 Task: Look for space in Sankt Wendel, Germany from 4th August, 2023 to 8th August, 2023 for 1 adult in price range Rs.10000 to Rs.15000. Place can be private room with 1  bedroom having 1 bed and 1 bathroom. Property type can be flatguest house, hotel. Amenities needed are: wifi. Booking option can be shelf check-in. Required host language is English.
Action: Mouse moved to (329, 155)
Screenshot: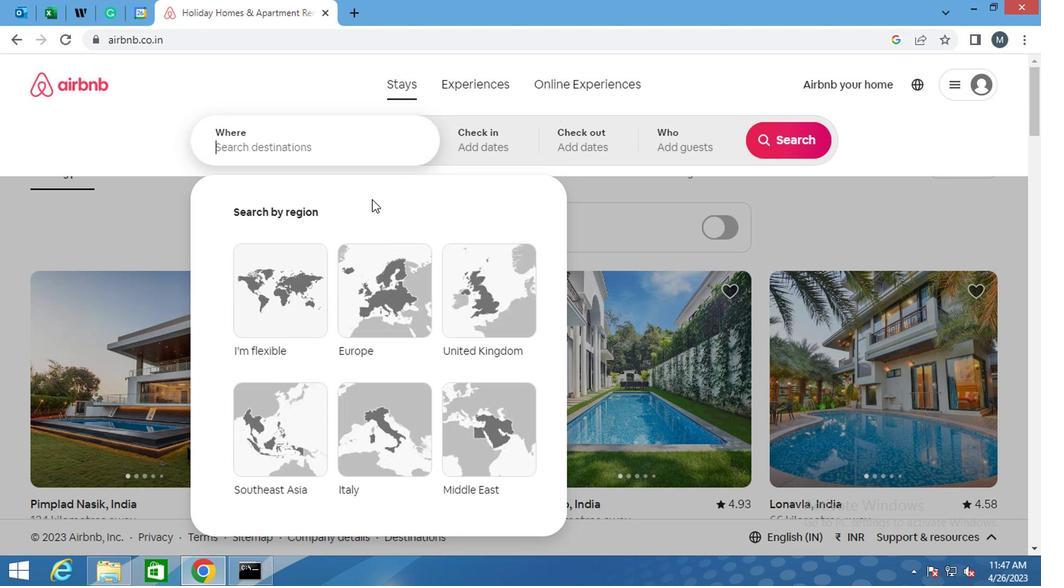 
Action: Mouse pressed left at (329, 155)
Screenshot: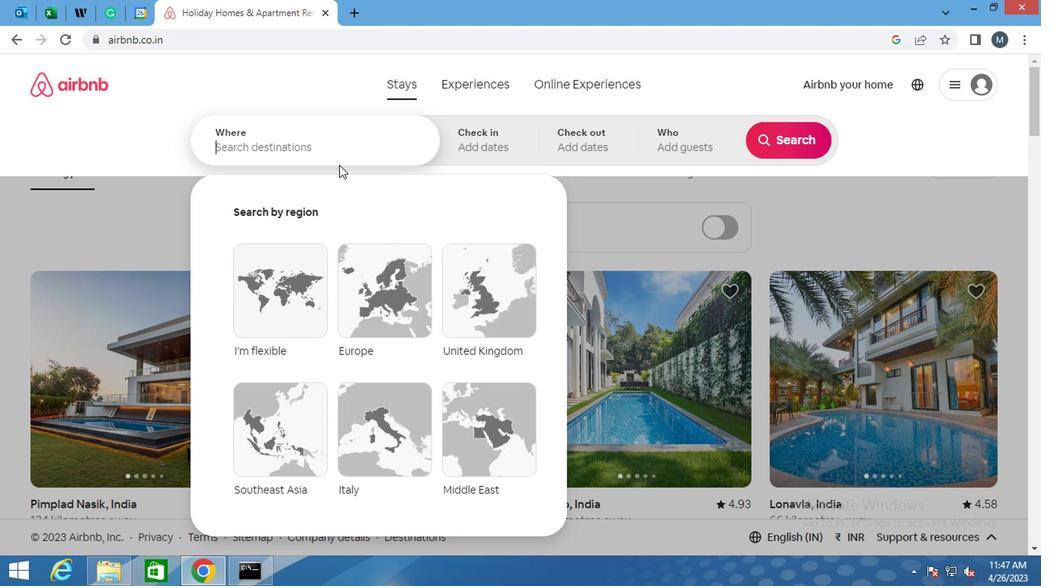 
Action: Mouse moved to (329, 155)
Screenshot: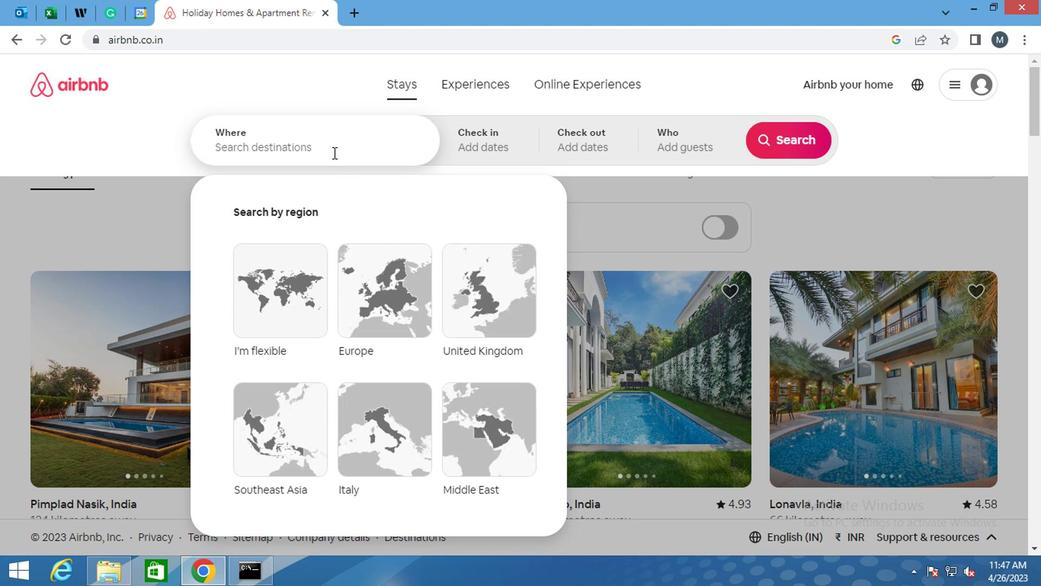 
Action: Key pressed <Key.shift>SANKT<Key.space><Key.shift>WENDEL,<Key.shift><Key.shift><Key.shift><Key.shift><Key.shift><Key.shift><Key.shift><Key.shift><Key.shift><Key.shift><Key.shift>GERMANYT<Key.backspace>
Screenshot: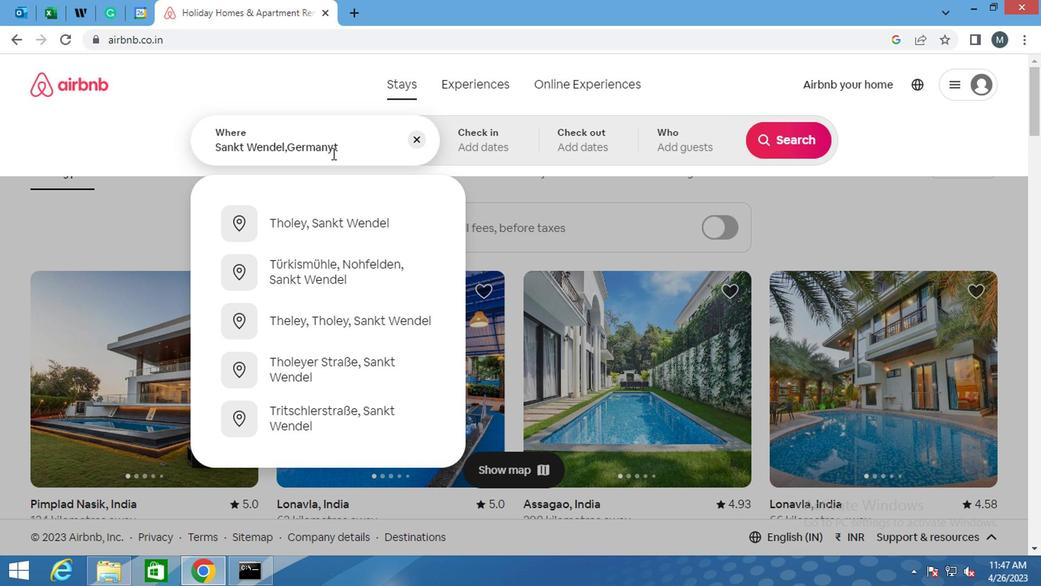 
Action: Mouse moved to (337, 233)
Screenshot: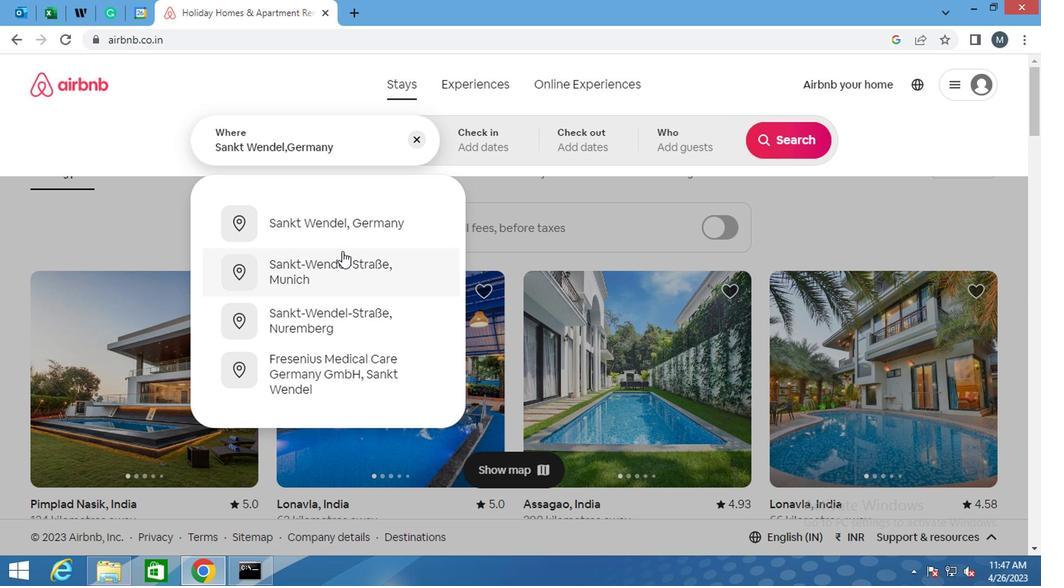 
Action: Mouse pressed left at (337, 233)
Screenshot: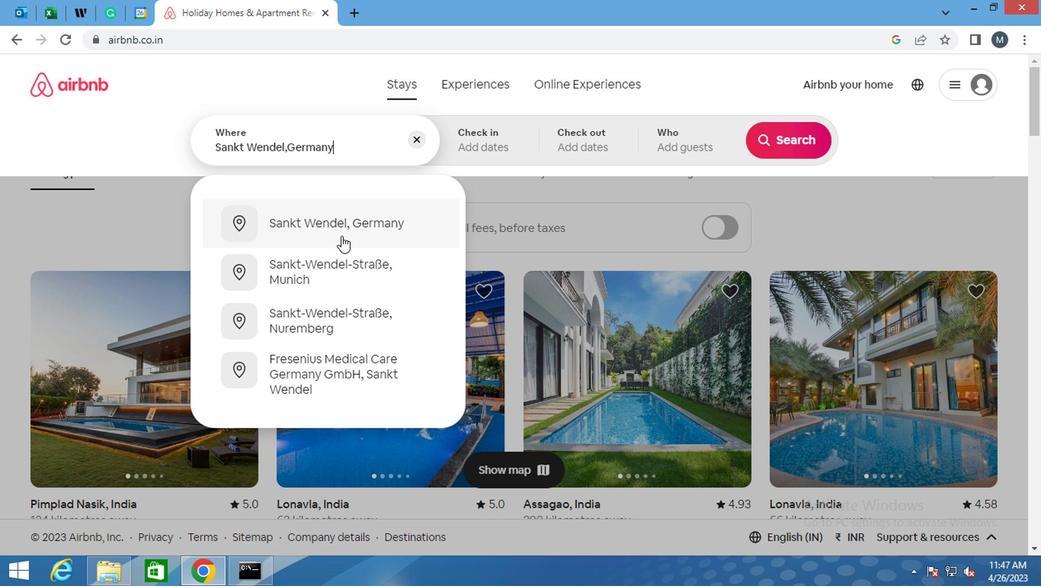 
Action: Mouse moved to (778, 261)
Screenshot: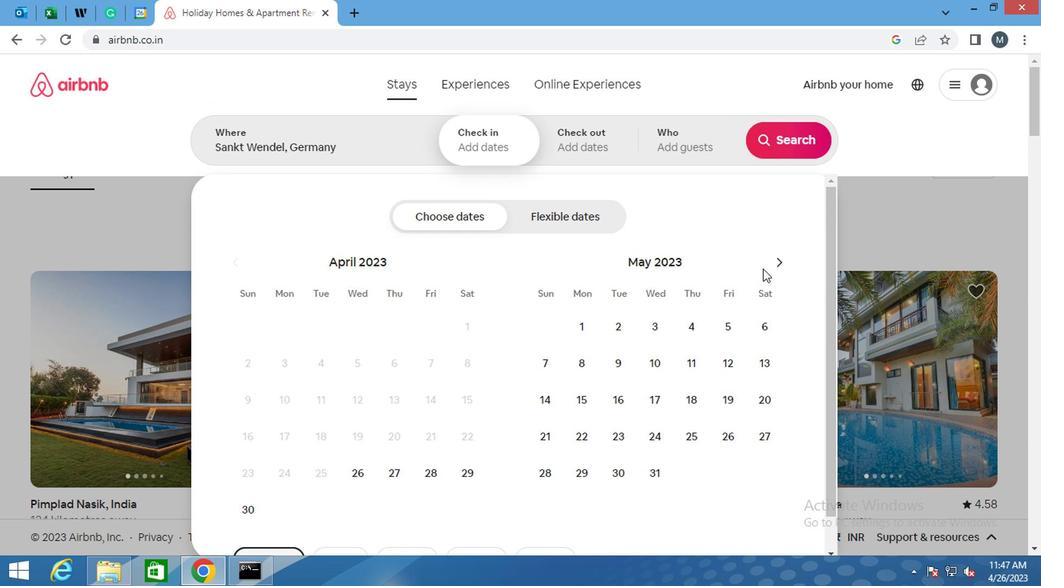 
Action: Mouse pressed left at (778, 261)
Screenshot: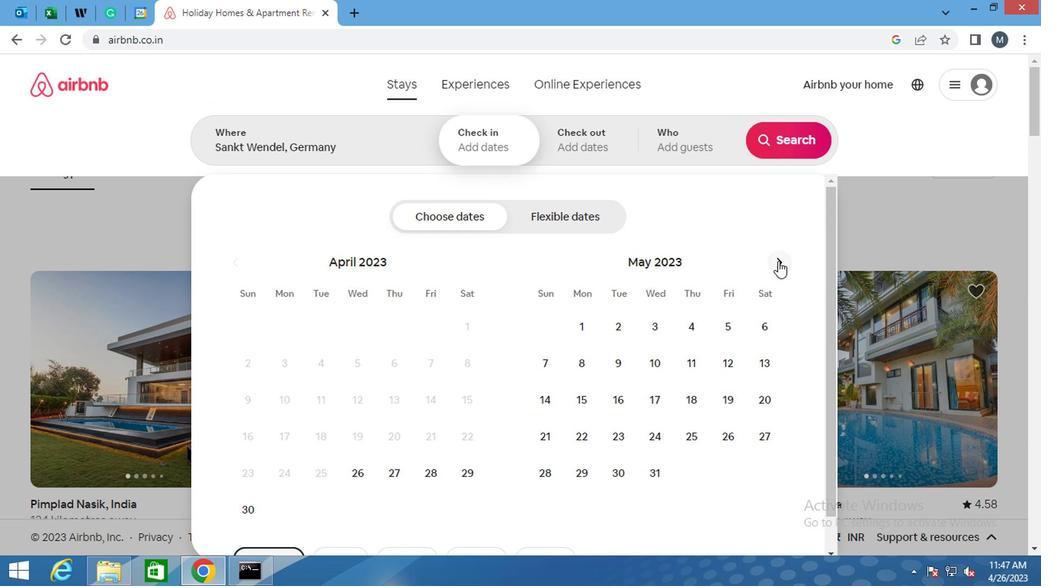 
Action: Mouse pressed left at (778, 261)
Screenshot: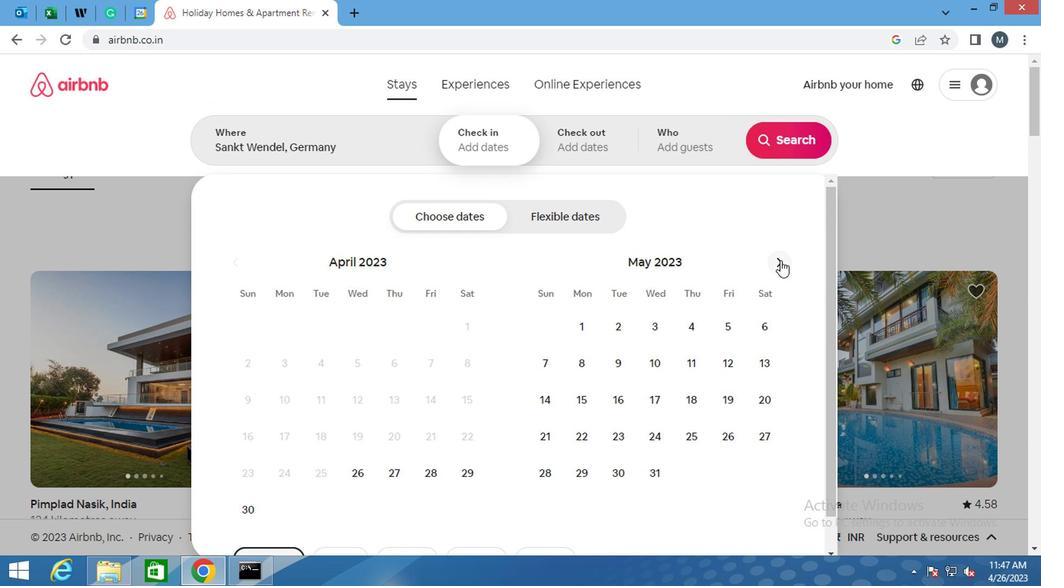 
Action: Mouse moved to (779, 261)
Screenshot: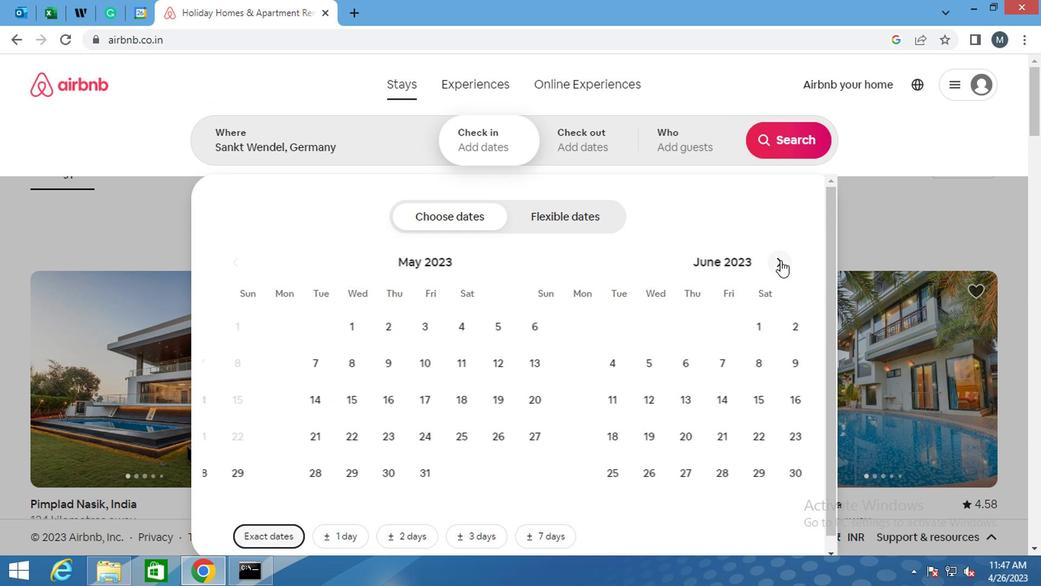 
Action: Mouse pressed left at (779, 261)
Screenshot: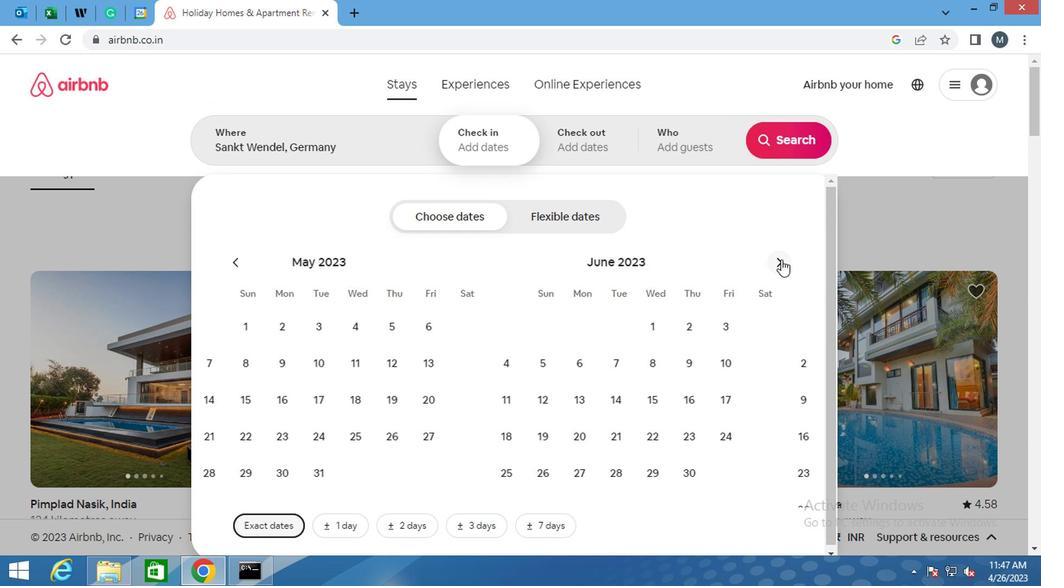 
Action: Mouse moved to (720, 329)
Screenshot: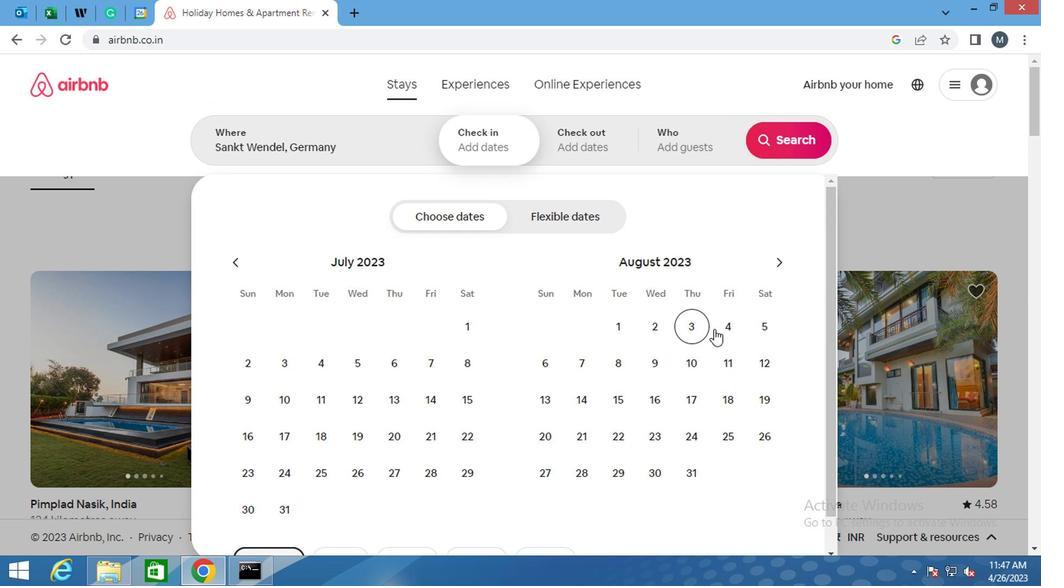 
Action: Mouse pressed left at (720, 329)
Screenshot: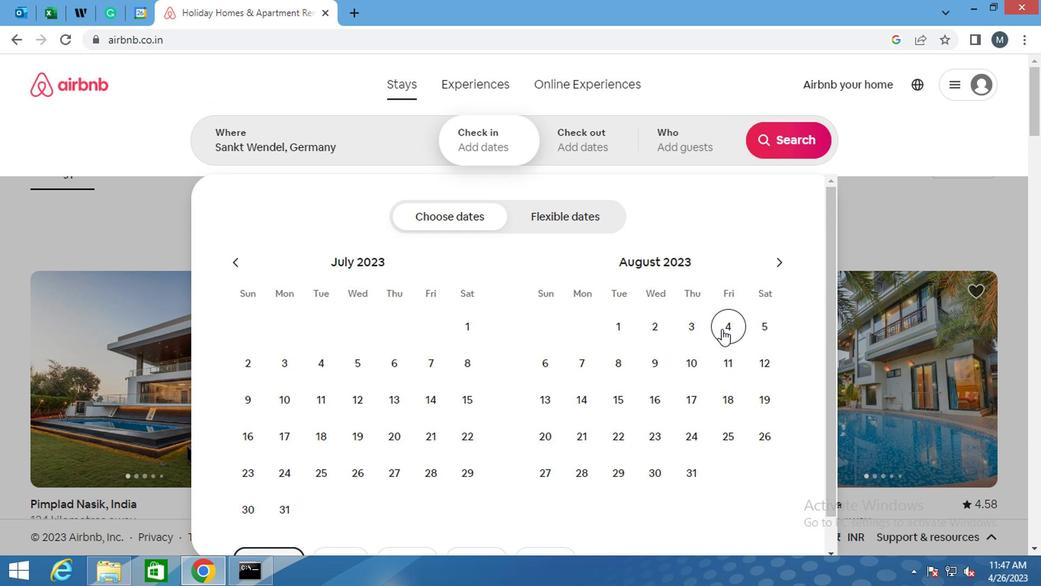 
Action: Mouse moved to (625, 365)
Screenshot: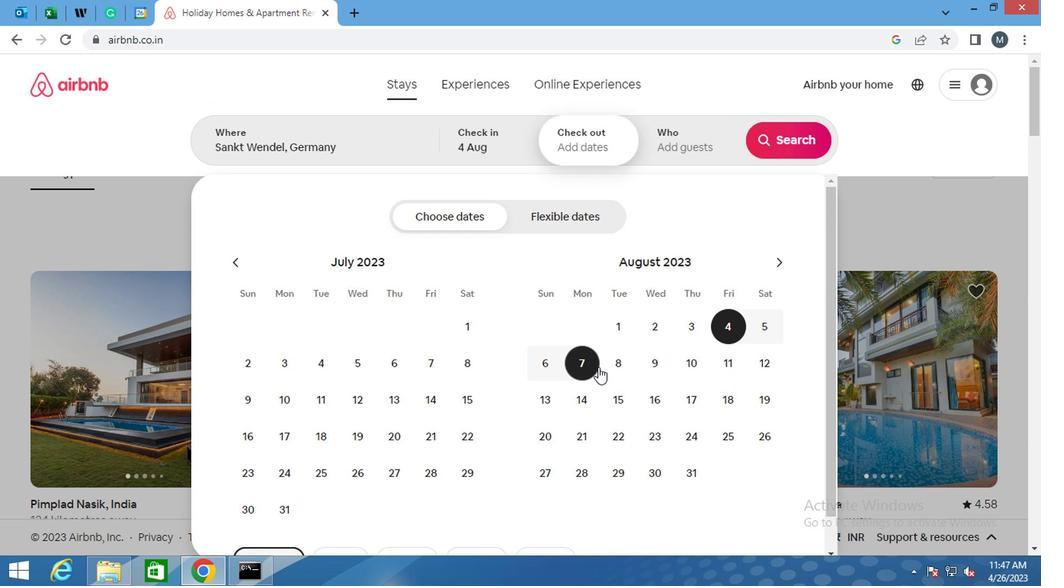 
Action: Mouse pressed left at (625, 365)
Screenshot: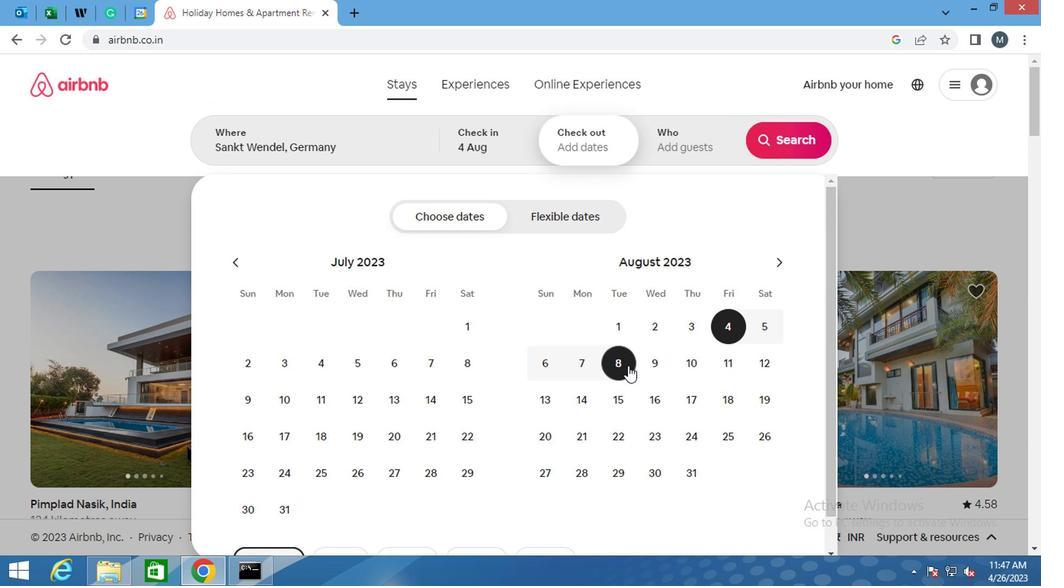 
Action: Mouse moved to (703, 139)
Screenshot: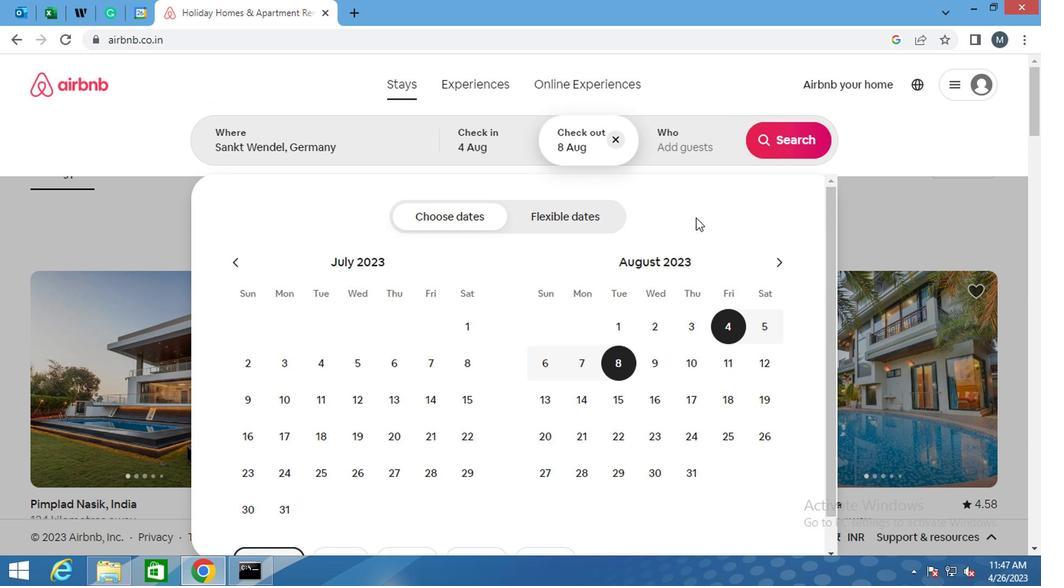 
Action: Mouse pressed left at (703, 139)
Screenshot: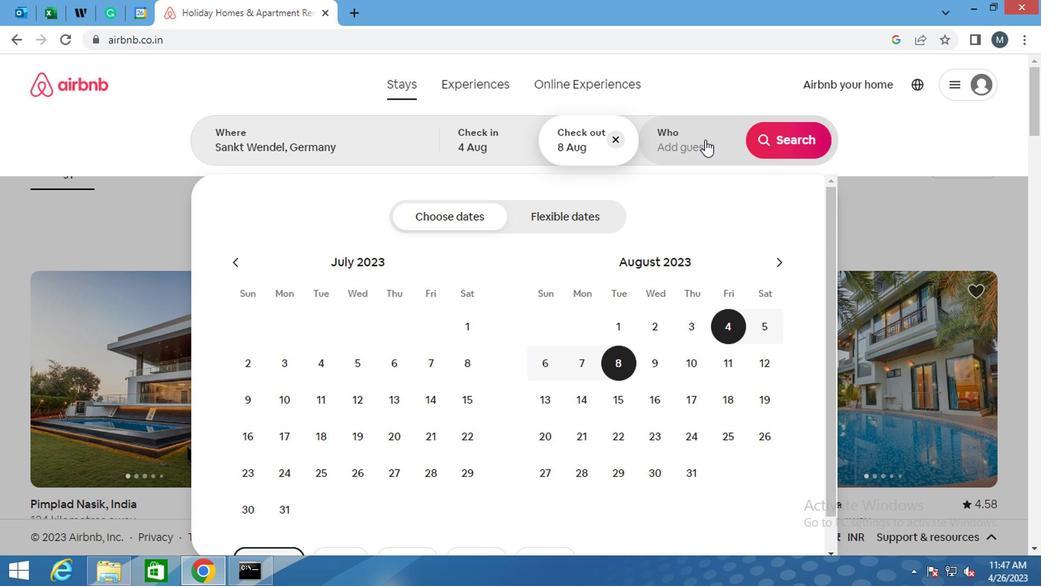 
Action: Mouse moved to (790, 224)
Screenshot: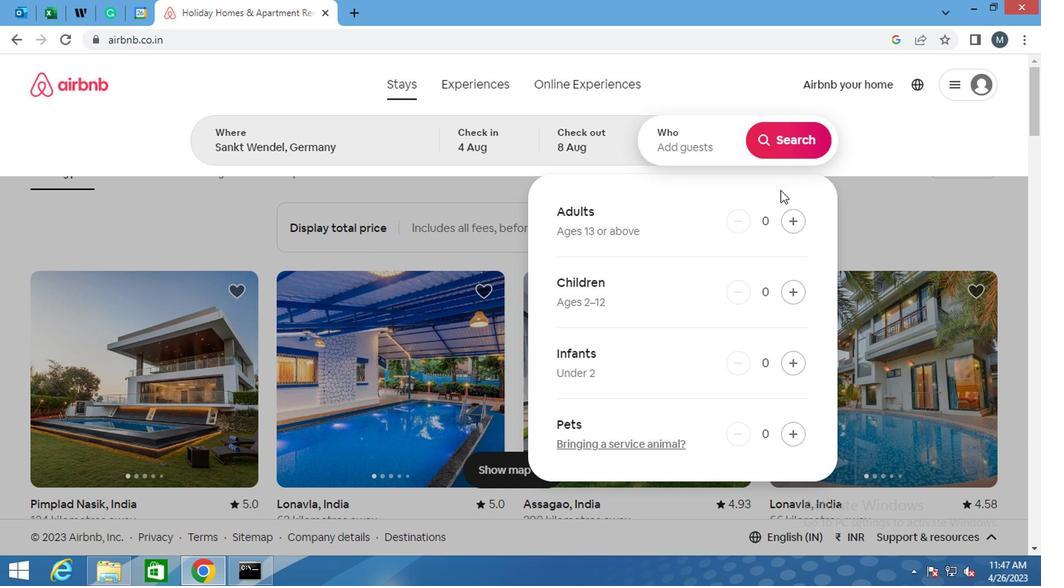
Action: Mouse pressed left at (790, 224)
Screenshot: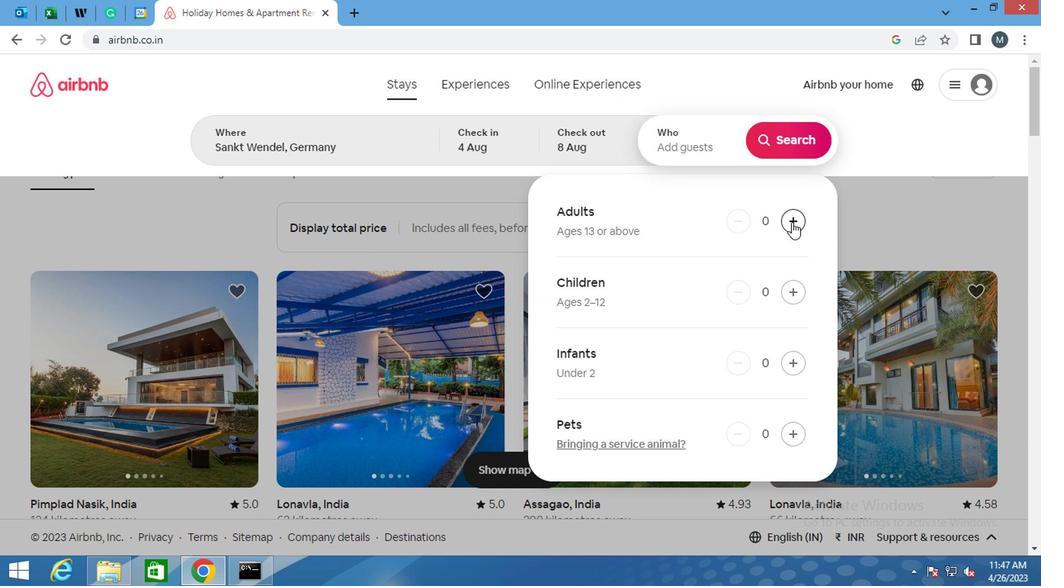 
Action: Mouse moved to (787, 143)
Screenshot: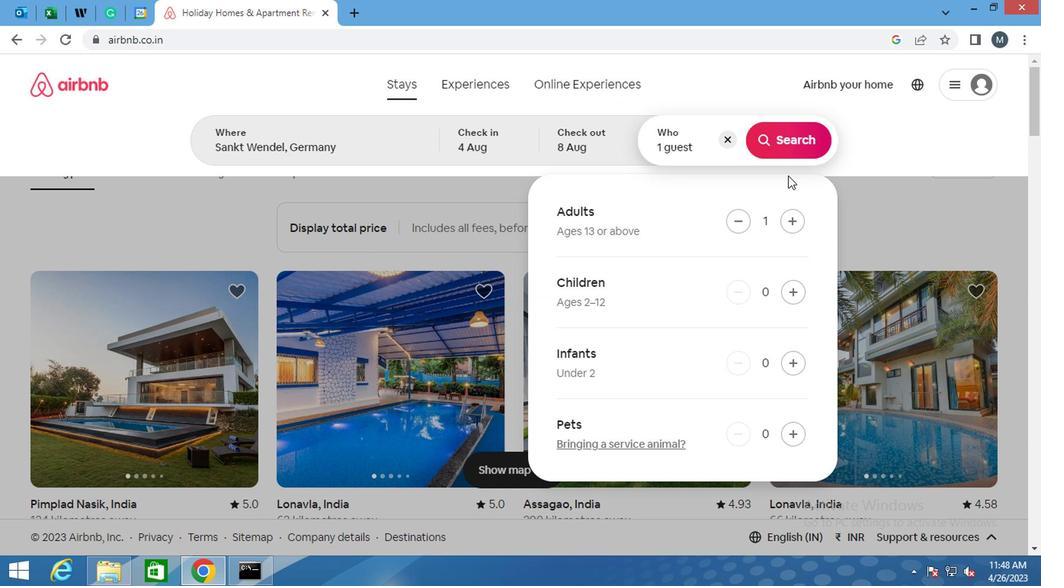 
Action: Mouse pressed left at (787, 143)
Screenshot: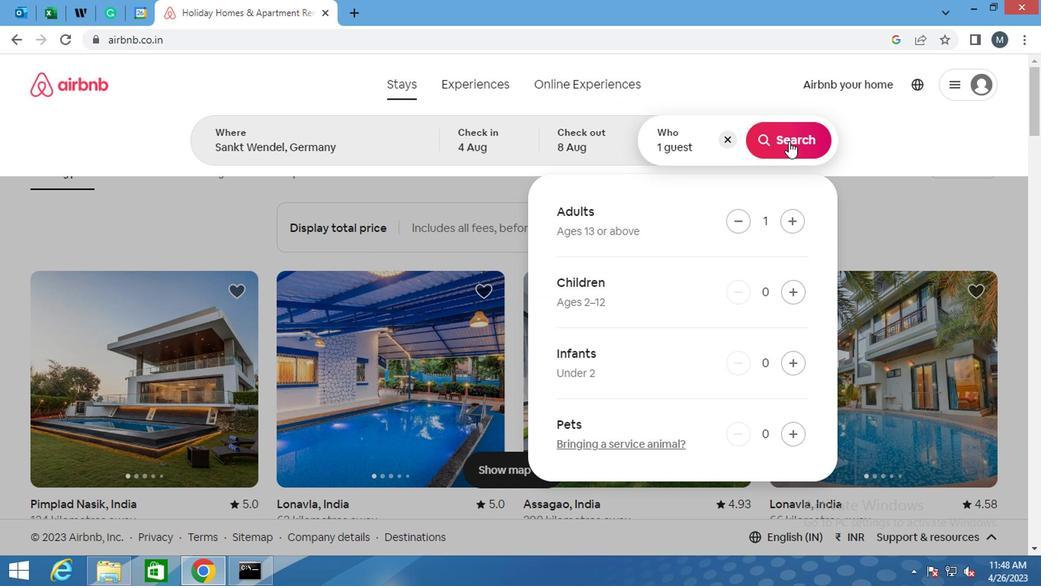 
Action: Mouse moved to (973, 151)
Screenshot: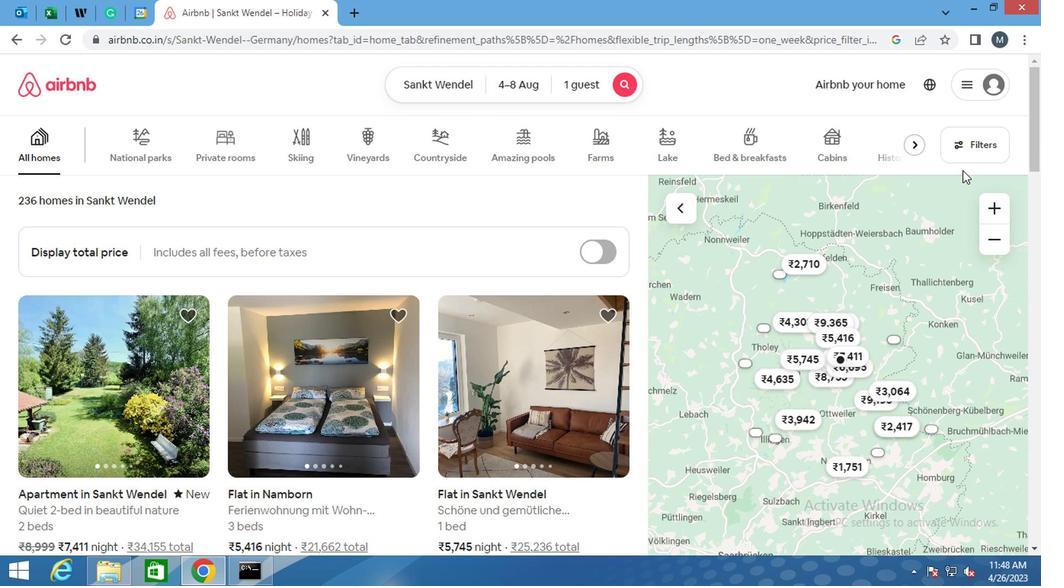 
Action: Mouse pressed left at (973, 151)
Screenshot: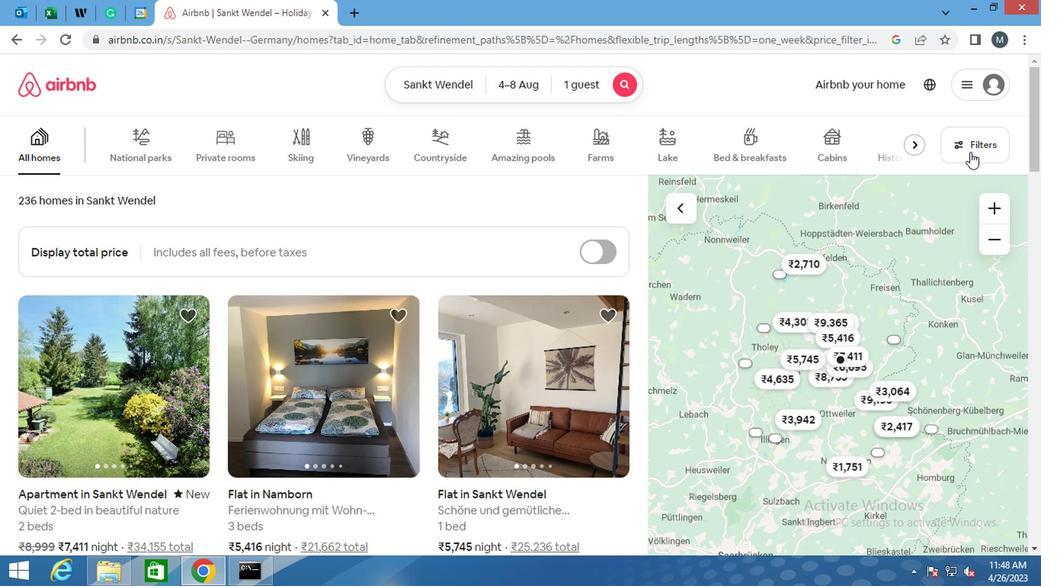 
Action: Mouse moved to (323, 348)
Screenshot: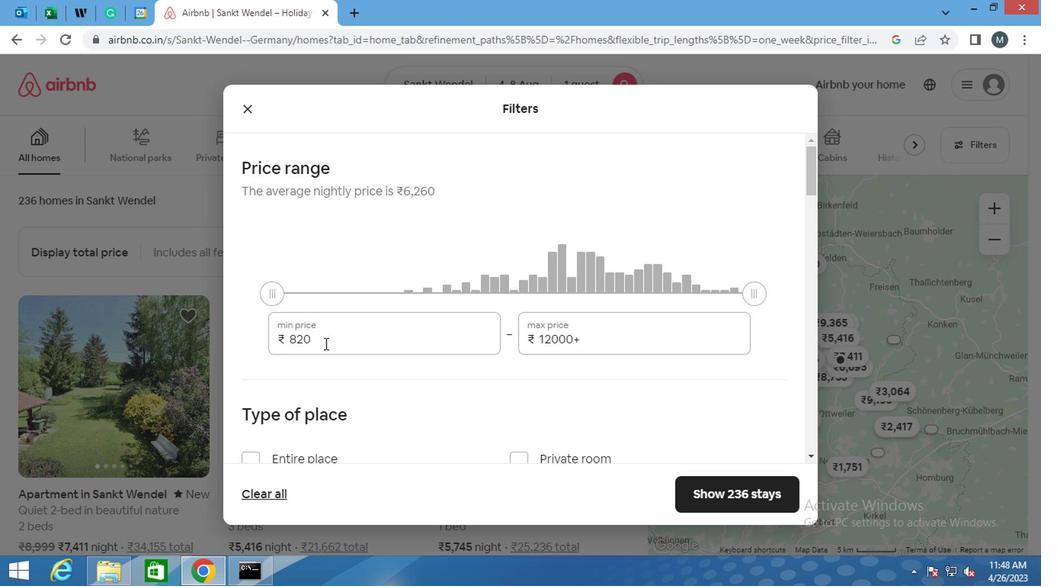 
Action: Mouse pressed left at (323, 348)
Screenshot: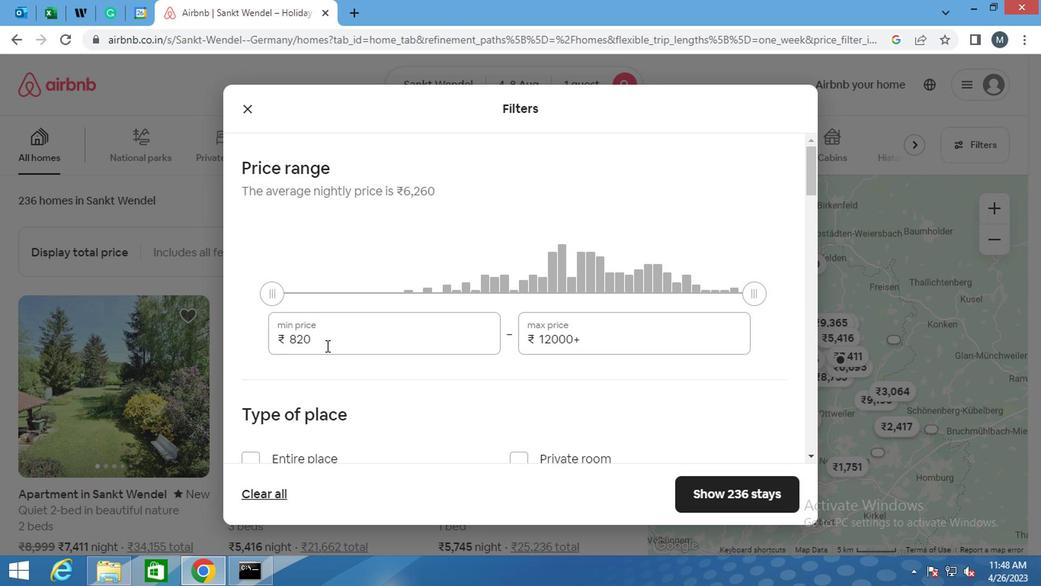 
Action: Mouse moved to (323, 350)
Screenshot: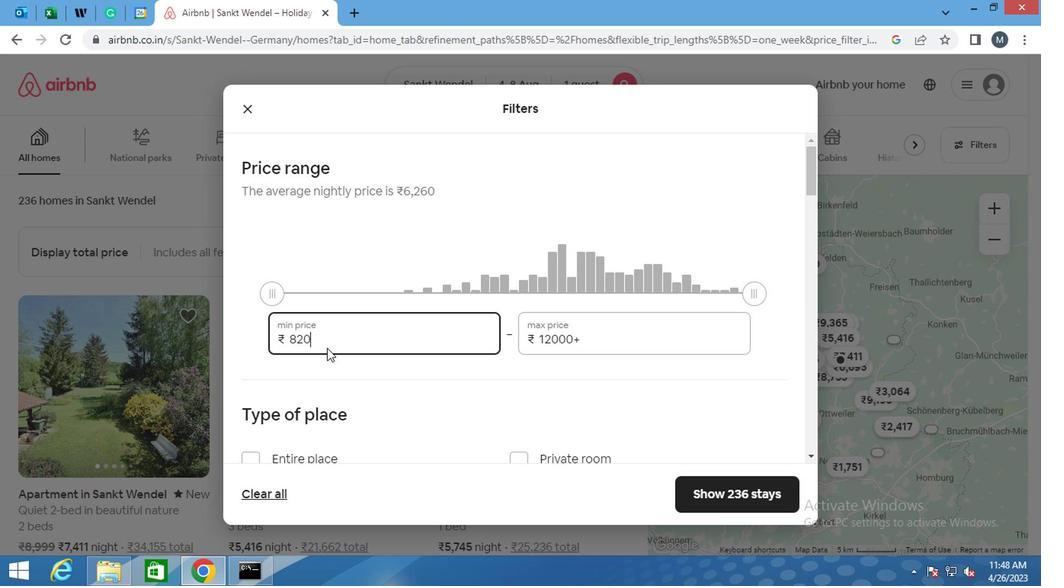 
Action: Key pressed <Key.backspace><Key.backspace><Key.backspace>
Screenshot: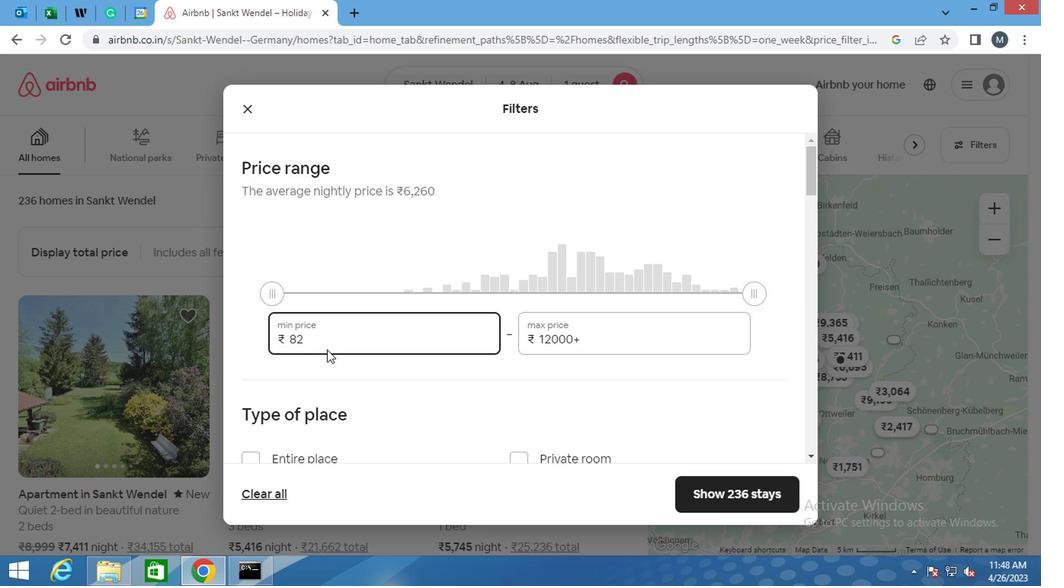
Action: Mouse moved to (323, 349)
Screenshot: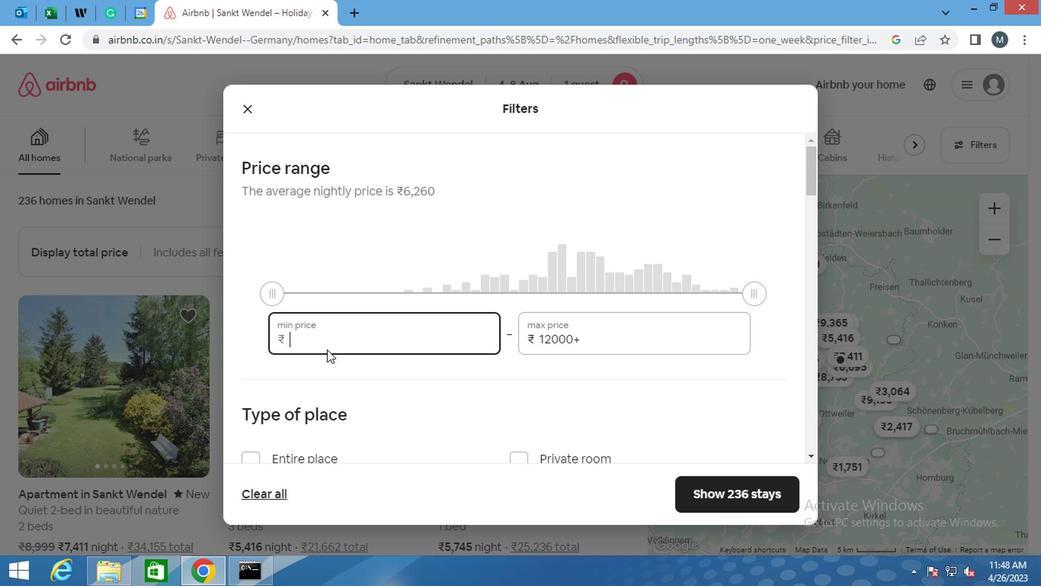 
Action: Key pressed 10000
Screenshot: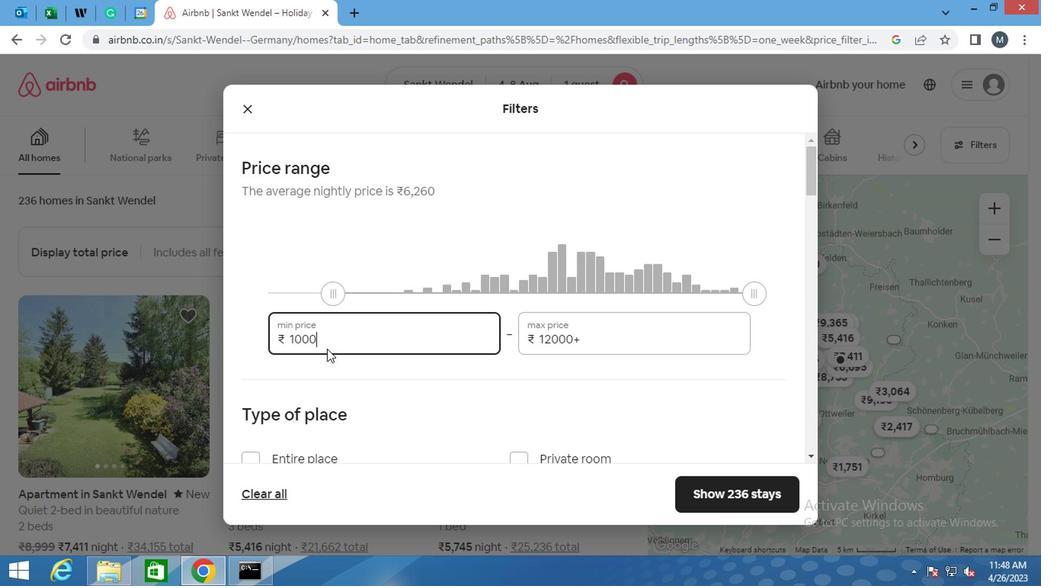 
Action: Mouse moved to (596, 338)
Screenshot: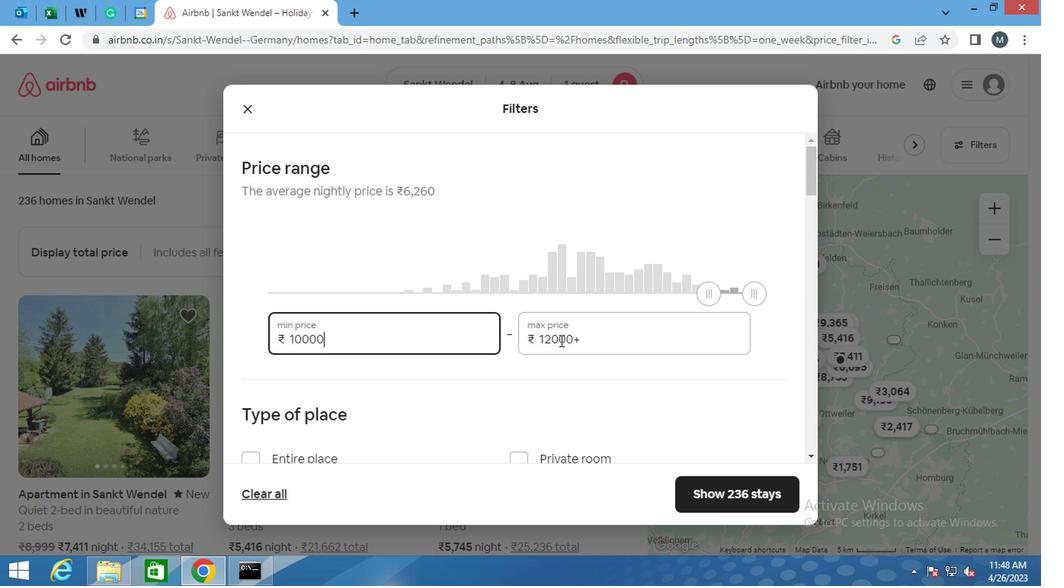 
Action: Mouse pressed left at (596, 338)
Screenshot: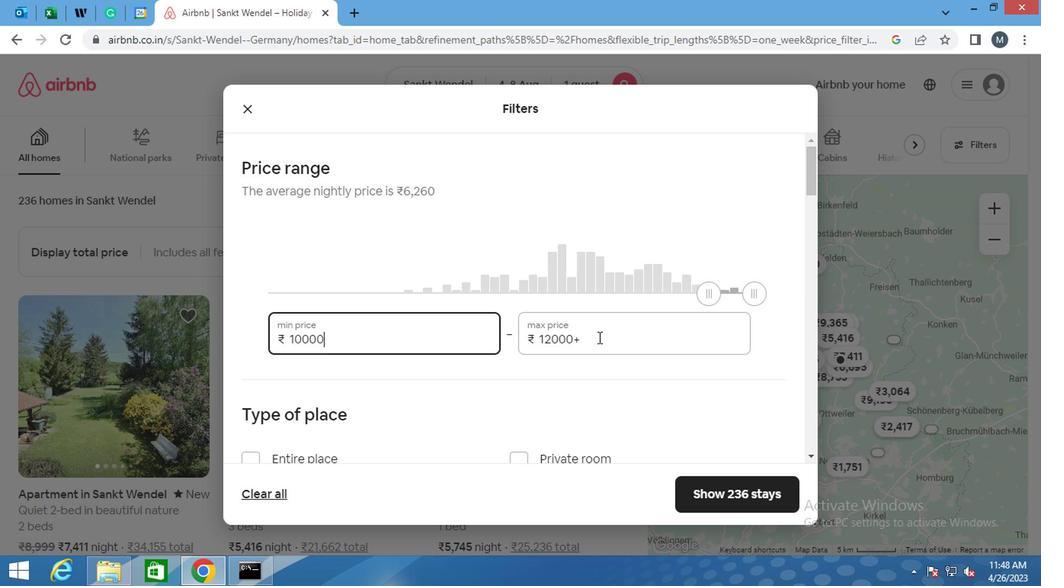 
Action: Mouse moved to (593, 338)
Screenshot: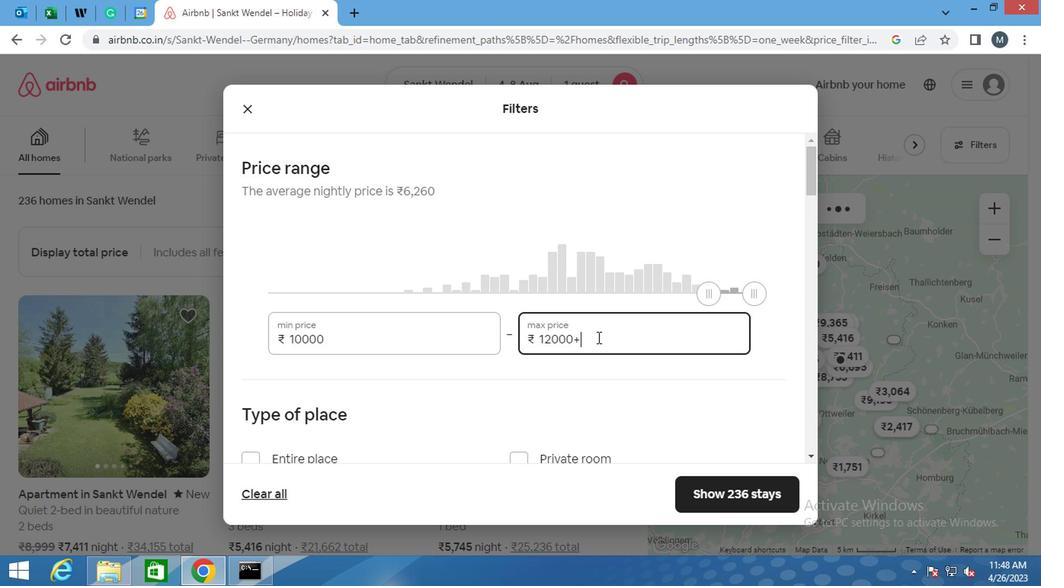 
Action: Key pressed <Key.backspace><Key.backspace>
Screenshot: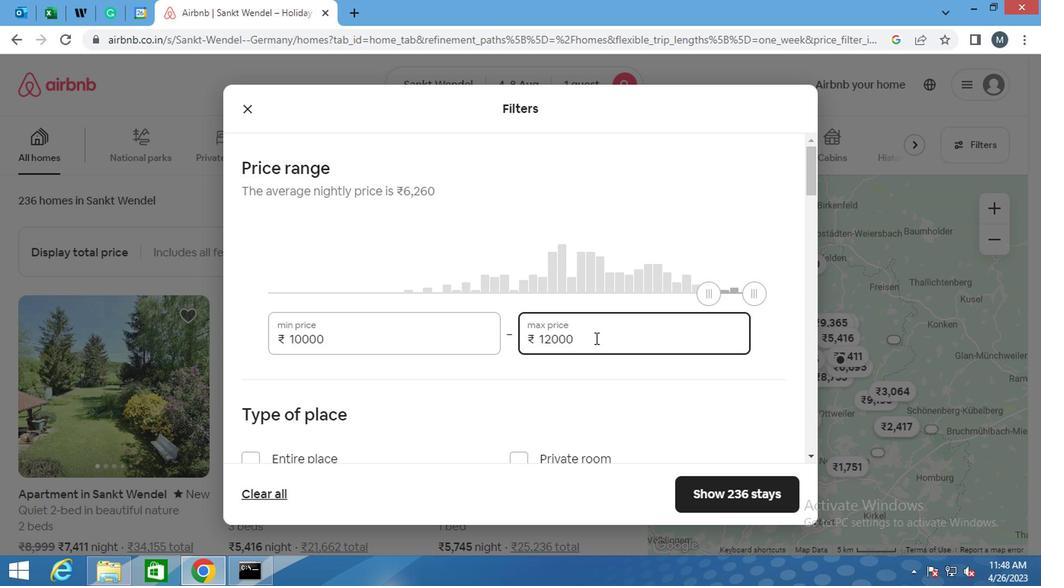 
Action: Mouse moved to (593, 338)
Screenshot: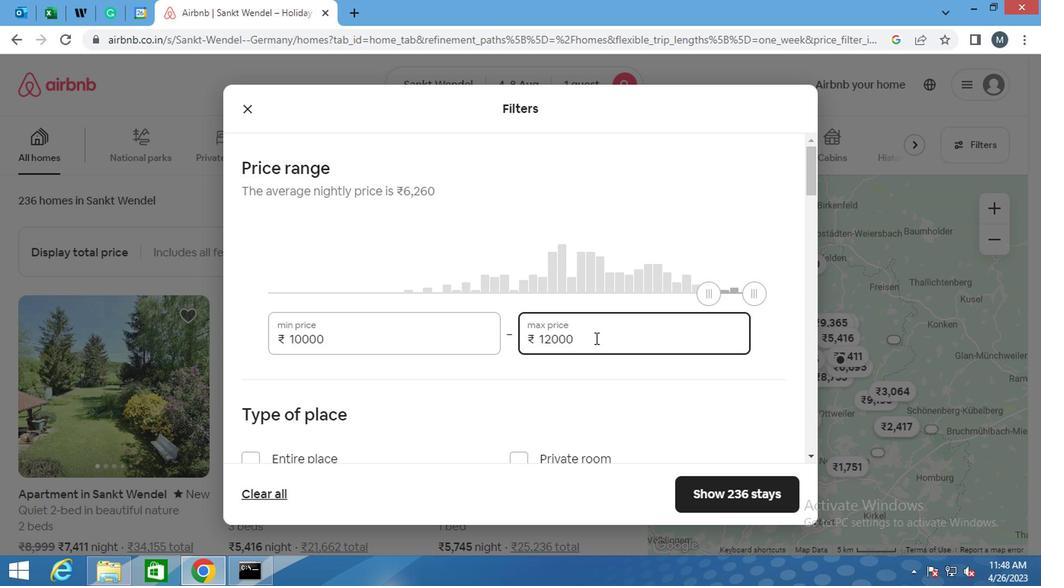 
Action: Key pressed <Key.backspace><Key.backspace><Key.backspace><Key.backspace><Key.backspace><Key.backspace><Key.backspace>
Screenshot: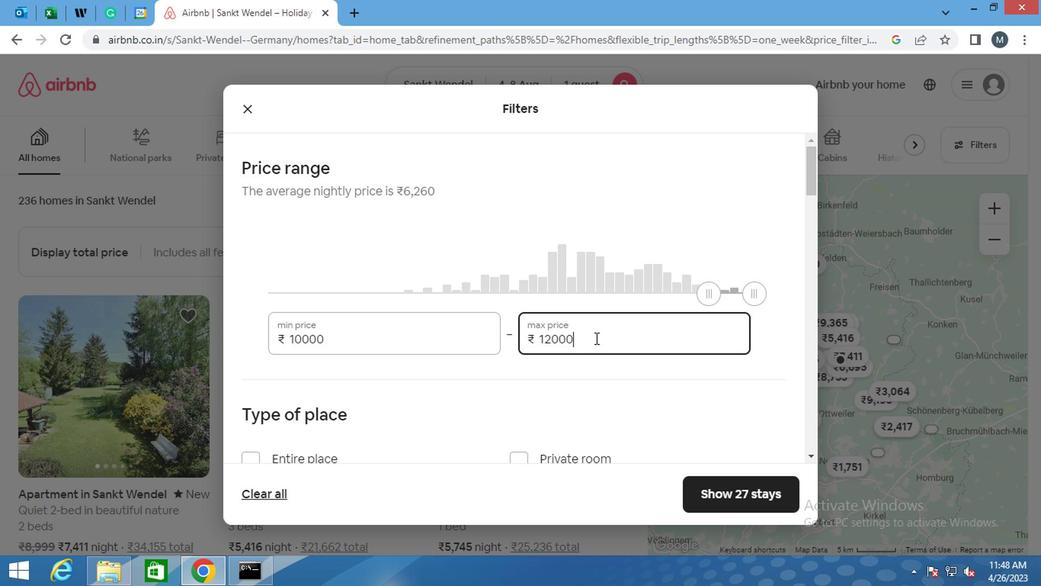 
Action: Mouse moved to (589, 338)
Screenshot: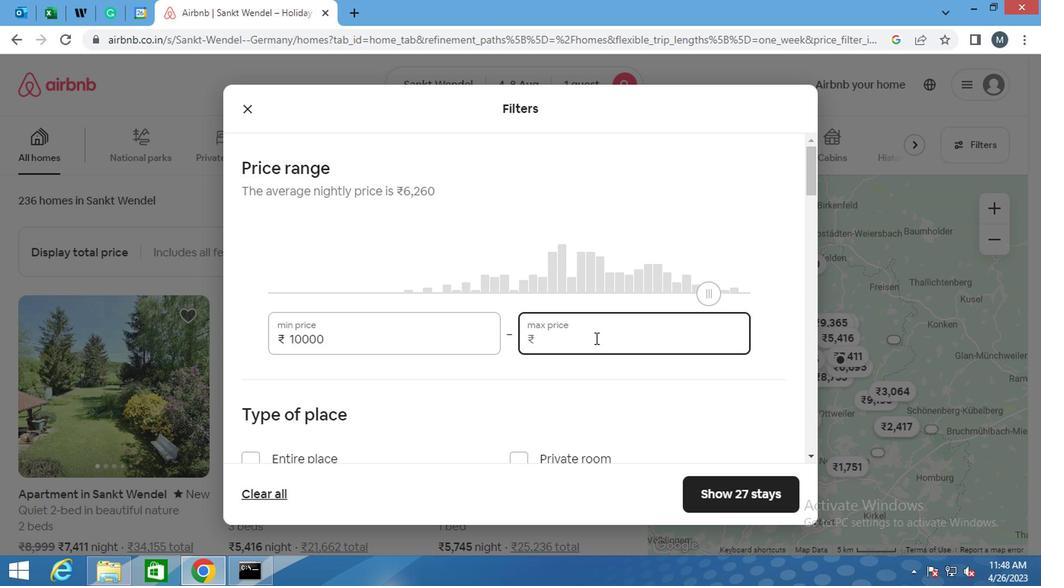 
Action: Key pressed 1
Screenshot: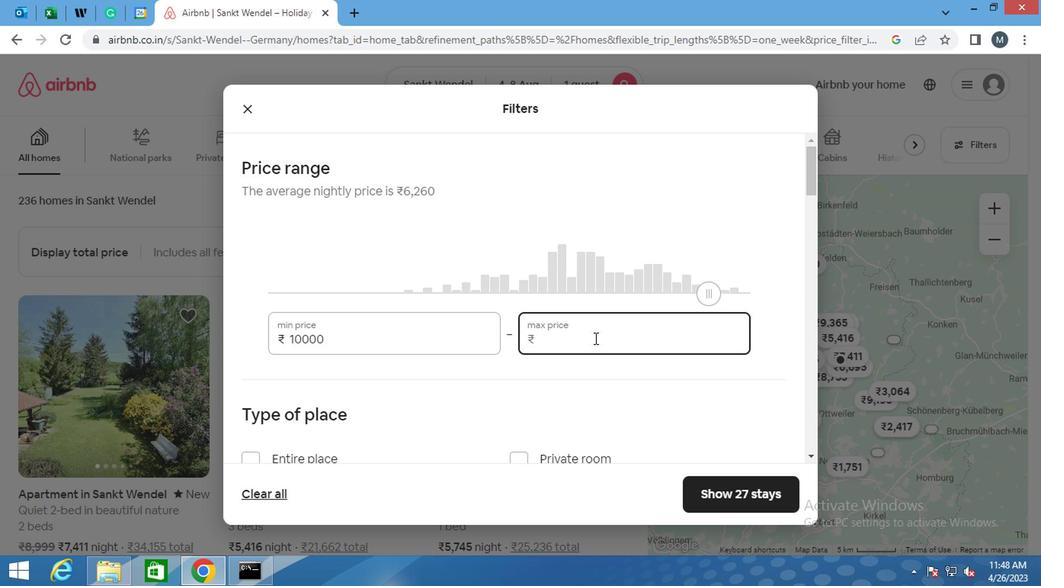 
Action: Mouse moved to (581, 340)
Screenshot: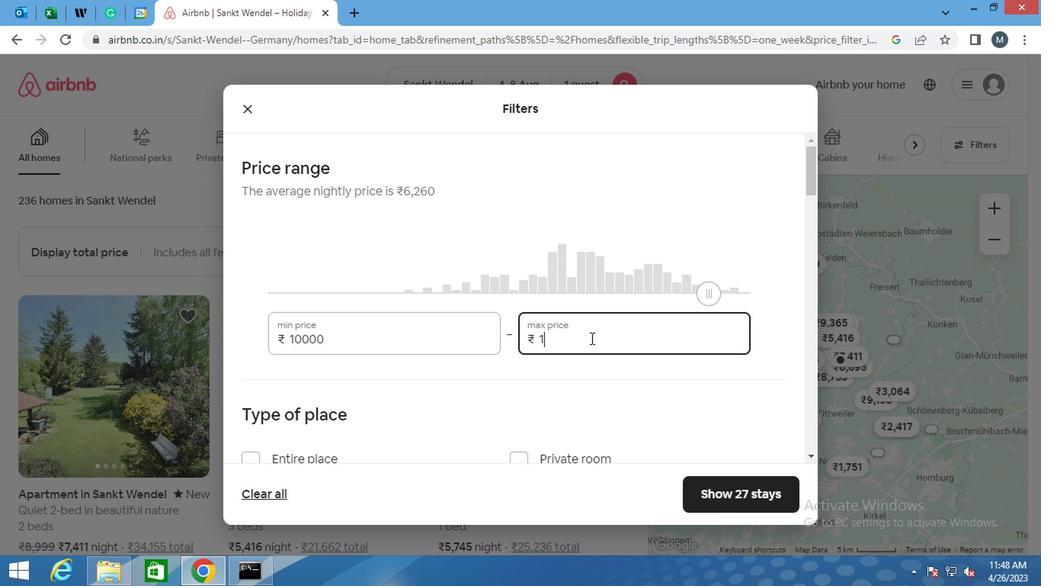 
Action: Key pressed 50
Screenshot: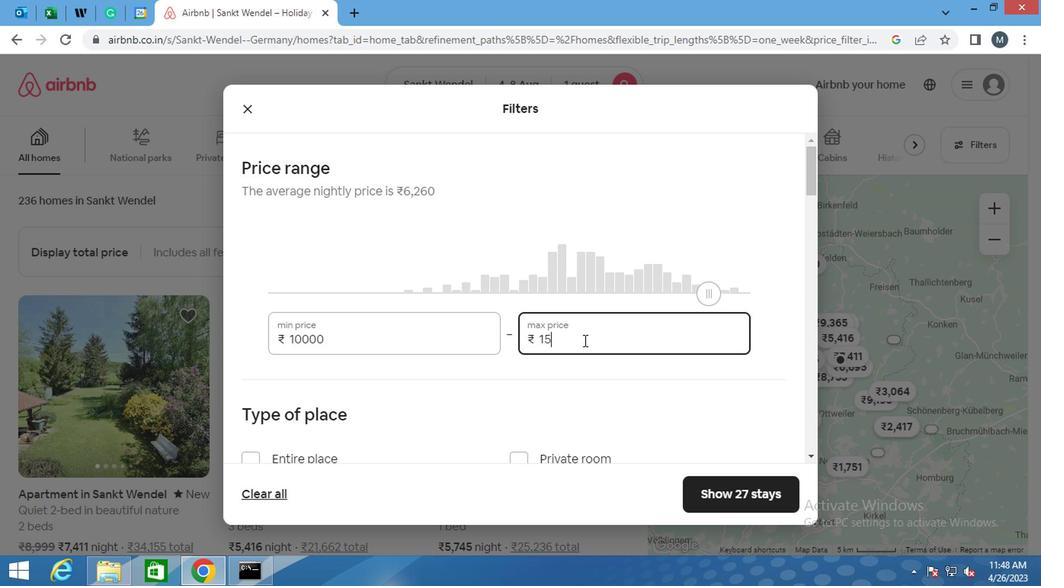 
Action: Mouse moved to (581, 341)
Screenshot: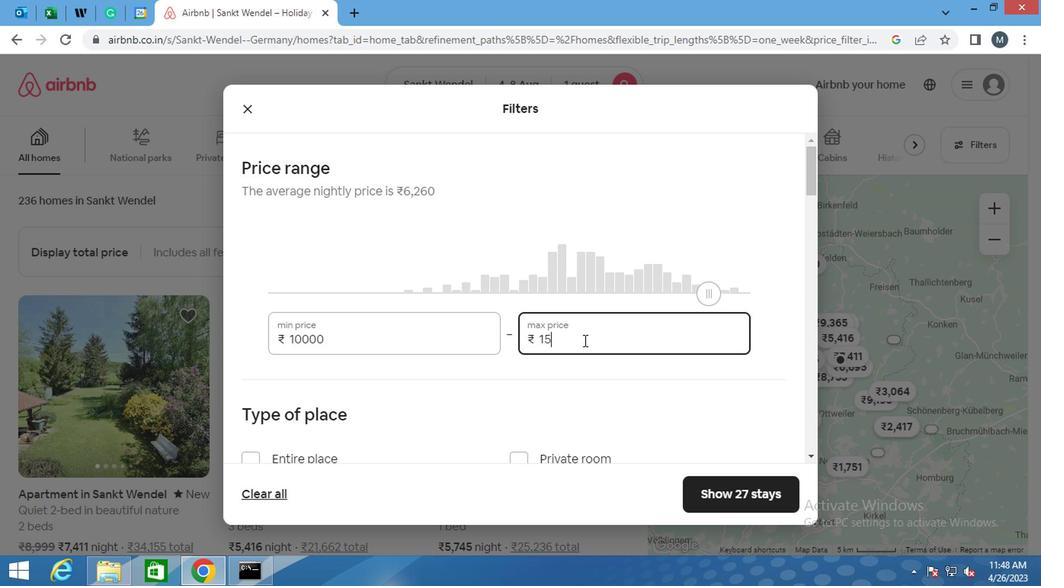 
Action: Key pressed 0
Screenshot: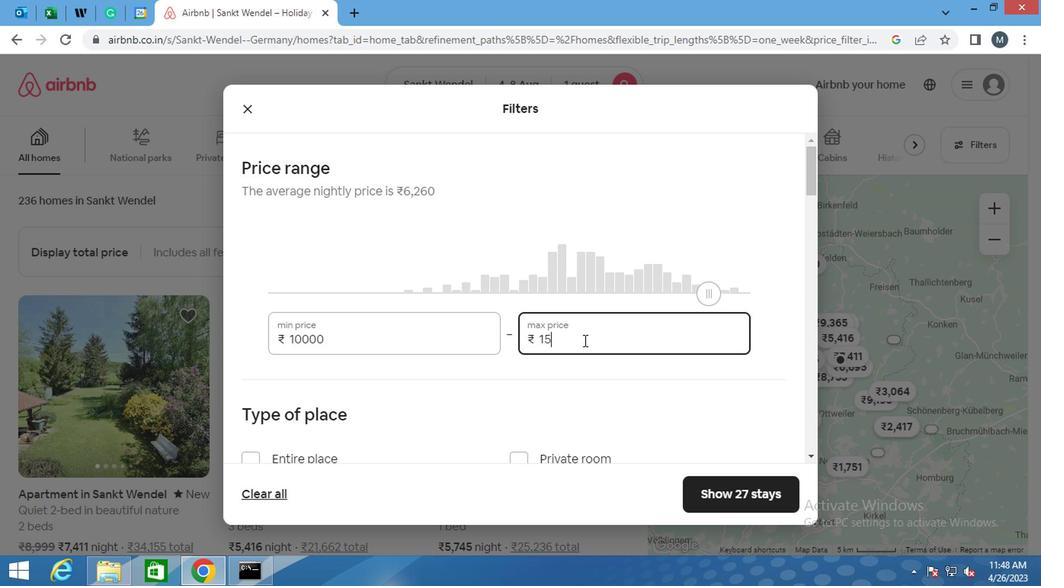 
Action: Mouse moved to (581, 341)
Screenshot: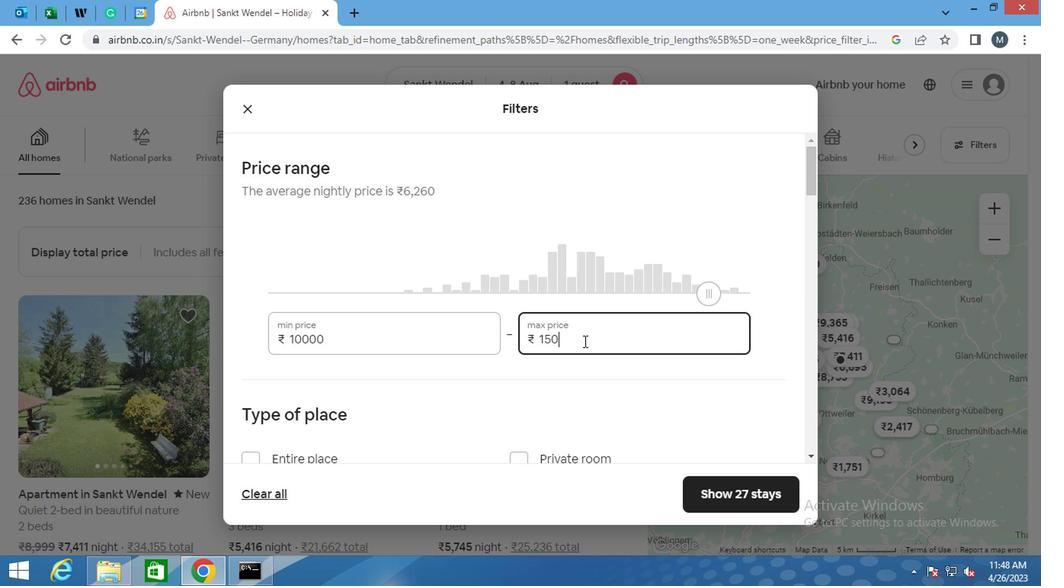 
Action: Key pressed 0
Screenshot: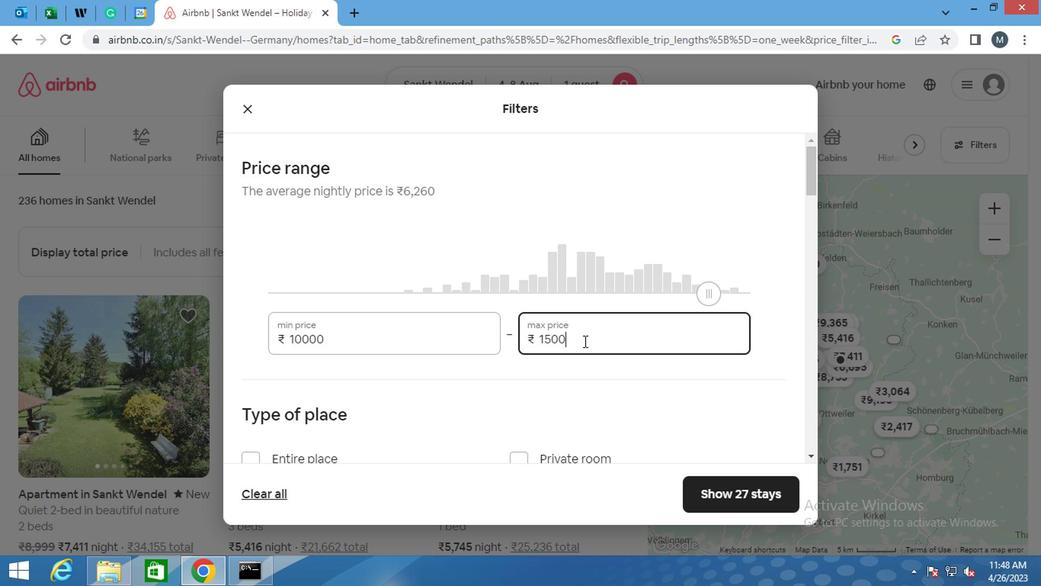 
Action: Mouse moved to (560, 330)
Screenshot: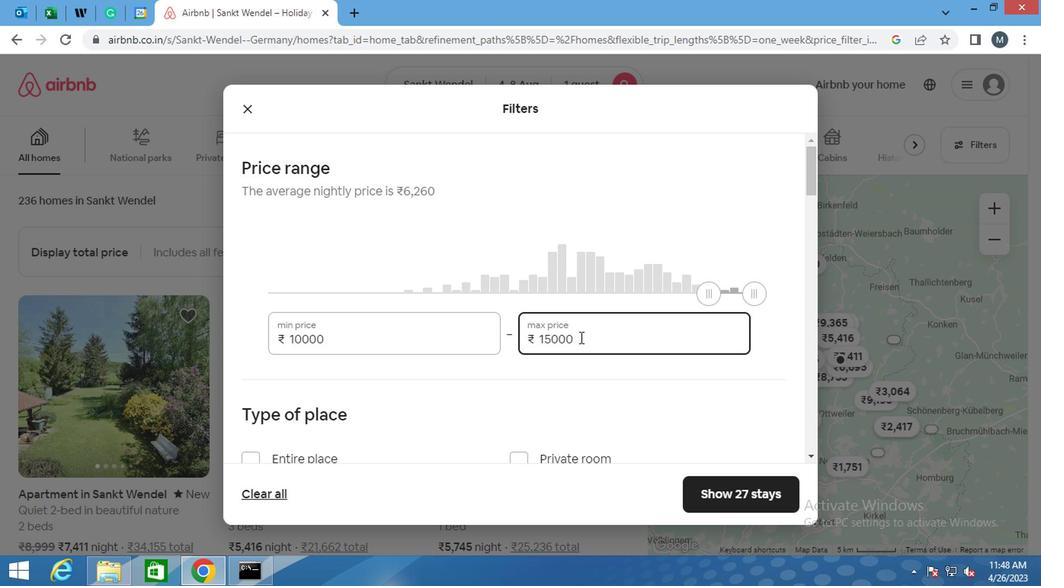 
Action: Mouse scrolled (560, 329) with delta (0, -1)
Screenshot: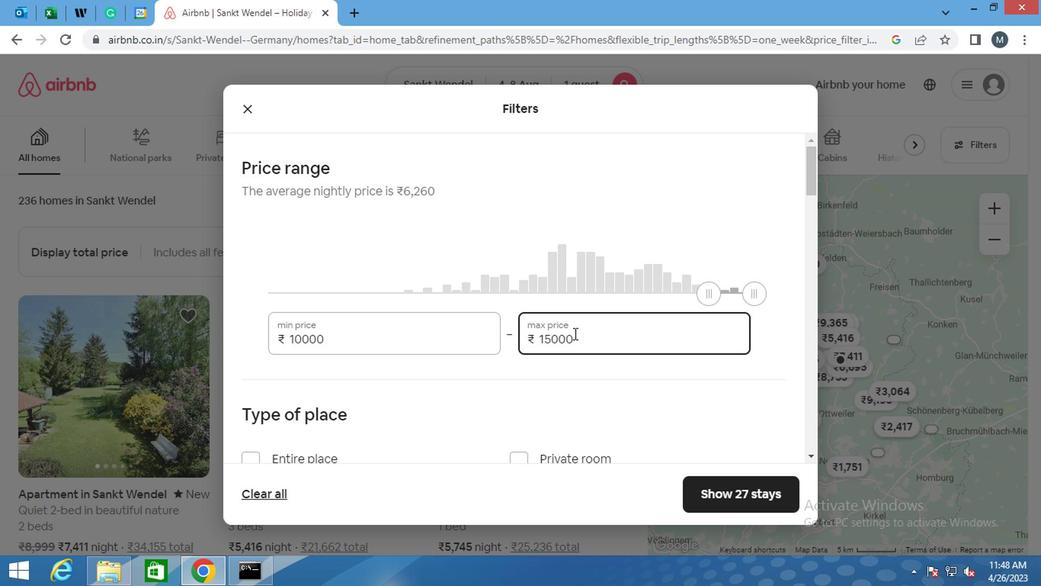 
Action: Mouse scrolled (560, 329) with delta (0, -1)
Screenshot: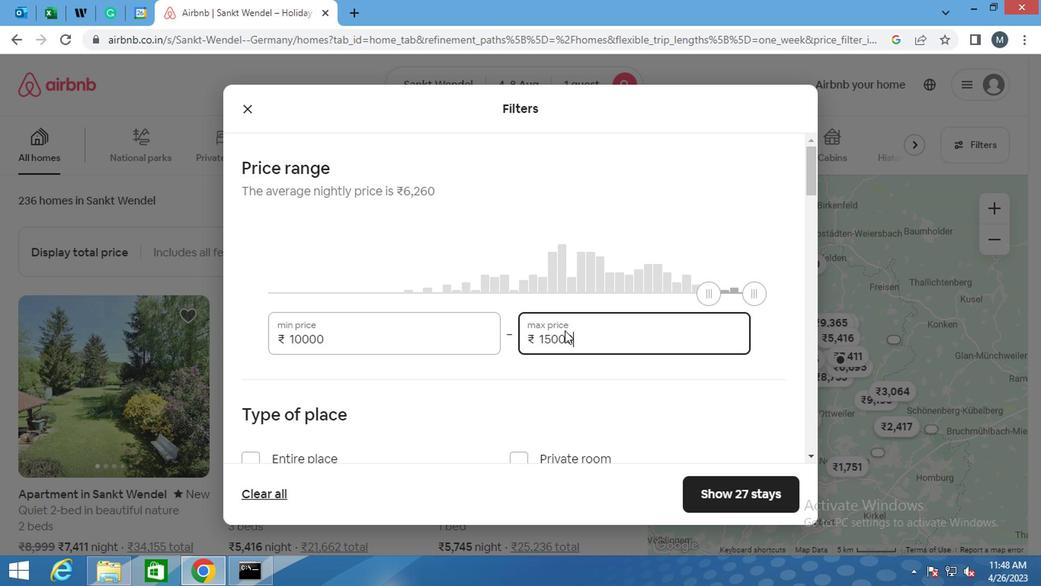
Action: Mouse moved to (523, 306)
Screenshot: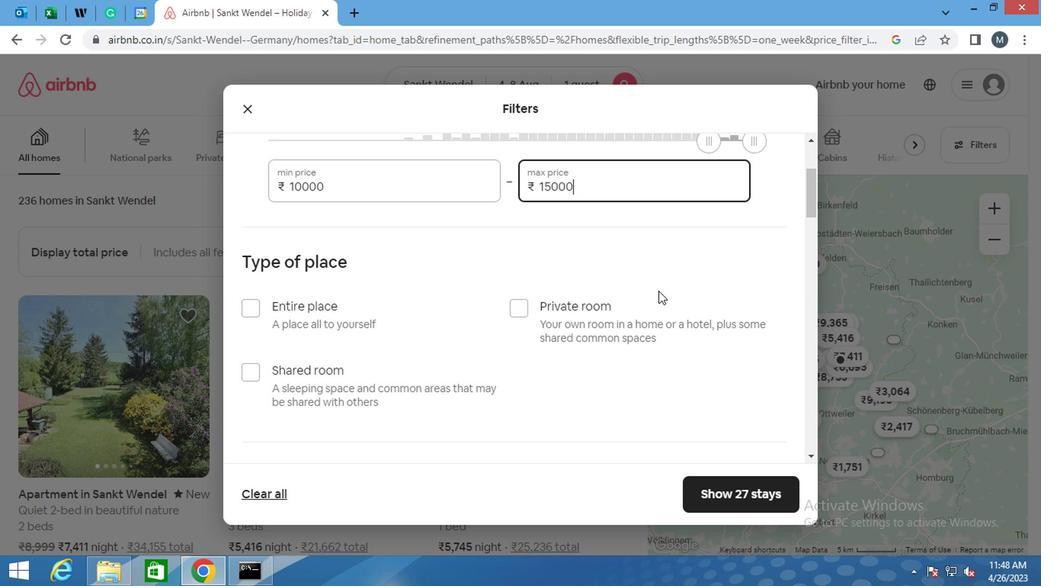 
Action: Mouse pressed left at (523, 306)
Screenshot: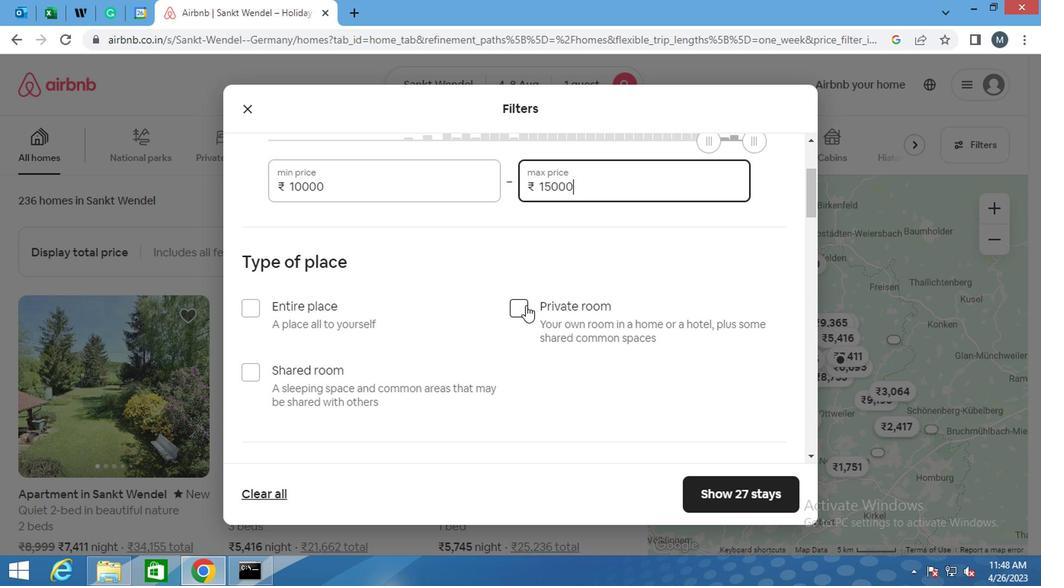 
Action: Mouse moved to (507, 306)
Screenshot: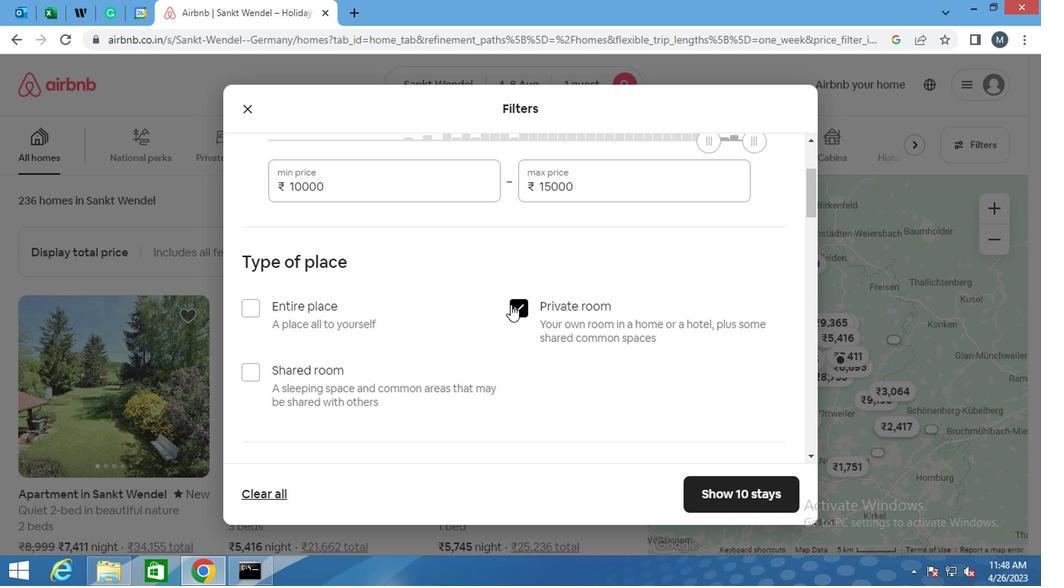 
Action: Mouse scrolled (507, 305) with delta (0, 0)
Screenshot: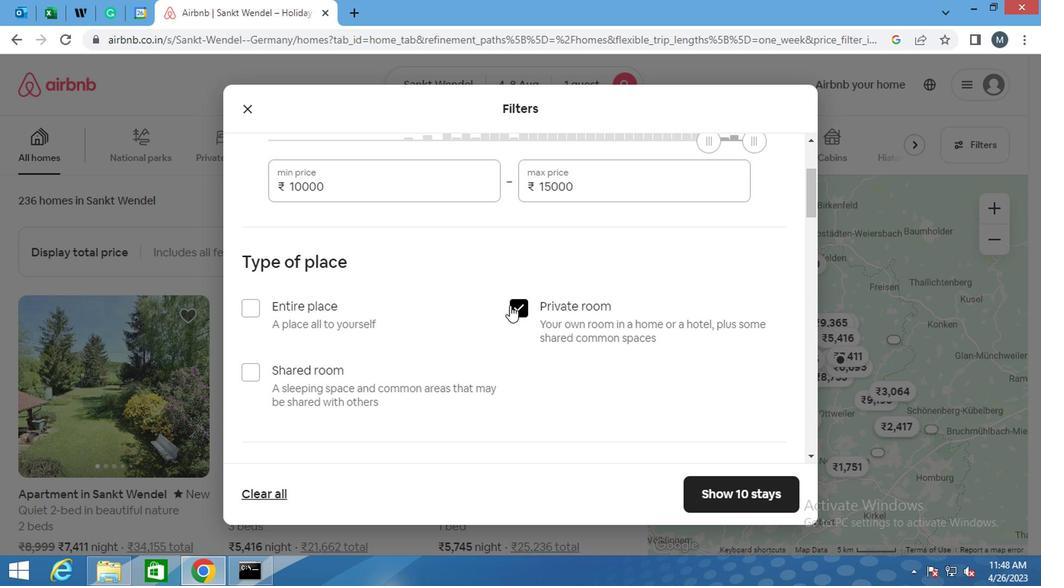 
Action: Mouse scrolled (507, 305) with delta (0, 0)
Screenshot: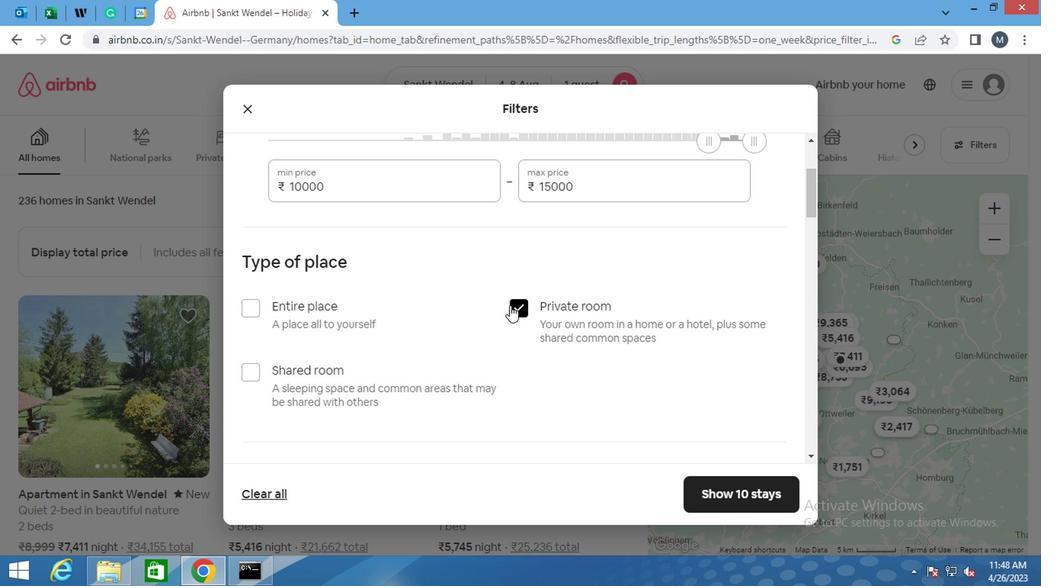 
Action: Mouse moved to (501, 307)
Screenshot: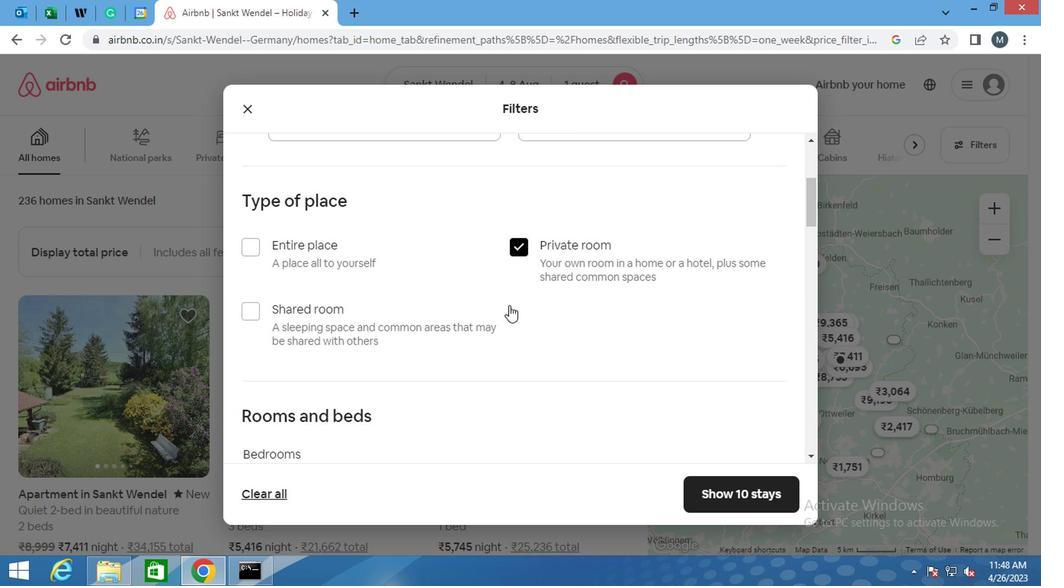 
Action: Mouse scrolled (501, 306) with delta (0, -1)
Screenshot: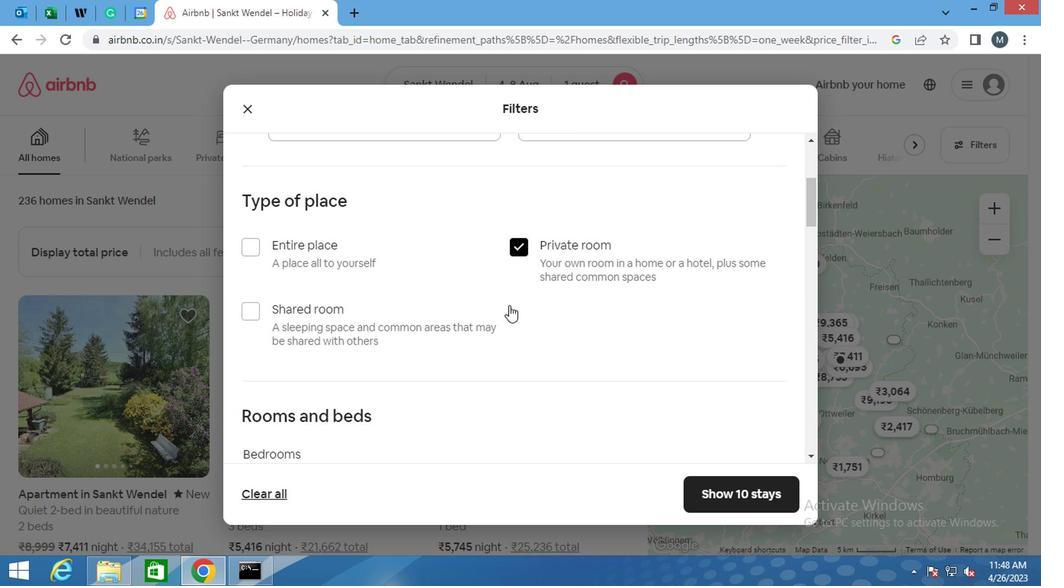 
Action: Mouse moved to (318, 334)
Screenshot: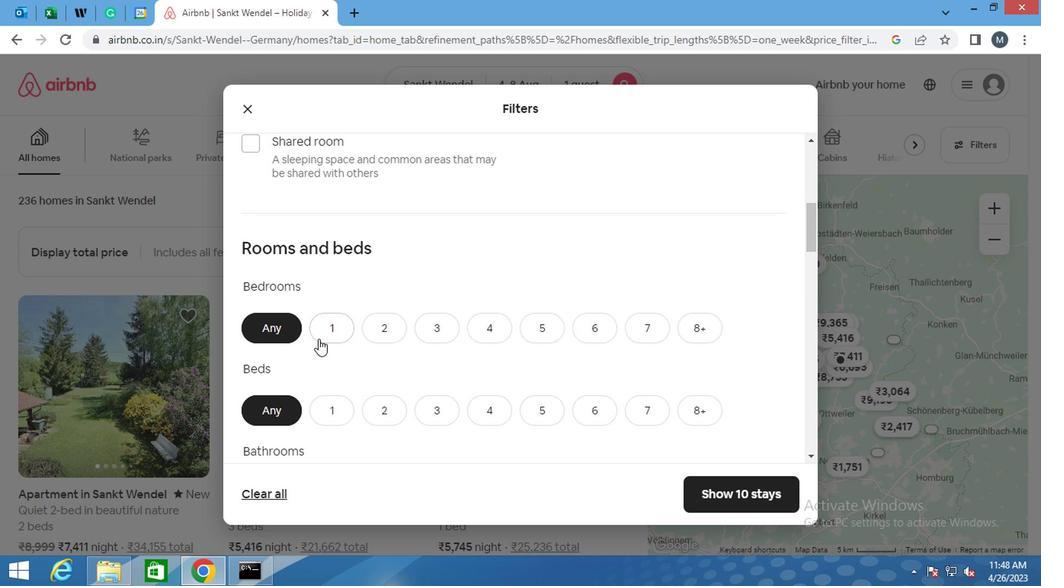 
Action: Mouse pressed left at (318, 334)
Screenshot: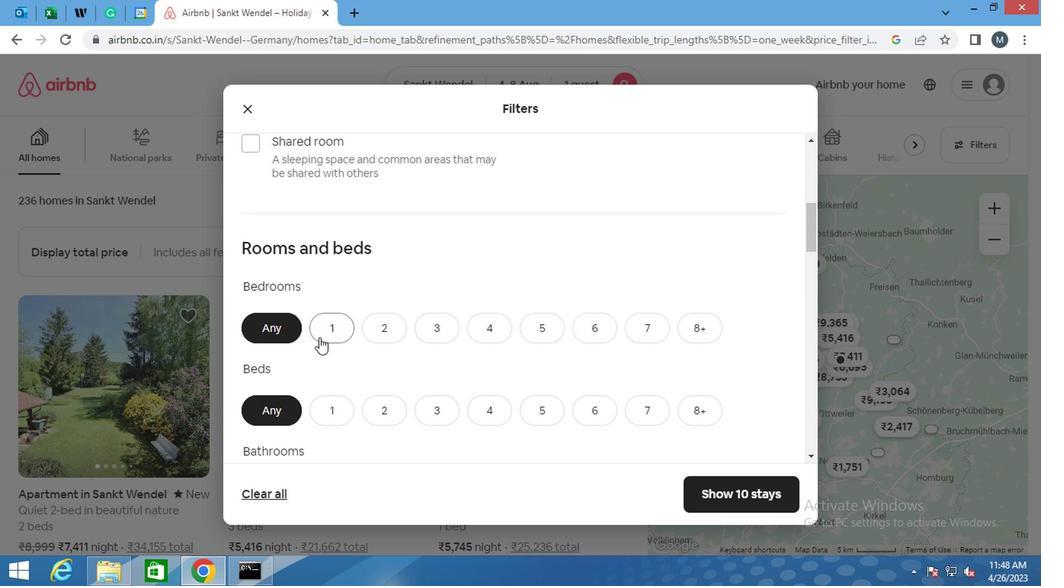 
Action: Mouse moved to (329, 414)
Screenshot: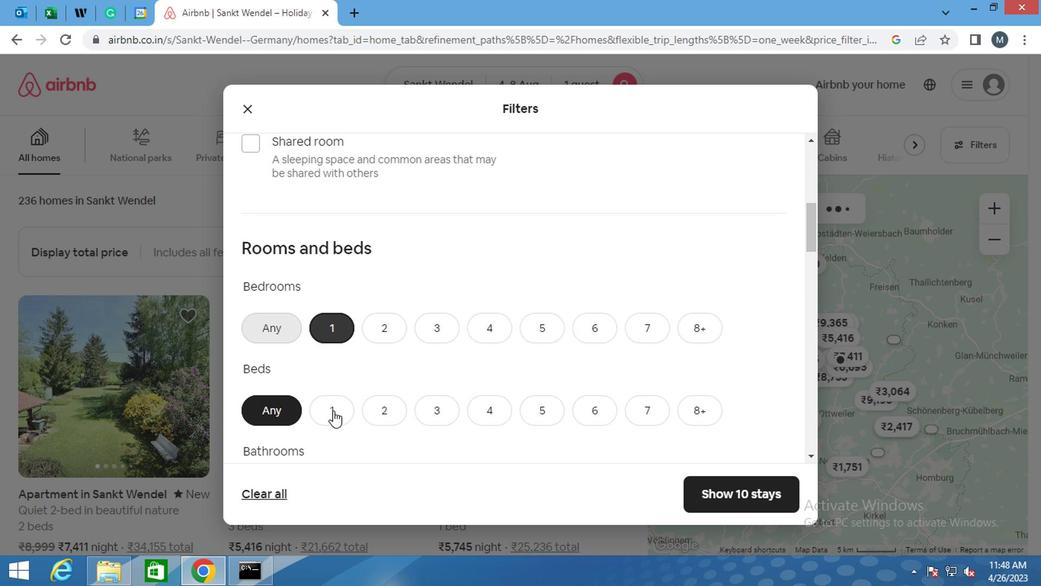 
Action: Mouse pressed left at (329, 414)
Screenshot: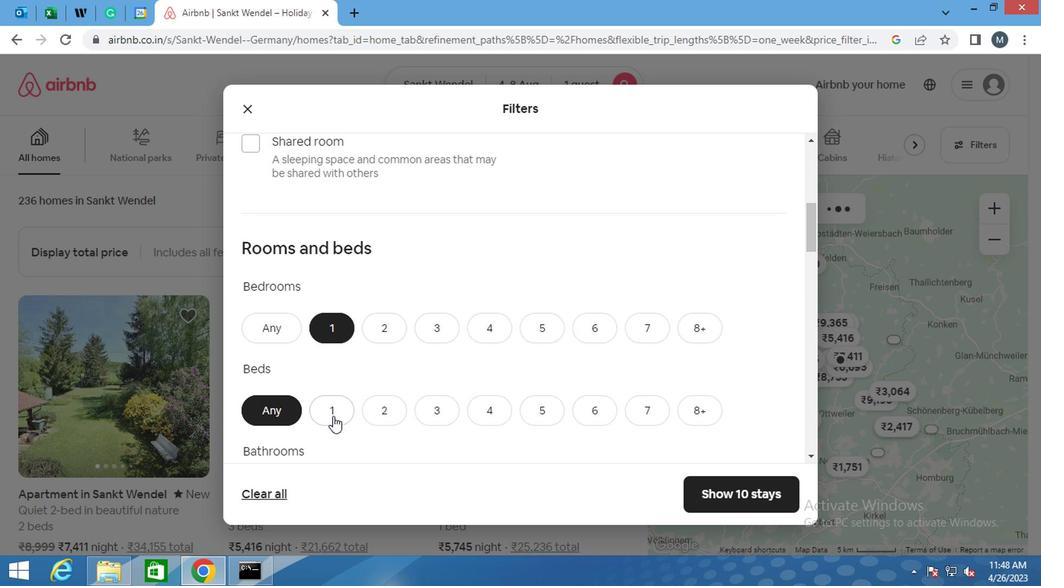 
Action: Mouse moved to (340, 377)
Screenshot: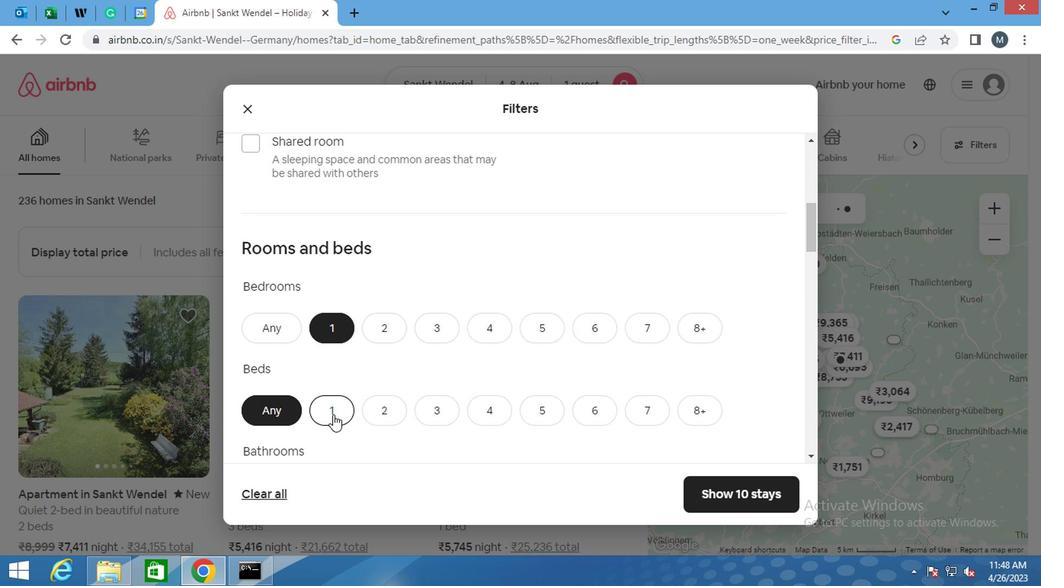 
Action: Mouse scrolled (340, 376) with delta (0, 0)
Screenshot: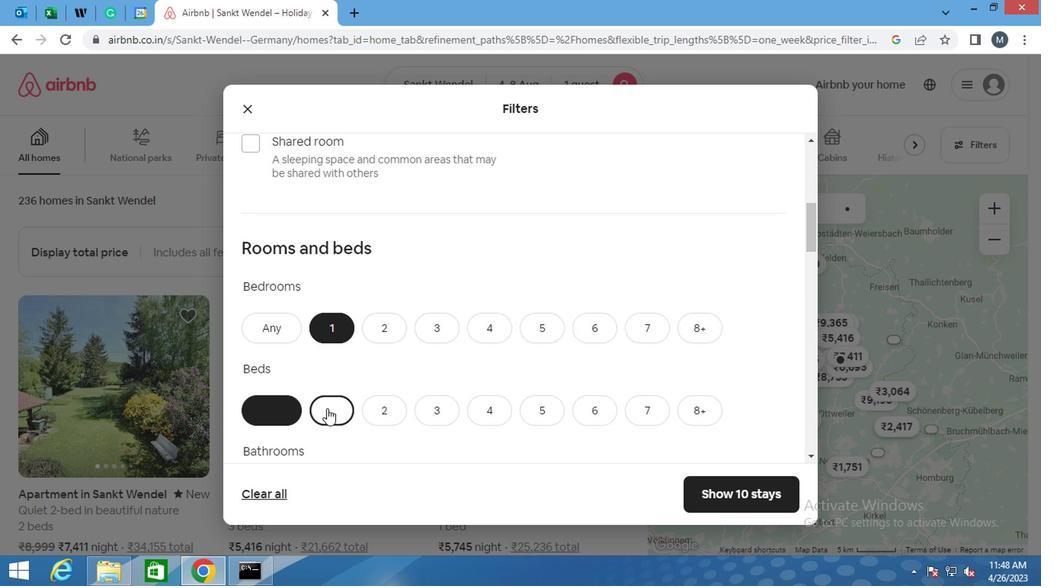 
Action: Mouse scrolled (340, 376) with delta (0, 0)
Screenshot: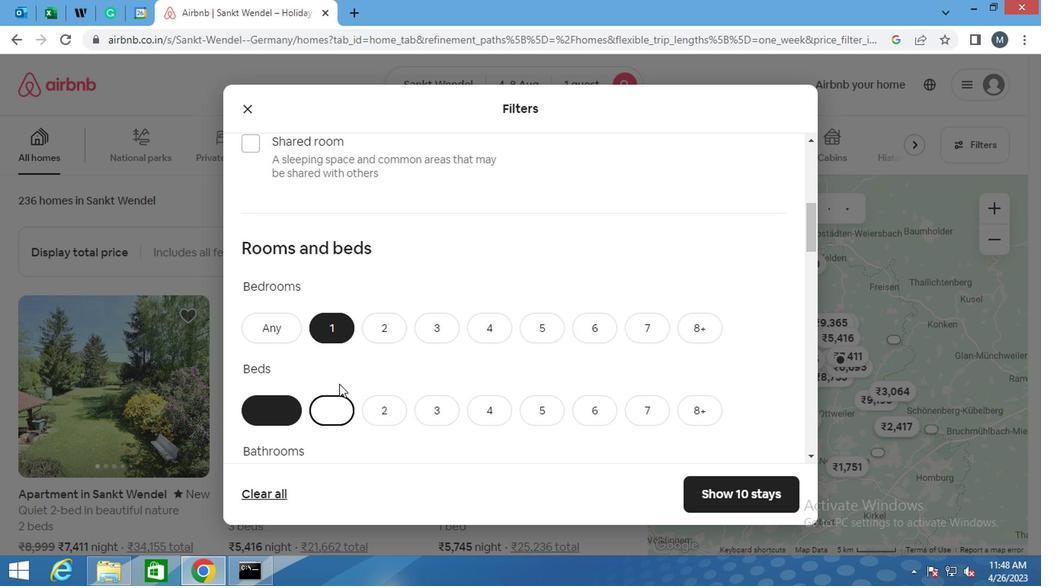 
Action: Mouse moved to (340, 348)
Screenshot: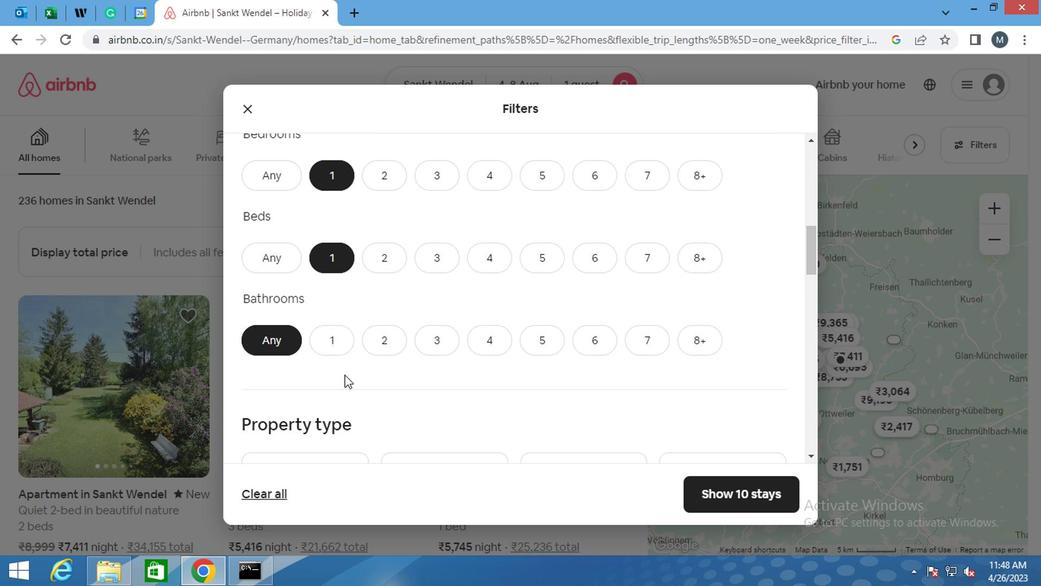 
Action: Mouse pressed left at (340, 348)
Screenshot: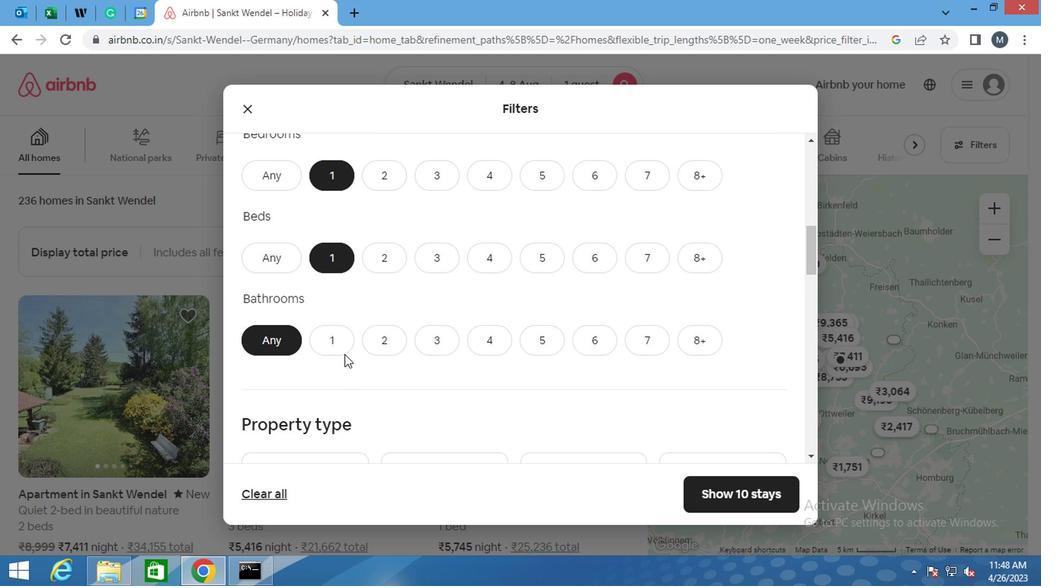 
Action: Mouse moved to (336, 341)
Screenshot: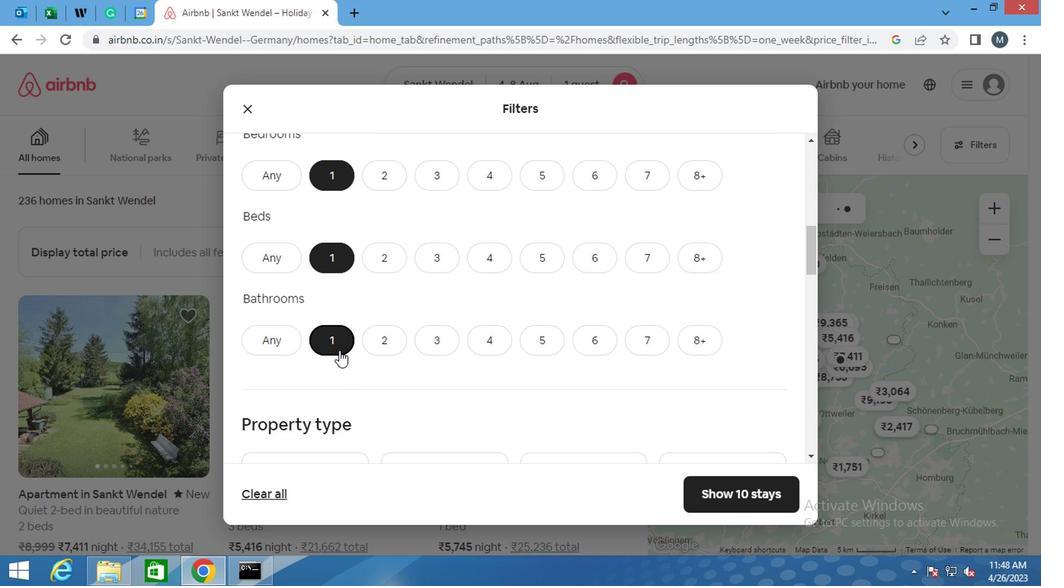 
Action: Mouse scrolled (336, 340) with delta (0, -1)
Screenshot: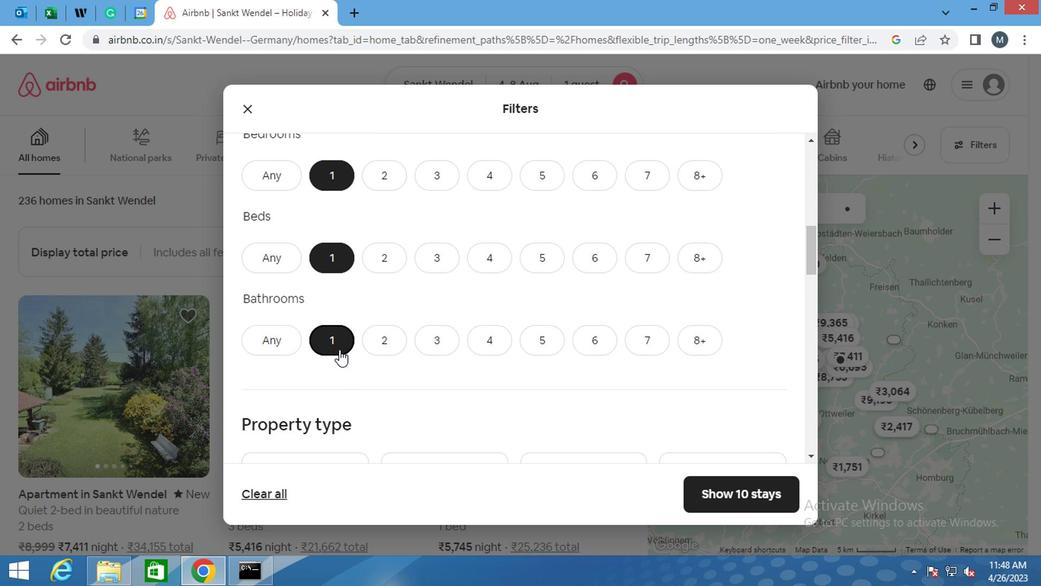 
Action: Mouse scrolled (336, 340) with delta (0, -1)
Screenshot: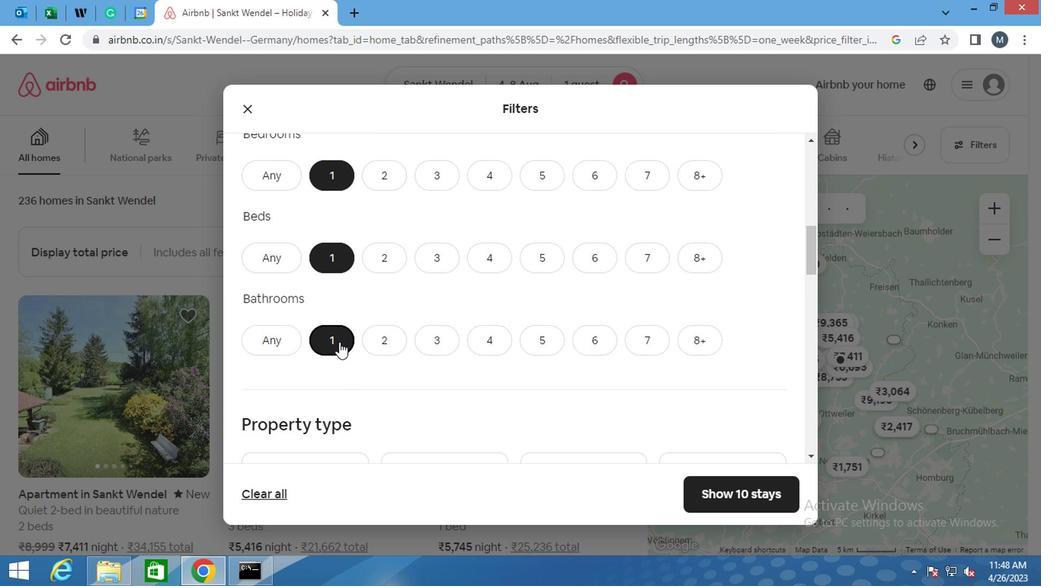 
Action: Mouse moved to (336, 339)
Screenshot: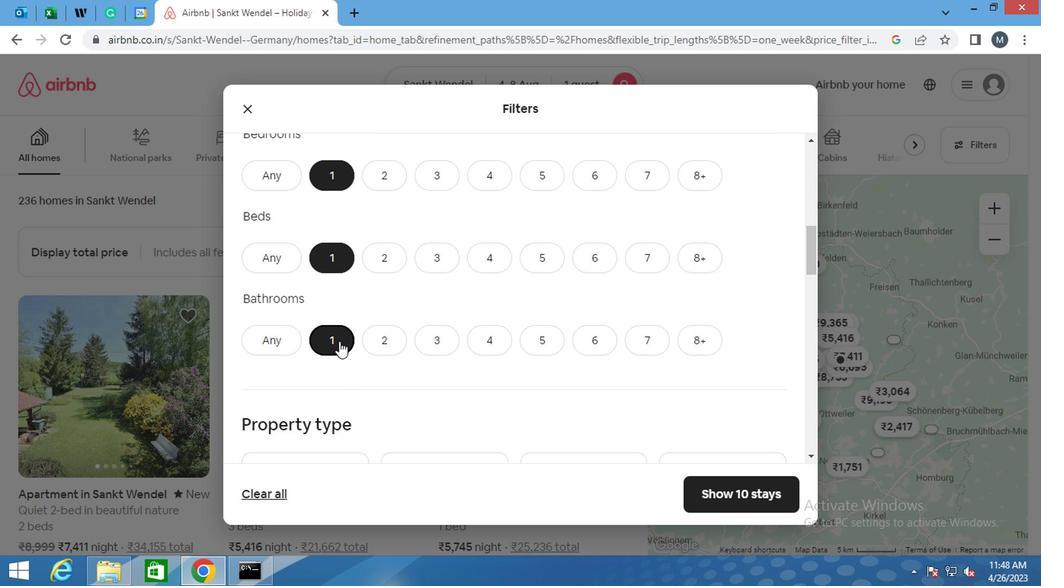 
Action: Mouse scrolled (336, 338) with delta (0, 0)
Screenshot: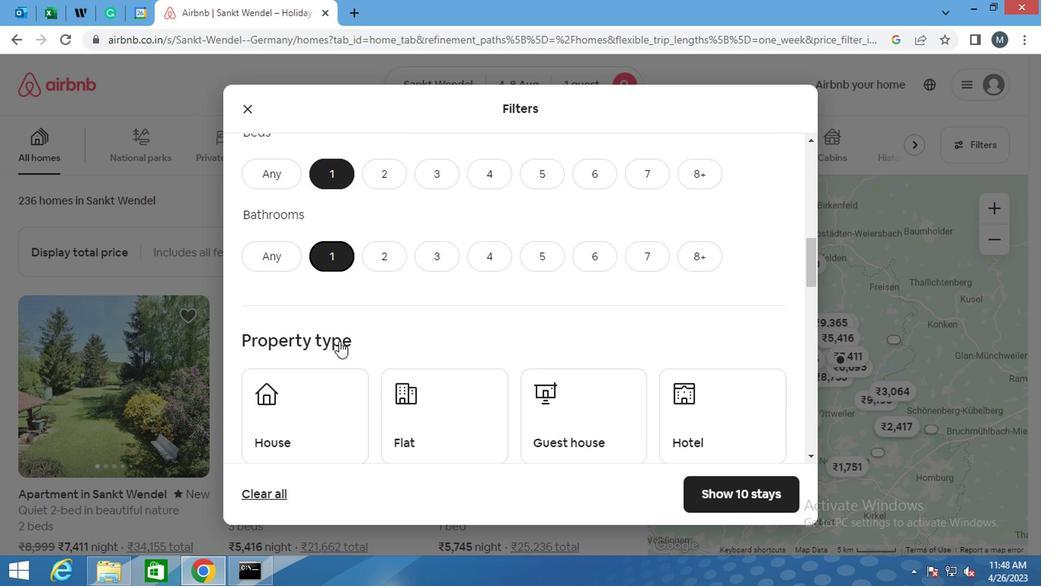
Action: Mouse moved to (320, 307)
Screenshot: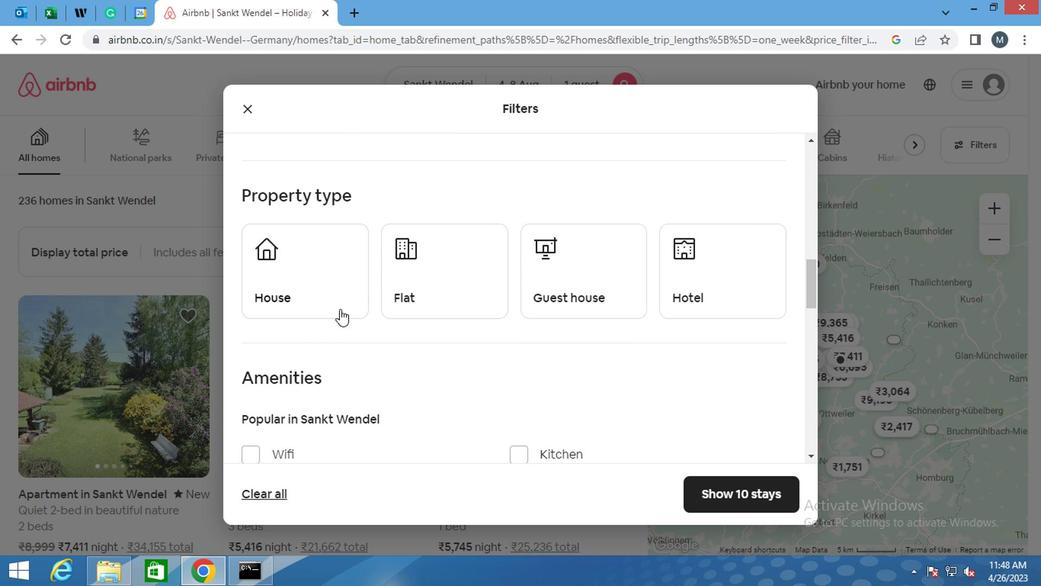 
Action: Mouse pressed left at (320, 307)
Screenshot: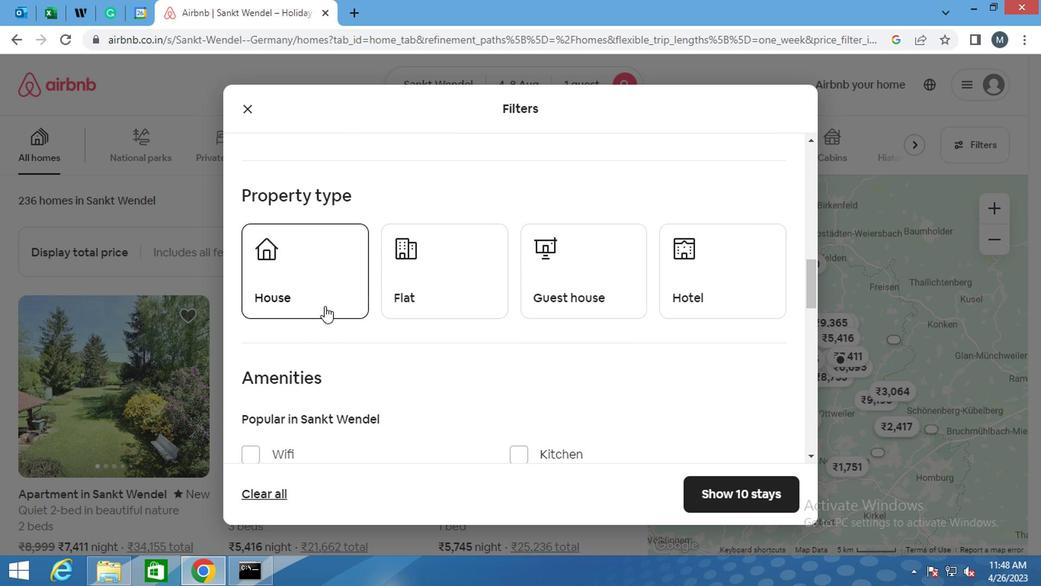 
Action: Mouse moved to (426, 285)
Screenshot: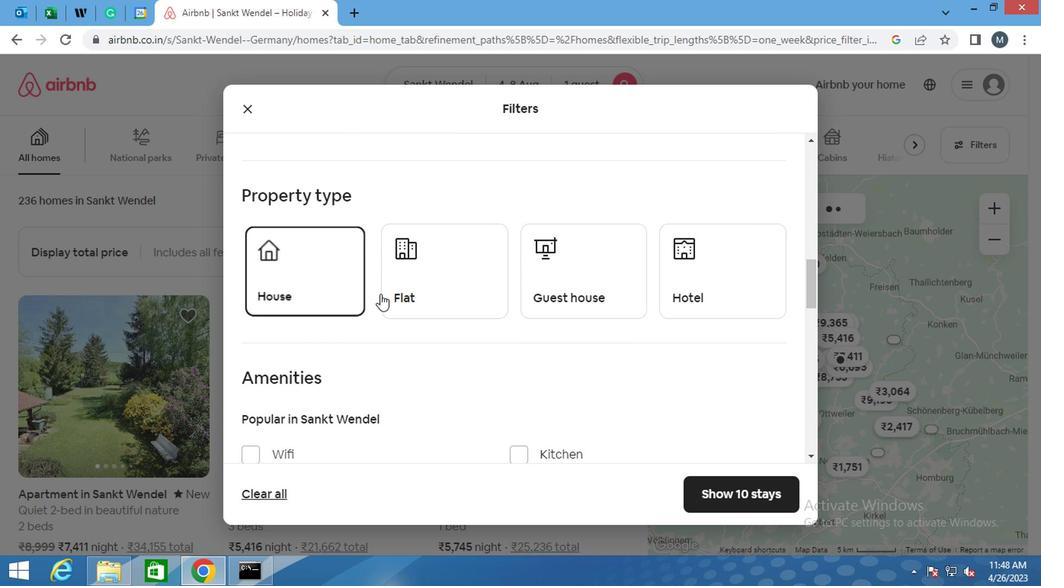 
Action: Mouse pressed left at (426, 285)
Screenshot: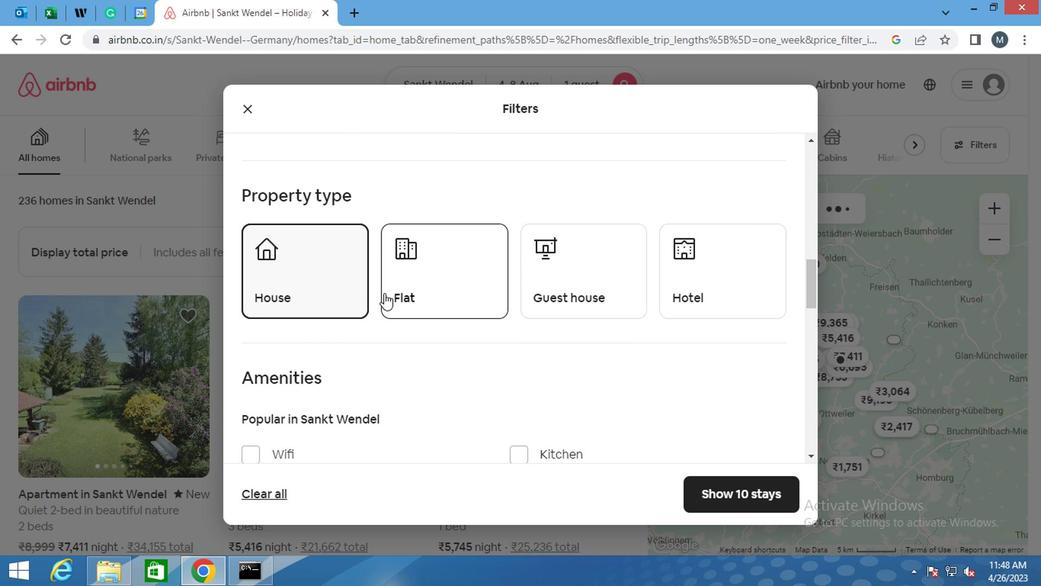 
Action: Mouse moved to (563, 280)
Screenshot: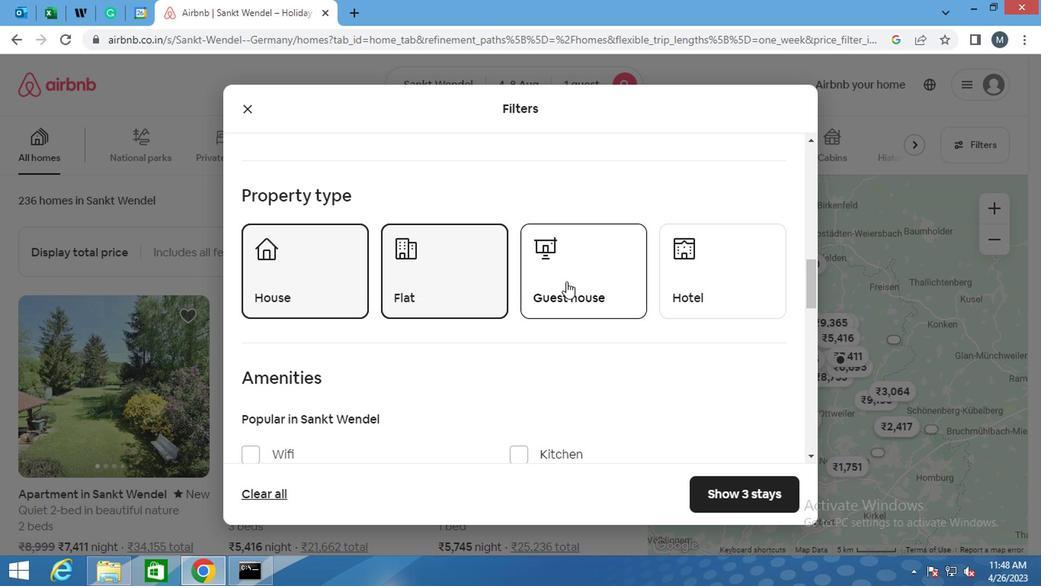 
Action: Mouse pressed left at (563, 280)
Screenshot: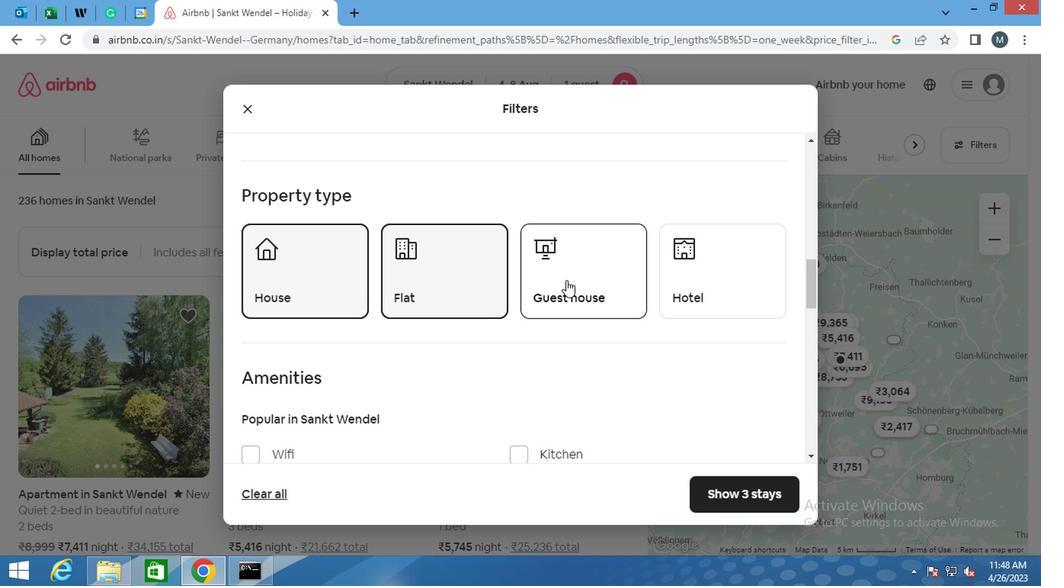 
Action: Mouse moved to (736, 289)
Screenshot: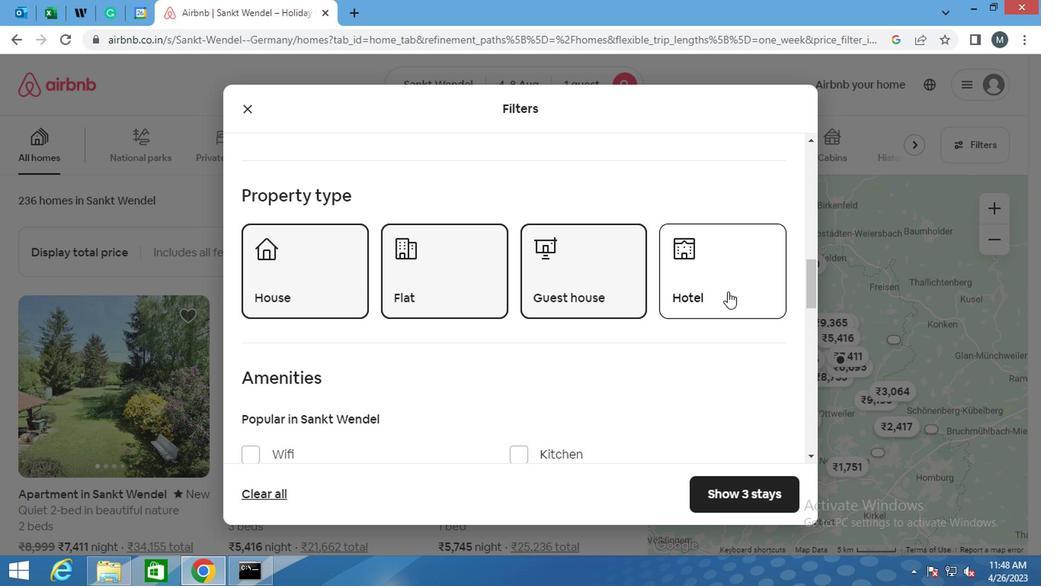 
Action: Mouse pressed left at (736, 289)
Screenshot: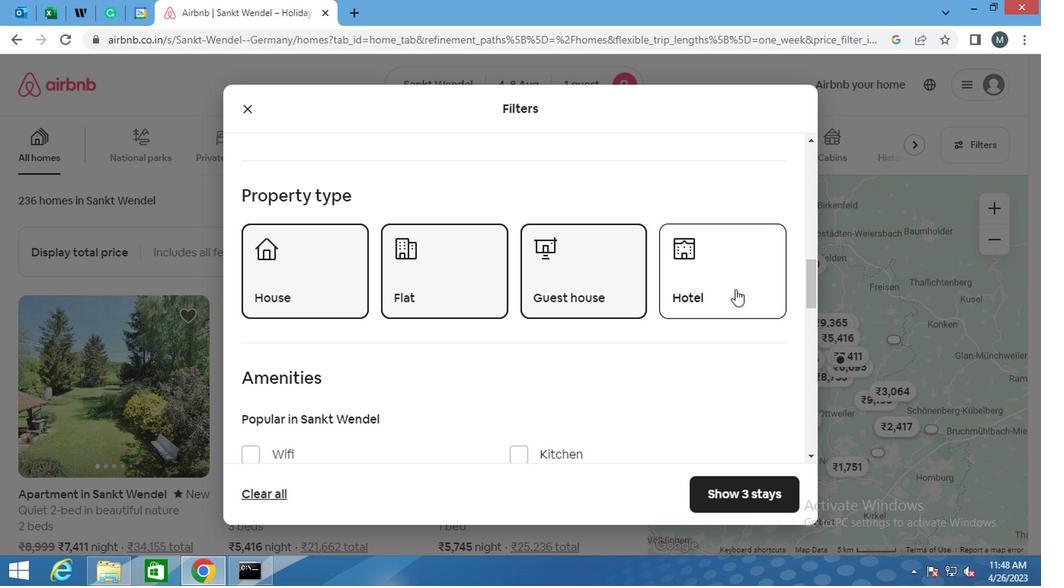 
Action: Mouse moved to (483, 303)
Screenshot: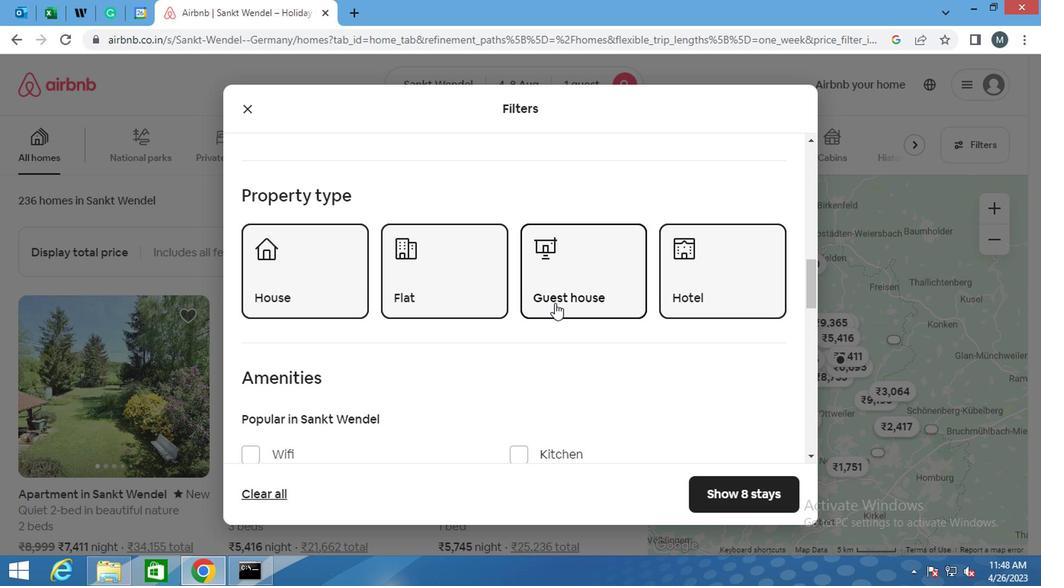 
Action: Mouse scrolled (483, 303) with delta (0, 0)
Screenshot: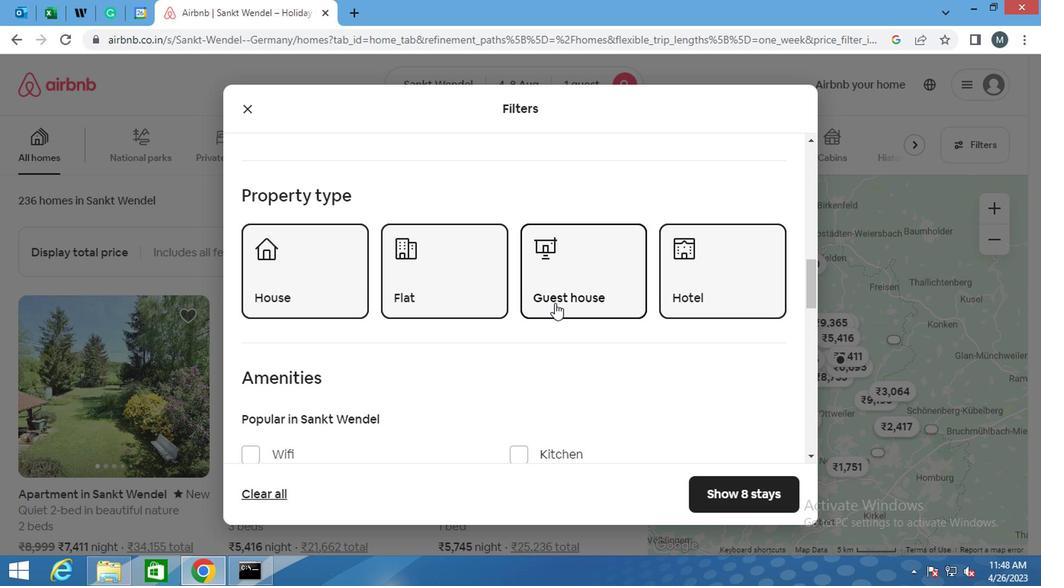 
Action: Mouse scrolled (483, 303) with delta (0, 0)
Screenshot: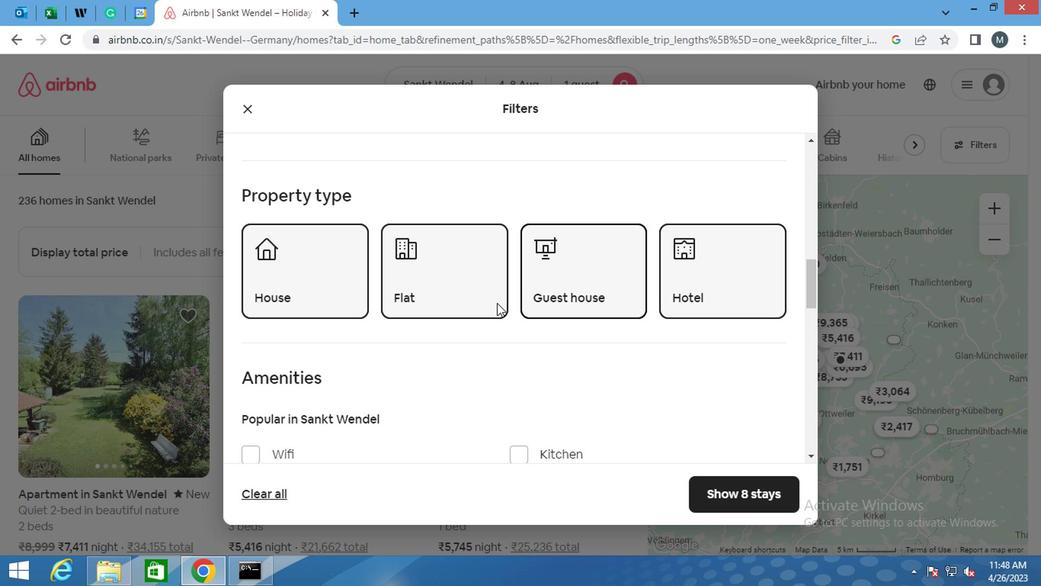 
Action: Mouse moved to (241, 304)
Screenshot: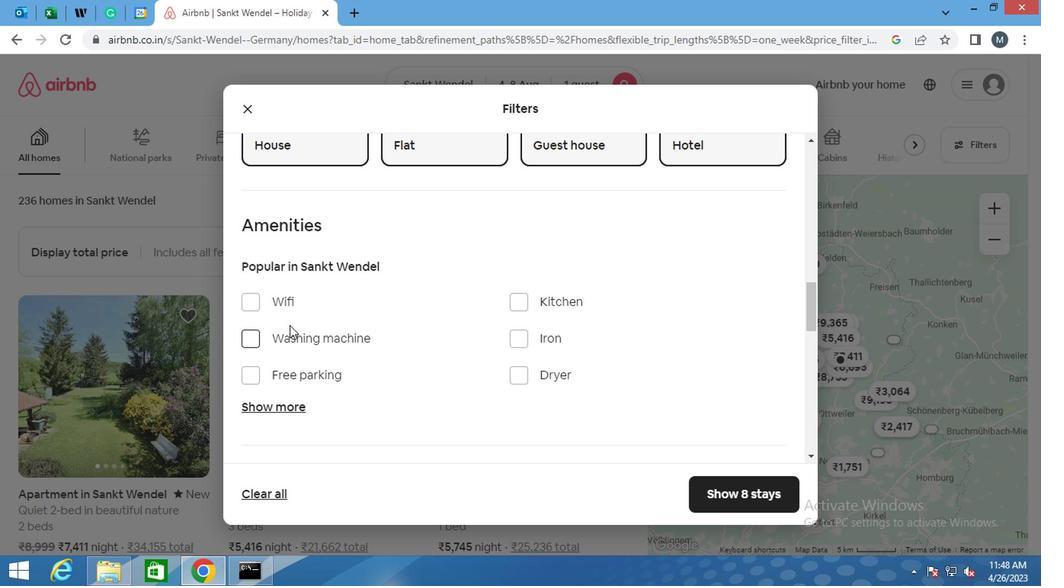 
Action: Mouse pressed left at (241, 304)
Screenshot: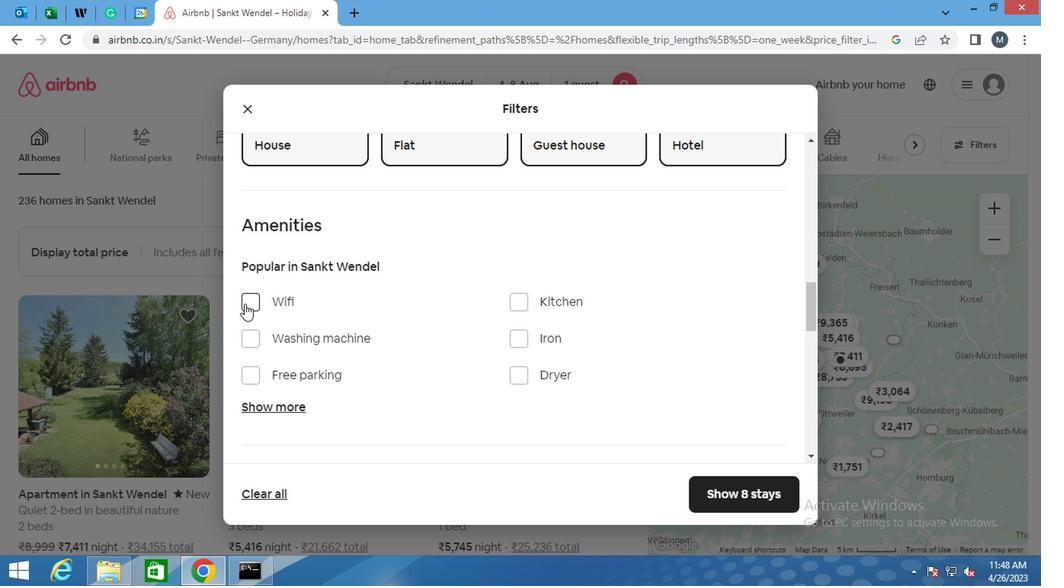 
Action: Mouse moved to (372, 304)
Screenshot: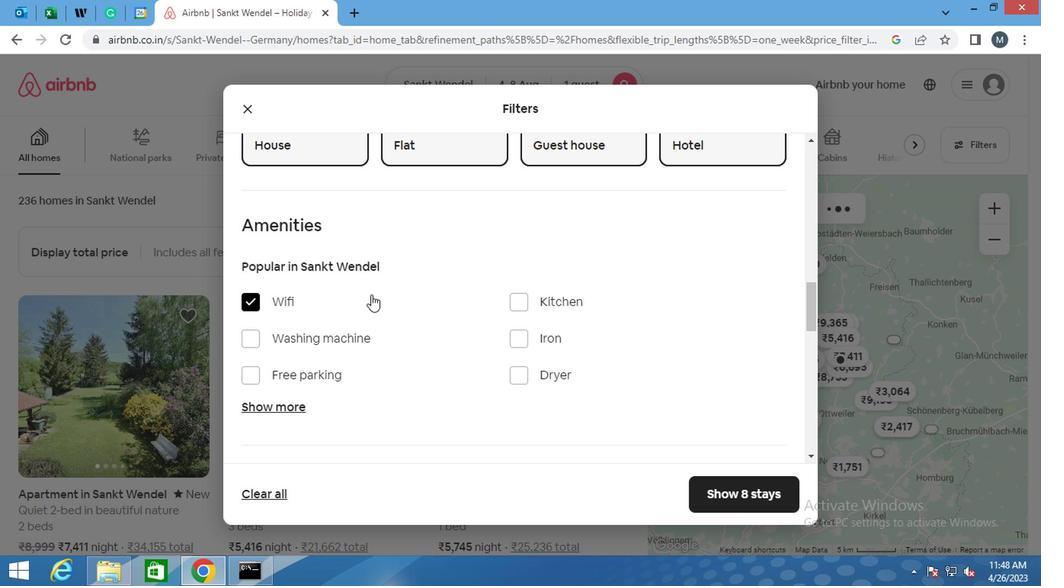 
Action: Mouse scrolled (372, 303) with delta (0, 0)
Screenshot: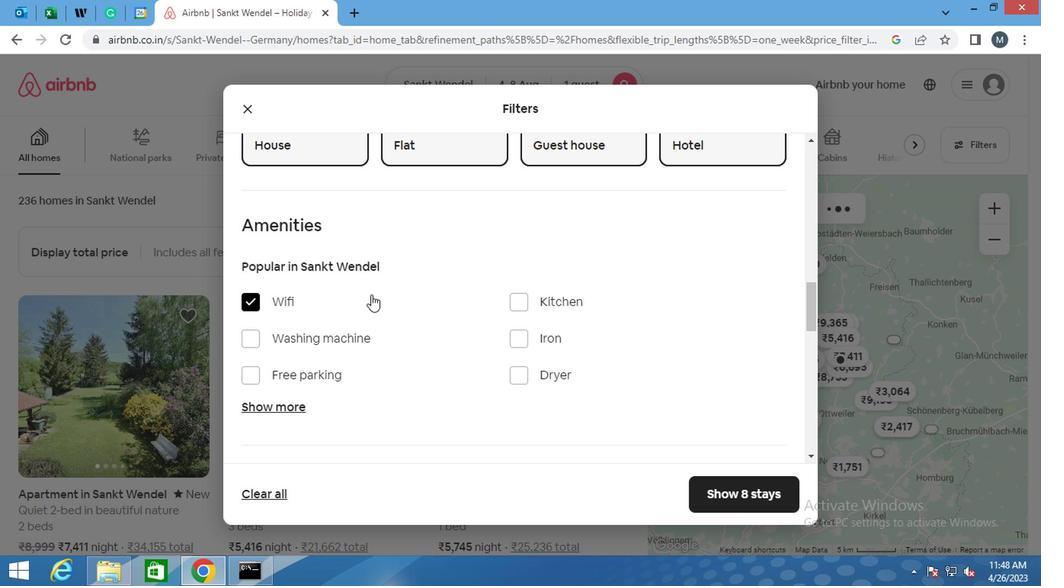 
Action: Mouse moved to (374, 309)
Screenshot: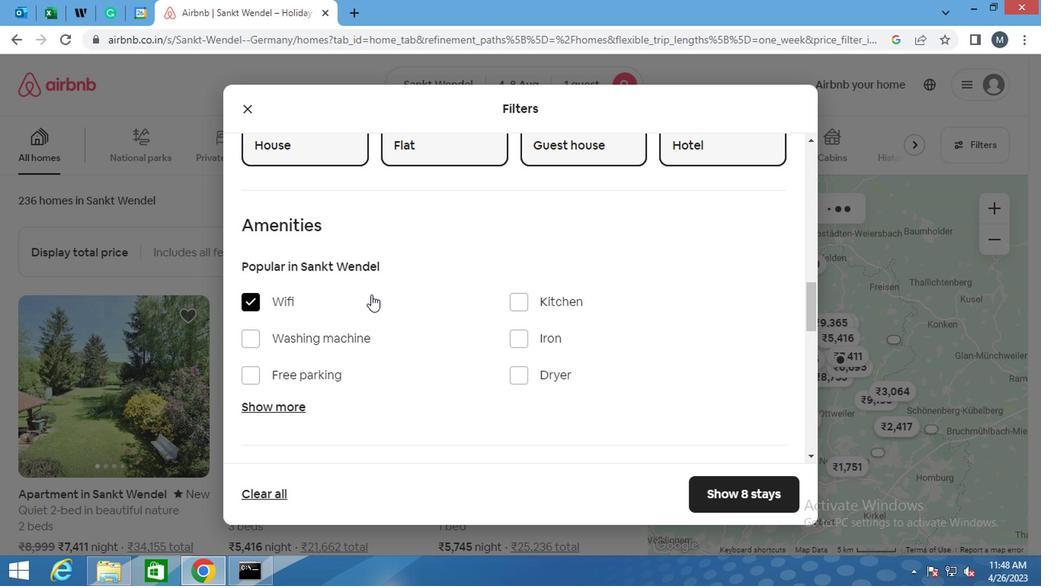 
Action: Mouse scrolled (374, 308) with delta (0, -1)
Screenshot: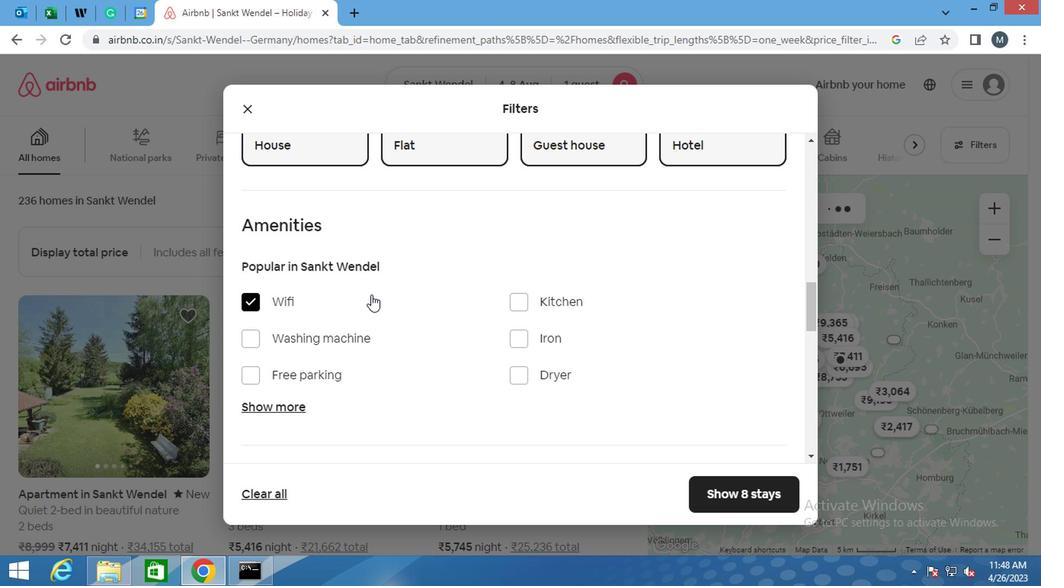 
Action: Mouse moved to (374, 309)
Screenshot: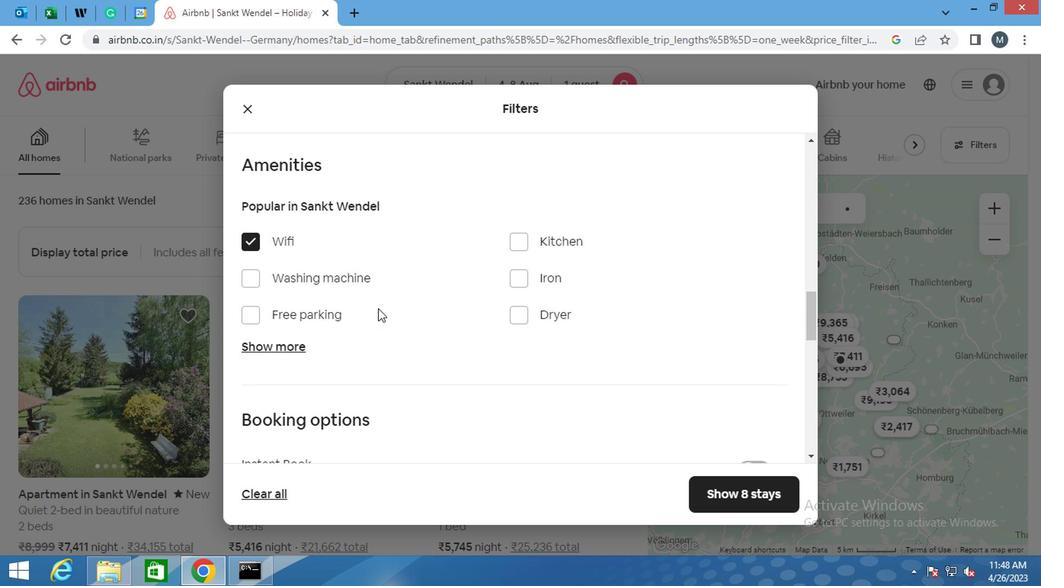 
Action: Mouse scrolled (374, 309) with delta (0, 0)
Screenshot: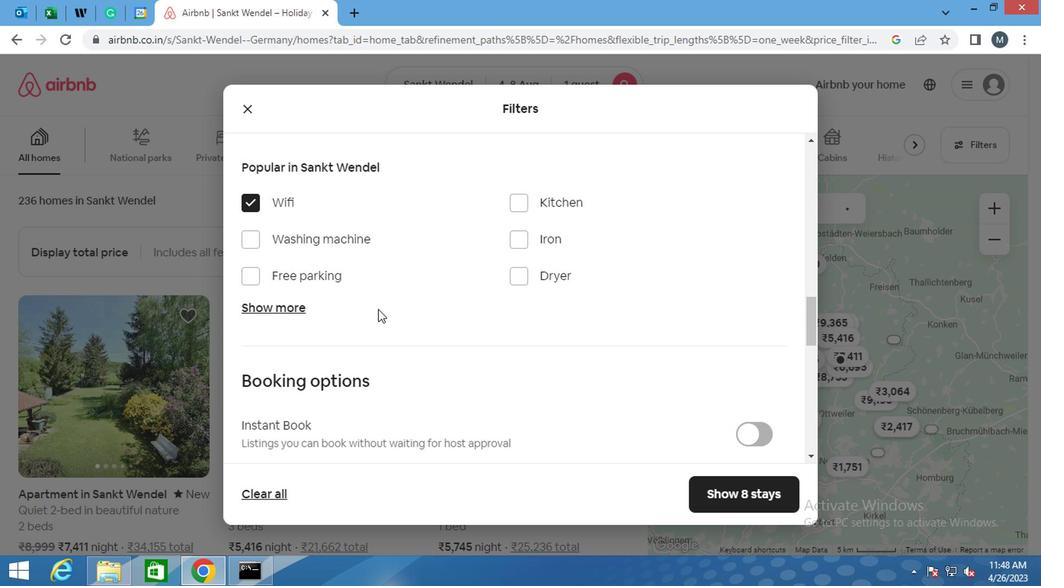 
Action: Mouse moved to (372, 309)
Screenshot: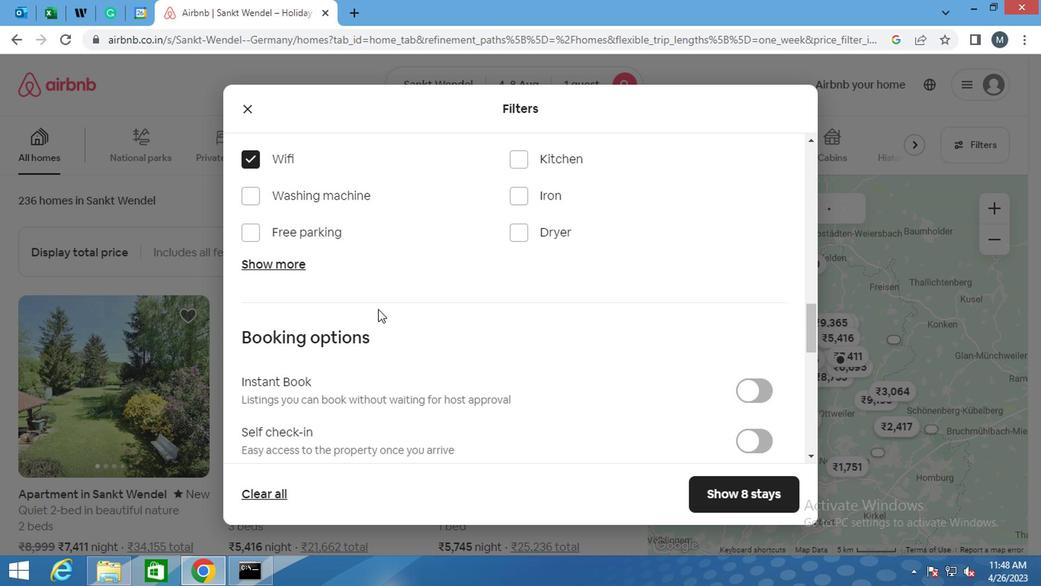 
Action: Mouse scrolled (372, 309) with delta (0, 0)
Screenshot: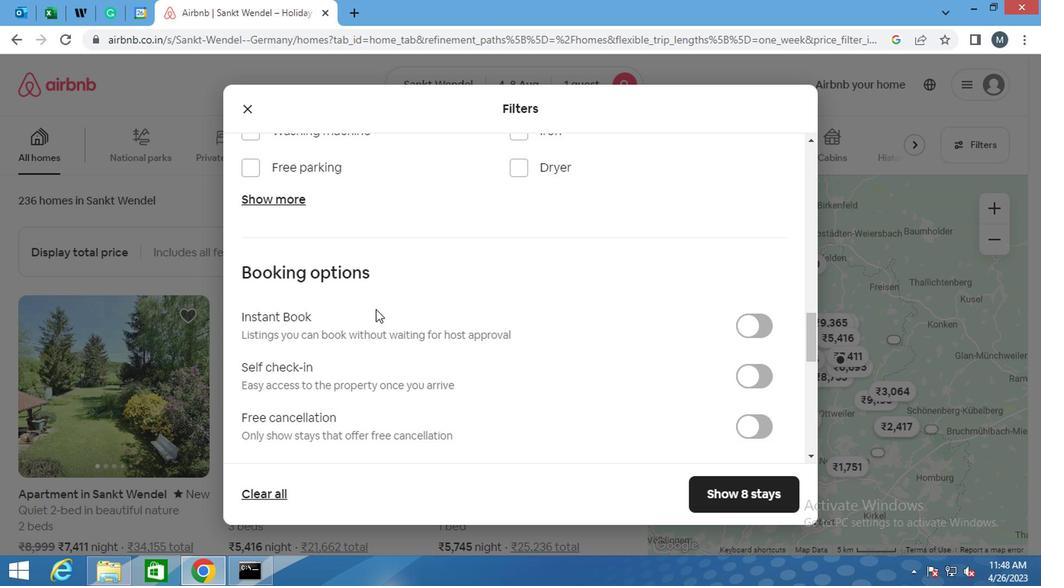 
Action: Mouse moved to (428, 319)
Screenshot: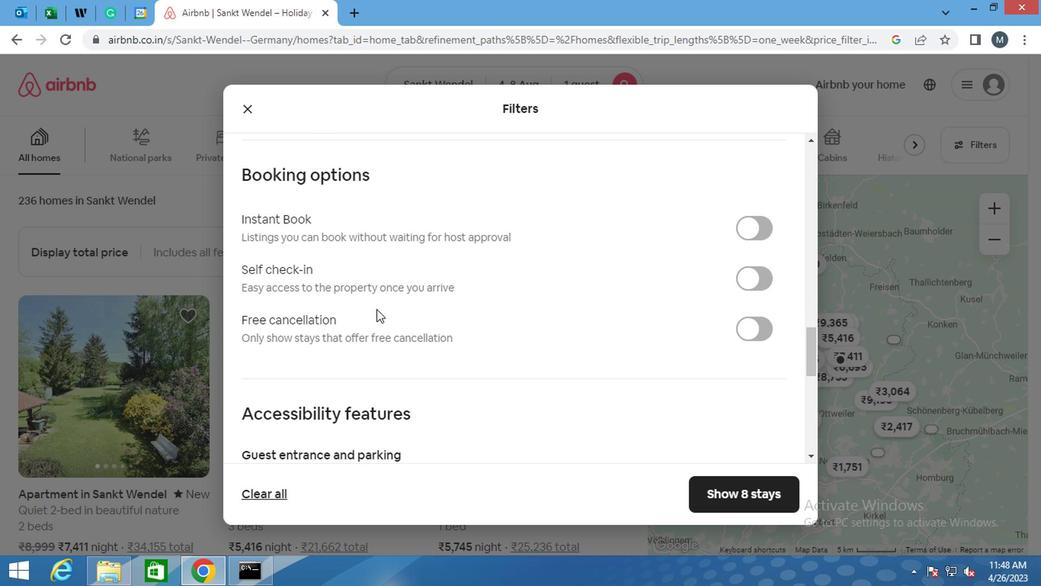 
Action: Mouse scrolled (428, 319) with delta (0, 0)
Screenshot: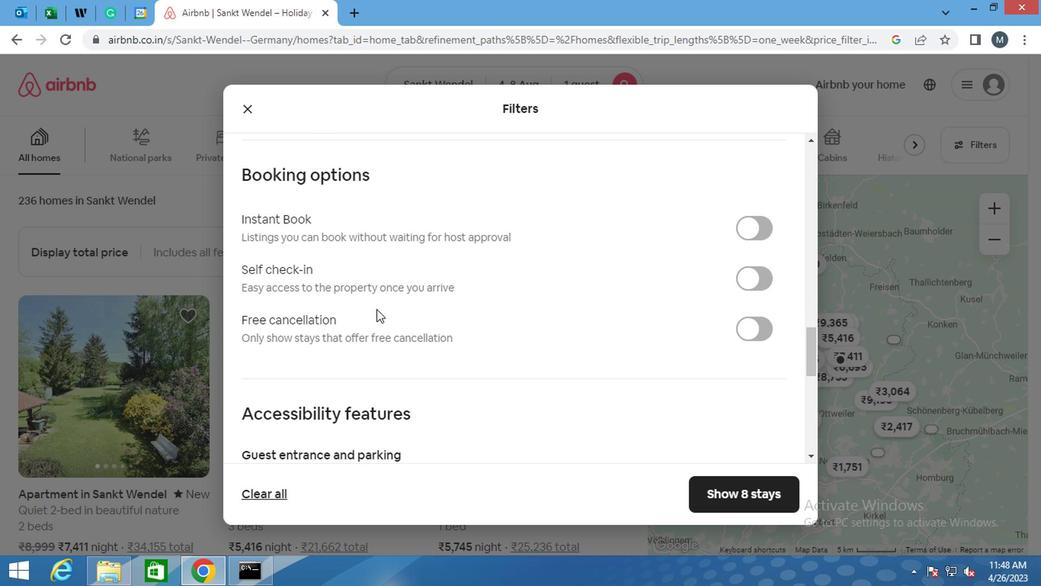 
Action: Mouse moved to (428, 321)
Screenshot: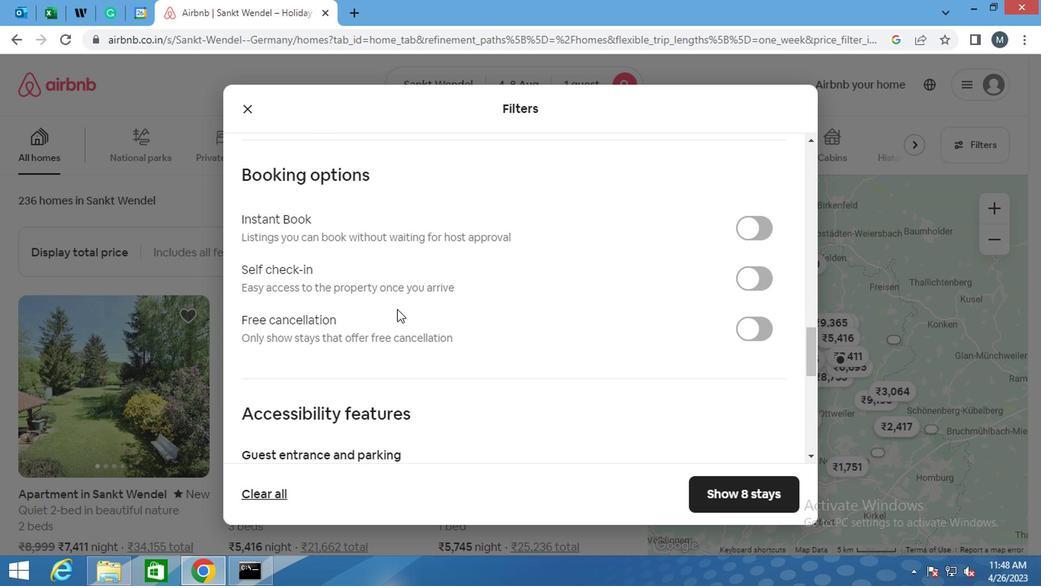 
Action: Mouse scrolled (428, 321) with delta (0, 0)
Screenshot: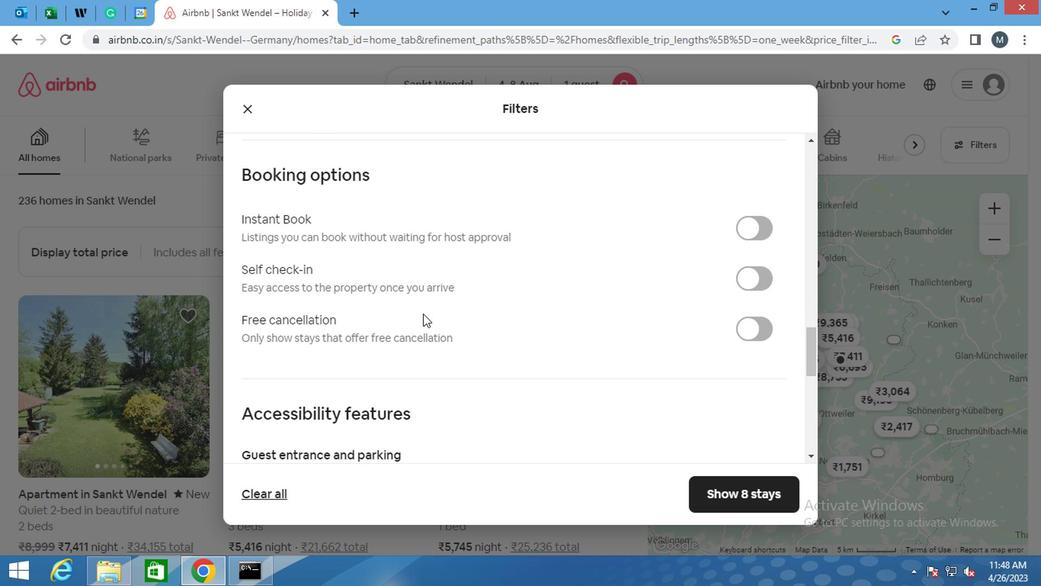 
Action: Mouse moved to (696, 232)
Screenshot: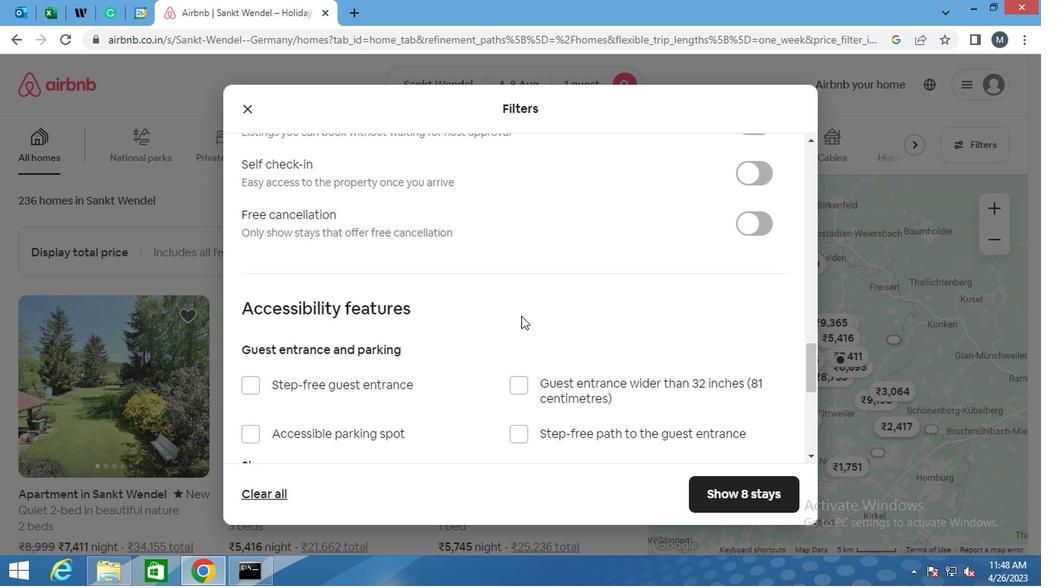
Action: Mouse scrolled (696, 232) with delta (0, 0)
Screenshot: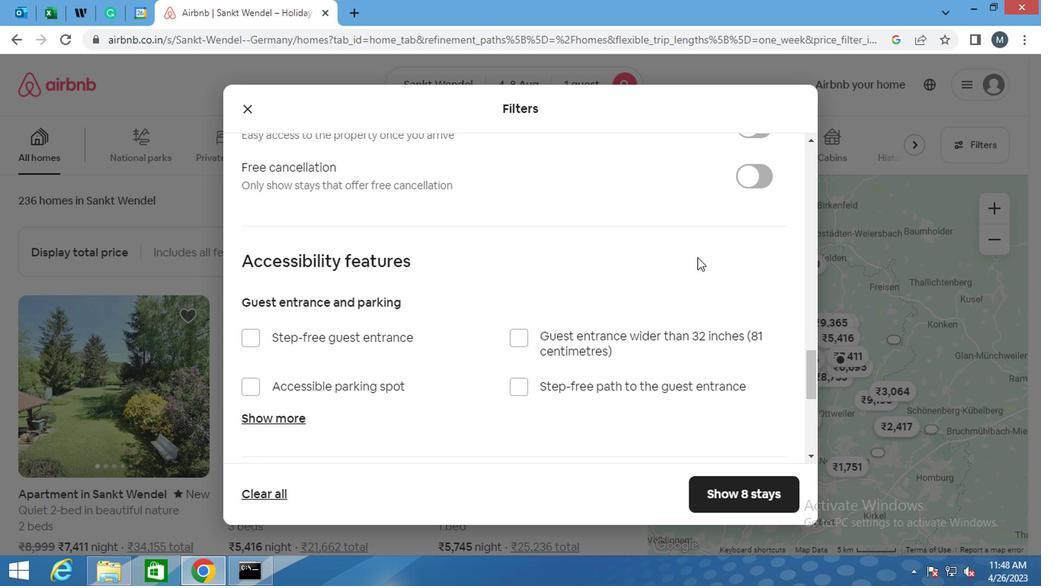 
Action: Mouse moved to (696, 230)
Screenshot: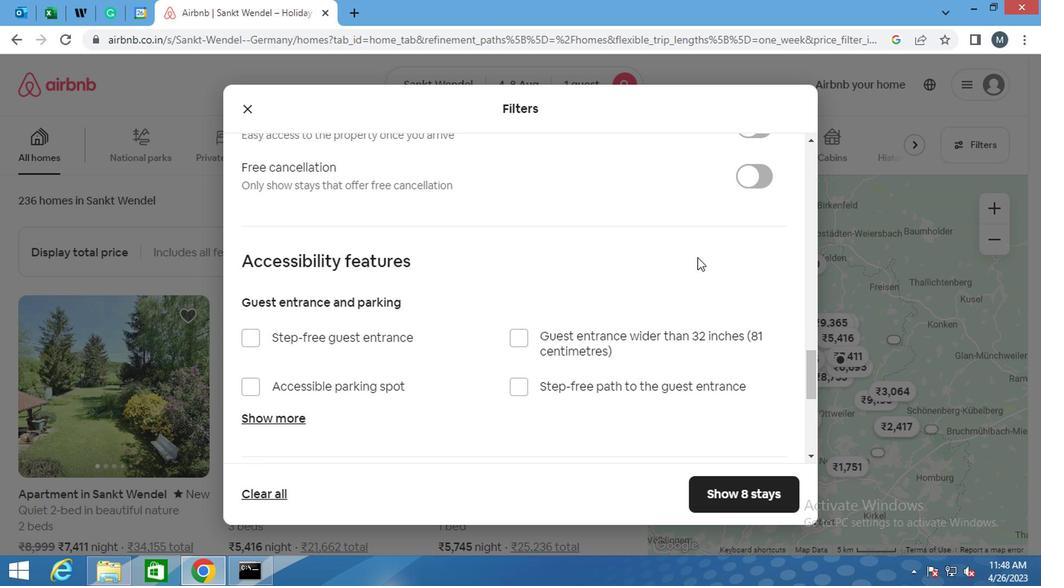 
Action: Mouse scrolled (696, 231) with delta (0, 1)
Screenshot: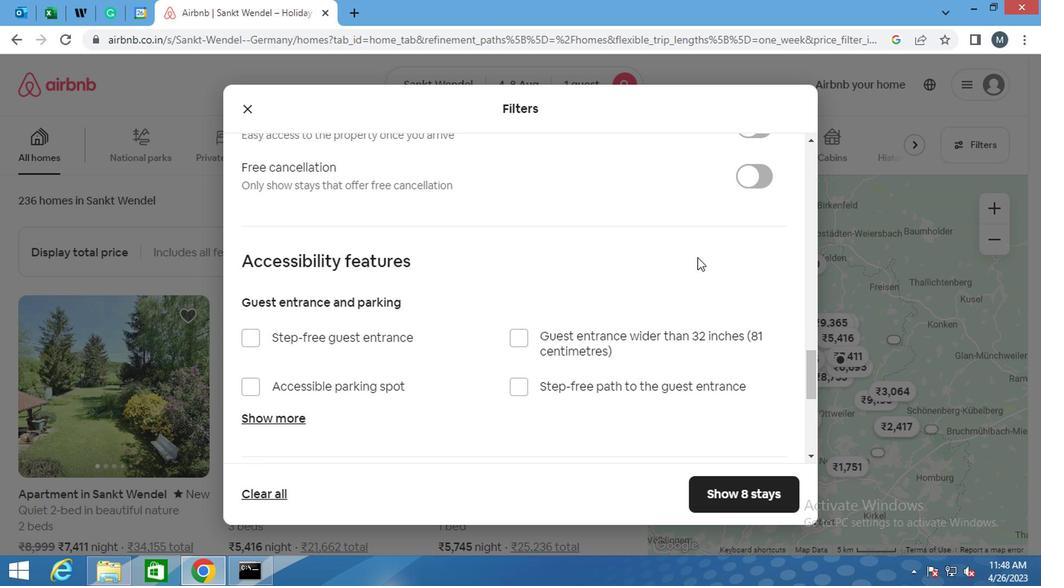 
Action: Mouse moved to (757, 278)
Screenshot: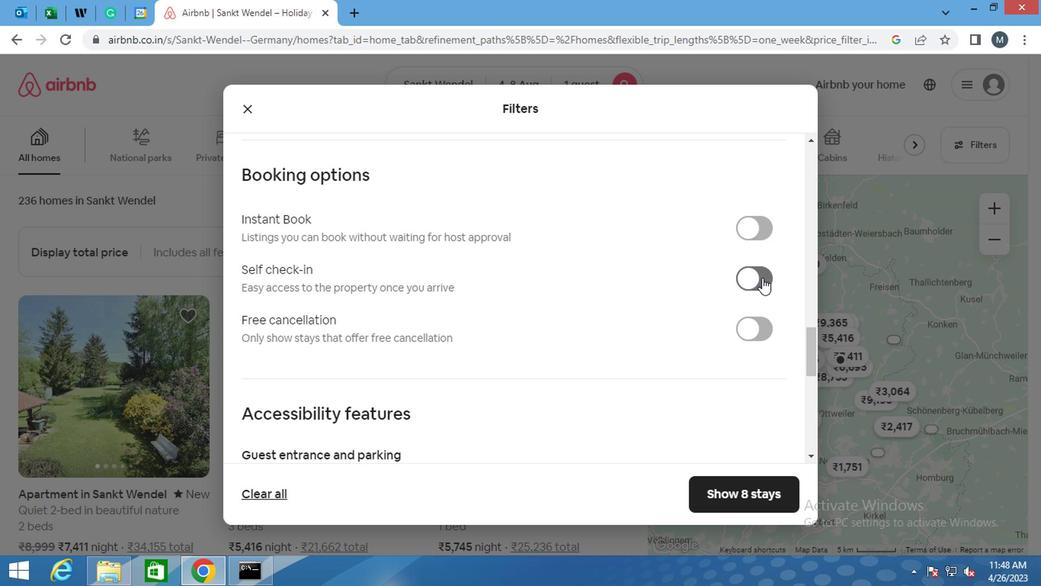 
Action: Mouse pressed left at (757, 278)
Screenshot: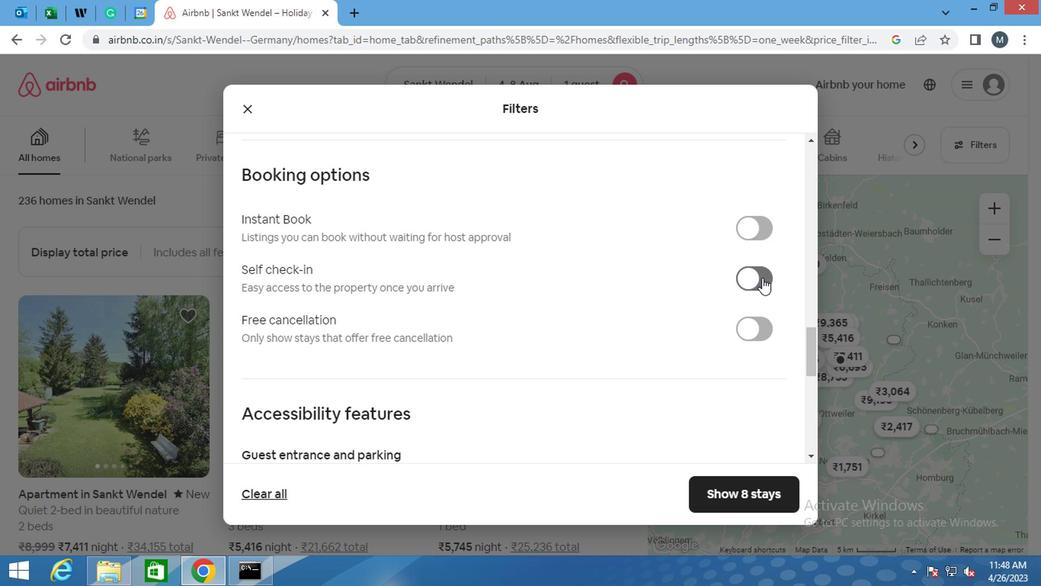 
Action: Mouse moved to (433, 286)
Screenshot: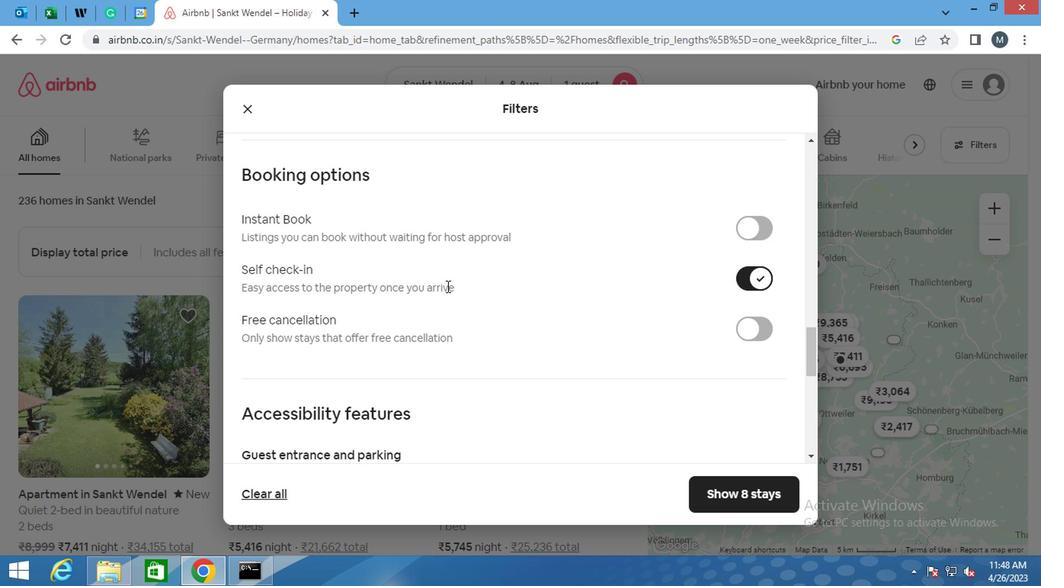 
Action: Mouse scrolled (433, 285) with delta (0, 0)
Screenshot: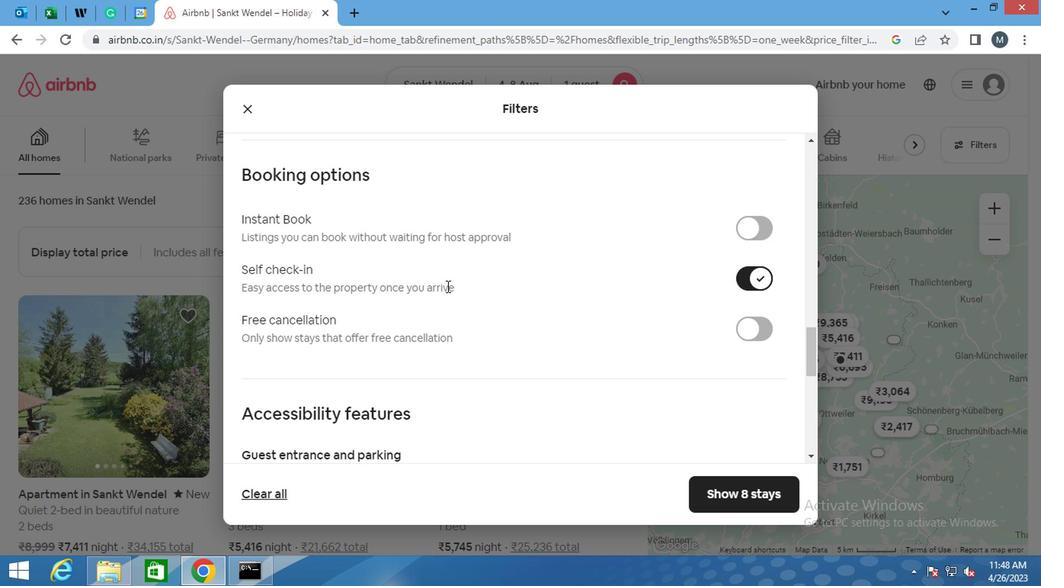 
Action: Mouse moved to (431, 286)
Screenshot: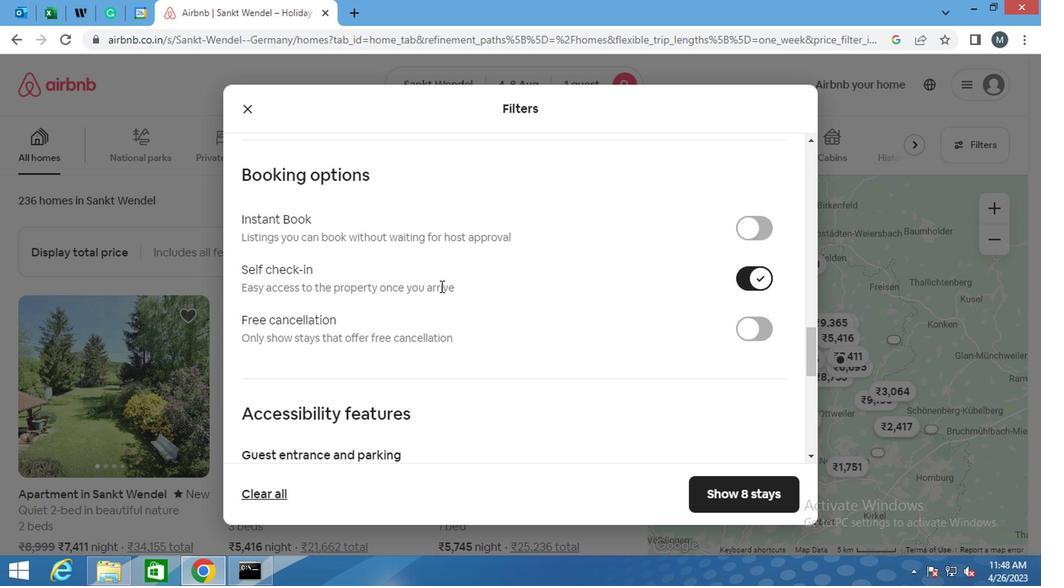 
Action: Mouse scrolled (431, 285) with delta (0, 0)
Screenshot: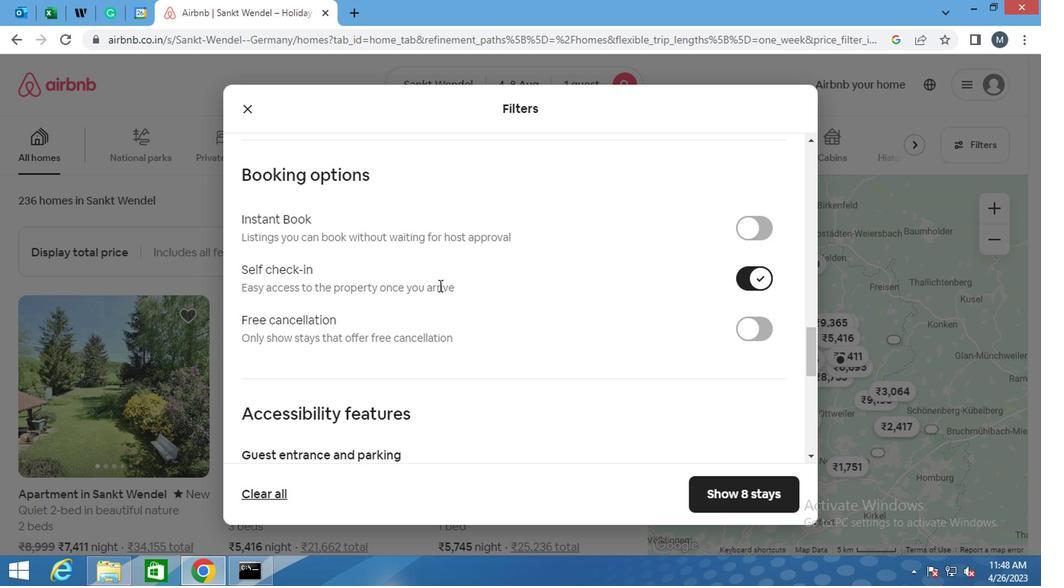 
Action: Mouse moved to (415, 286)
Screenshot: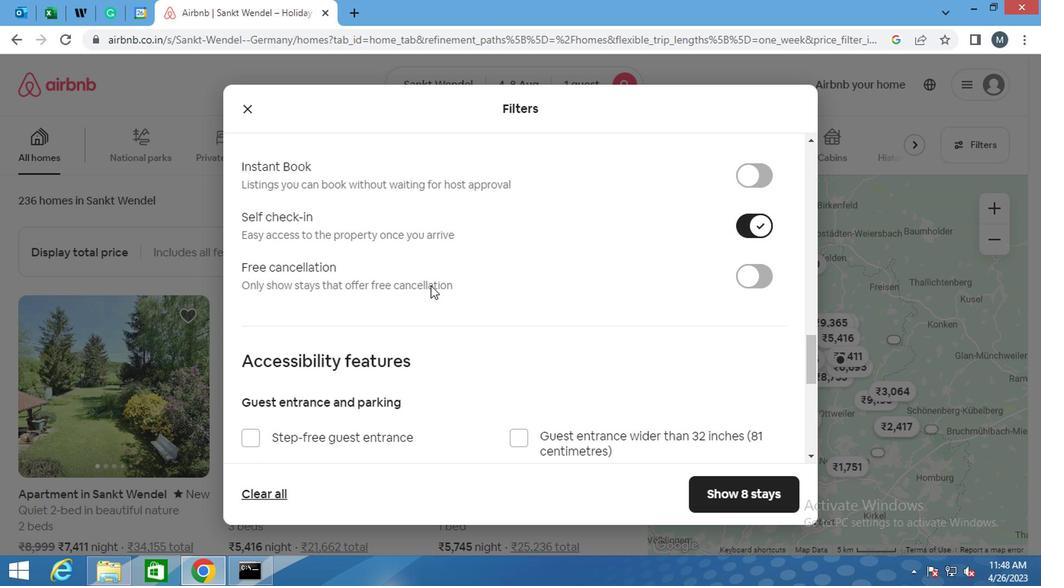 
Action: Mouse scrolled (415, 285) with delta (0, 0)
Screenshot: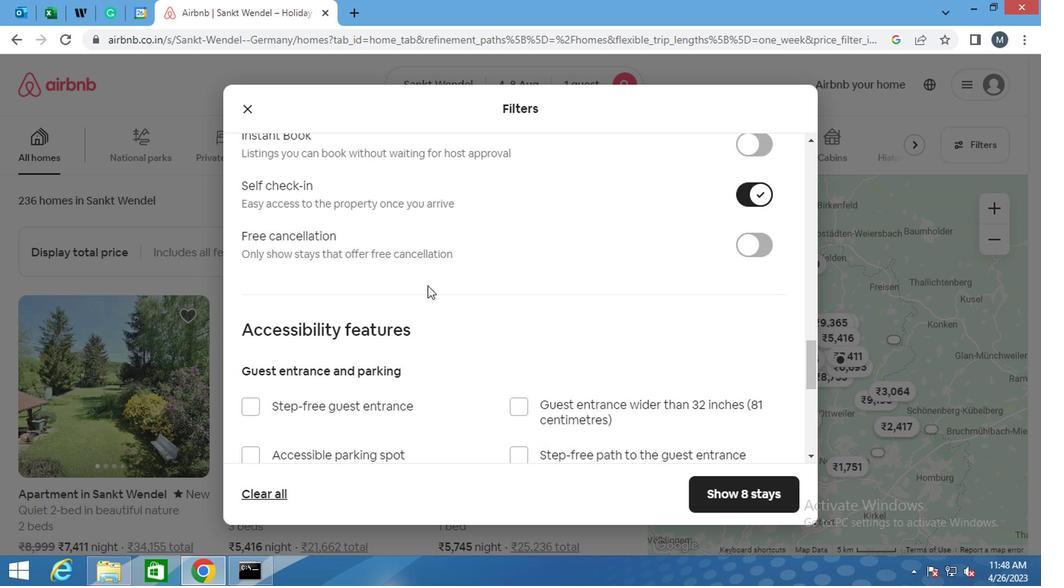 
Action: Mouse moved to (385, 287)
Screenshot: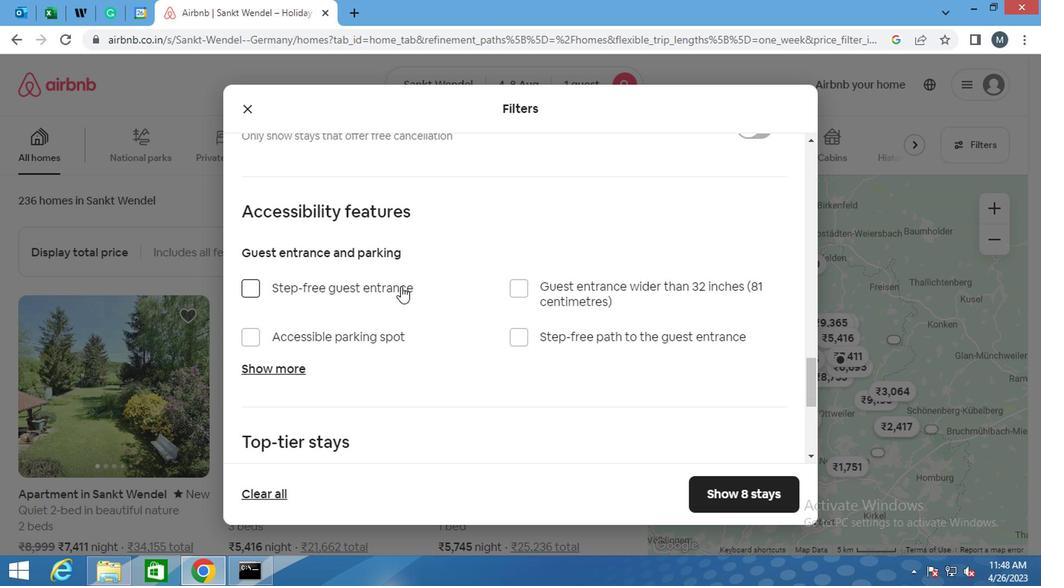 
Action: Mouse scrolled (385, 286) with delta (0, 0)
Screenshot: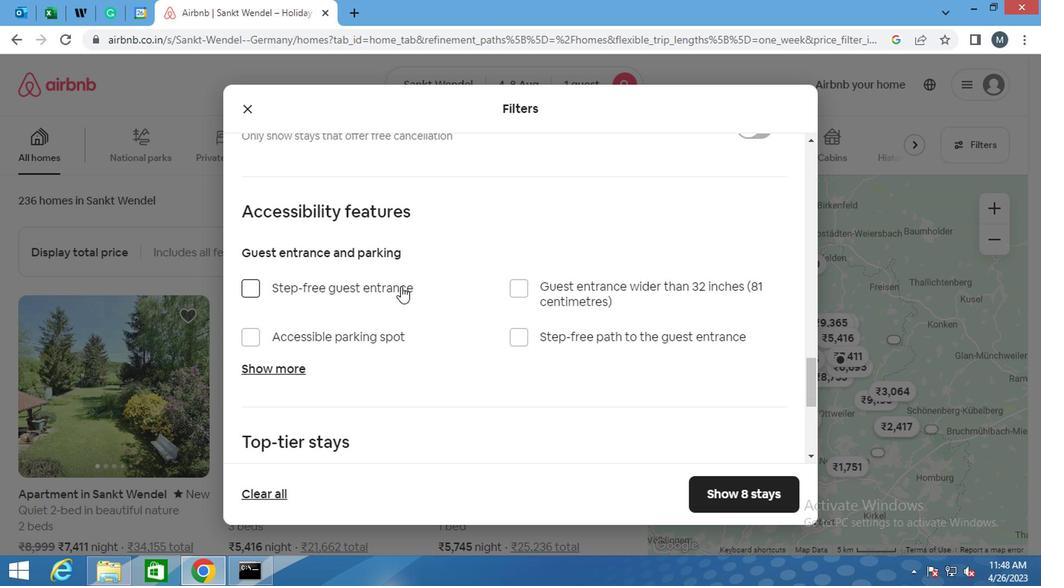 
Action: Mouse moved to (383, 289)
Screenshot: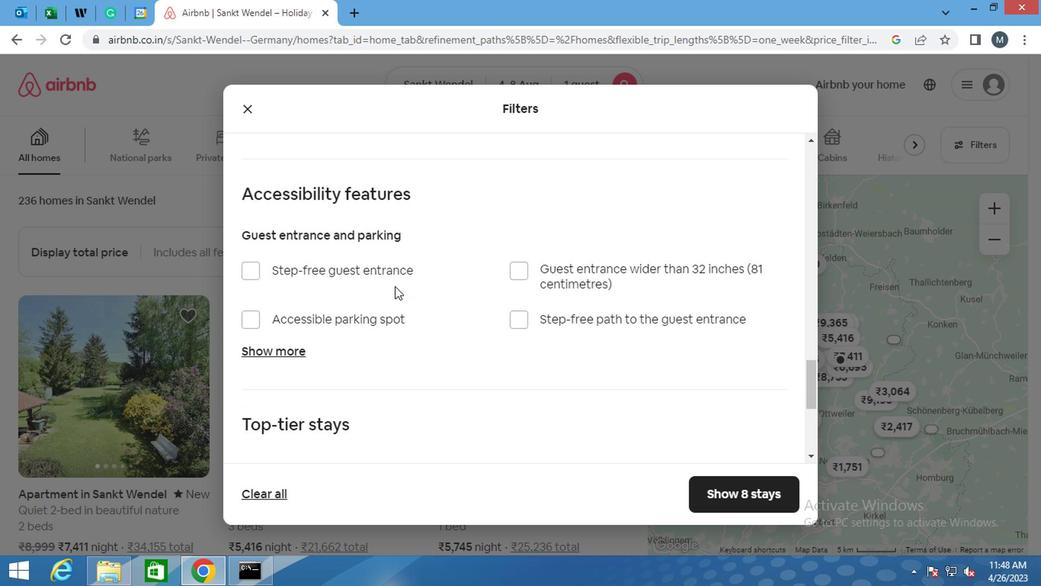 
Action: Mouse scrolled (383, 288) with delta (0, -1)
Screenshot: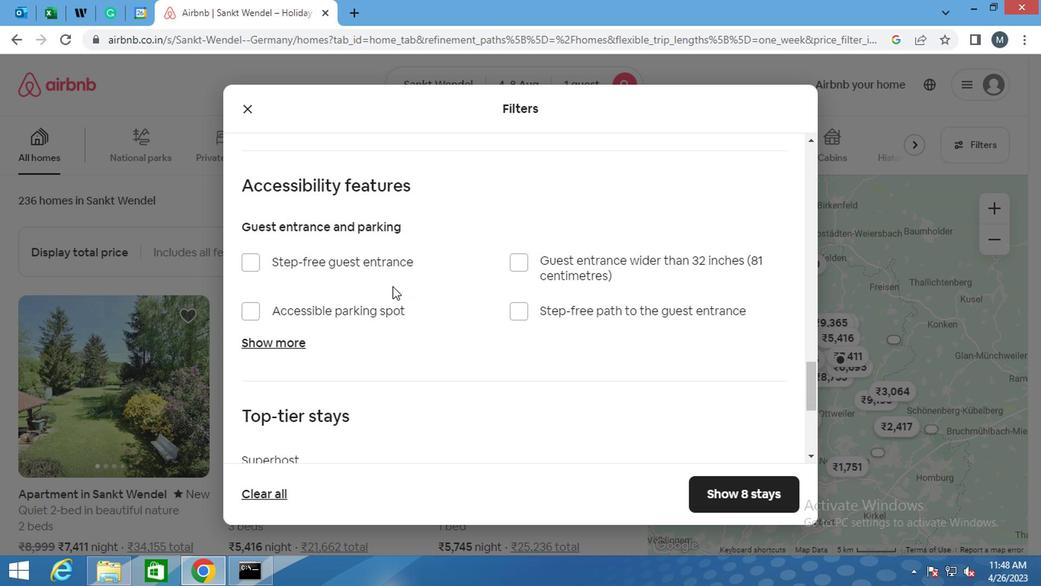 
Action: Mouse moved to (319, 344)
Screenshot: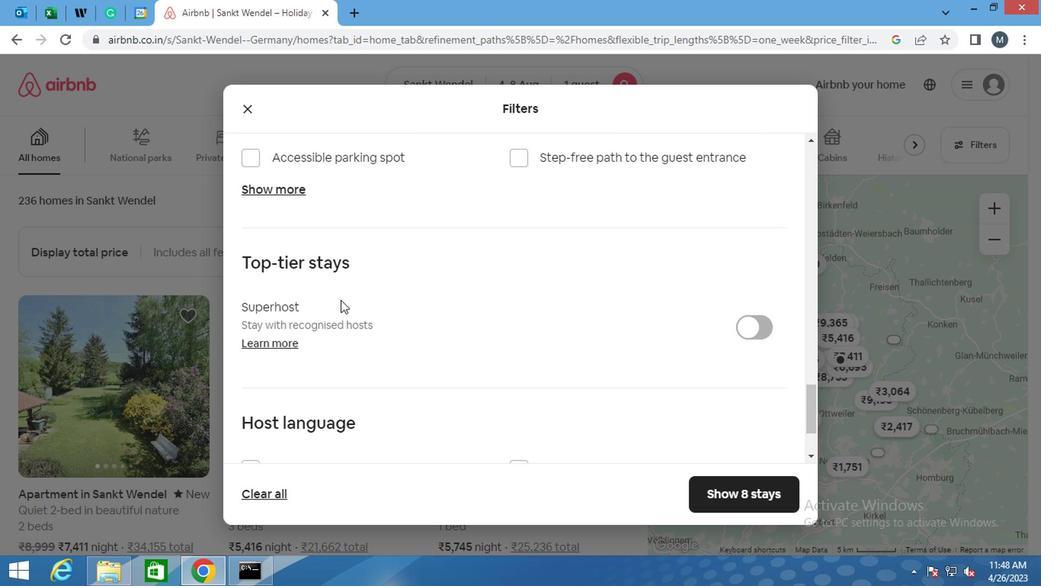 
Action: Mouse scrolled (319, 342) with delta (0, -1)
Screenshot: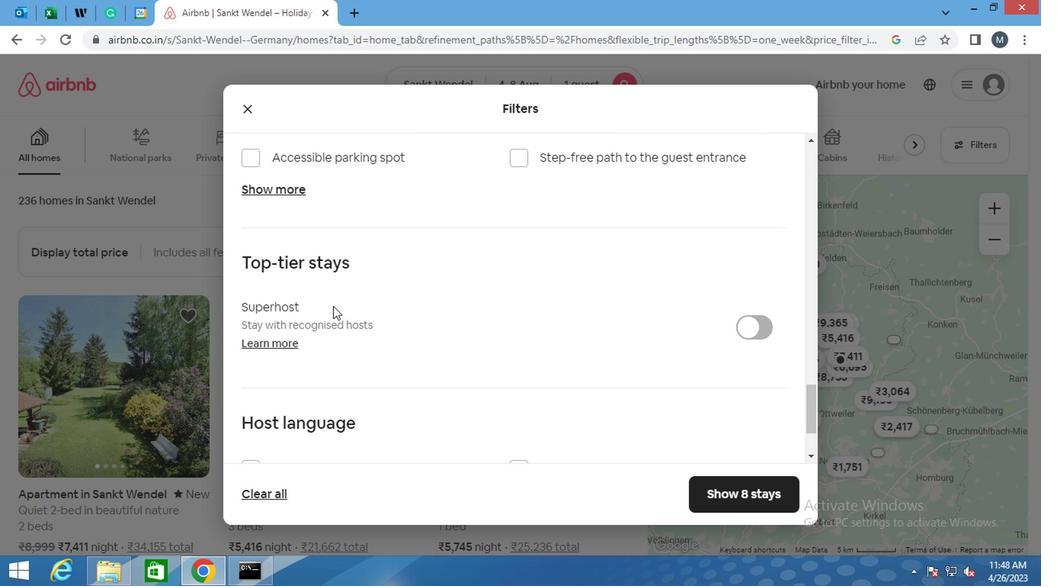 
Action: Mouse moved to (323, 340)
Screenshot: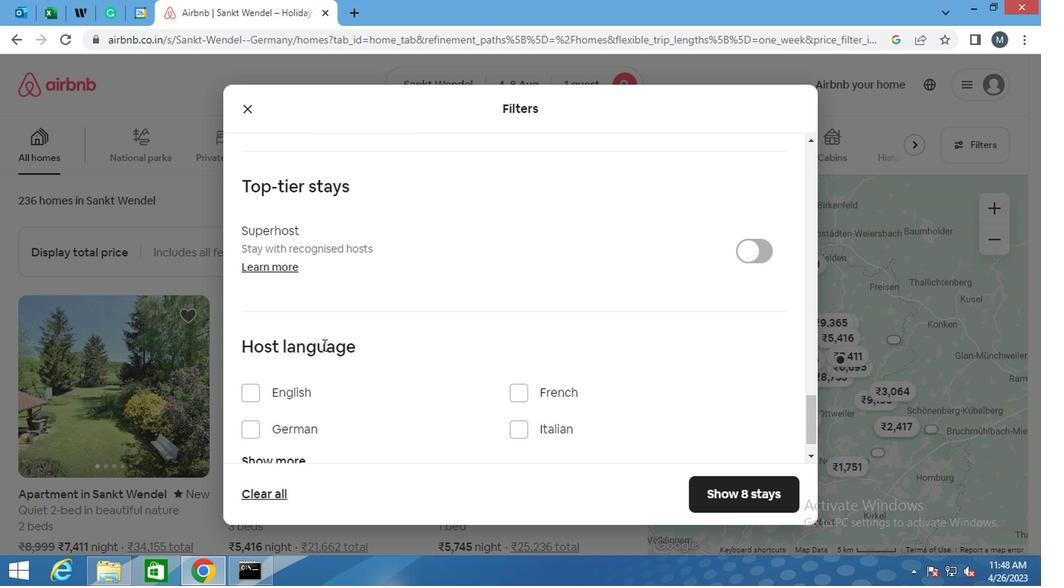 
Action: Mouse scrolled (323, 339) with delta (0, -1)
Screenshot: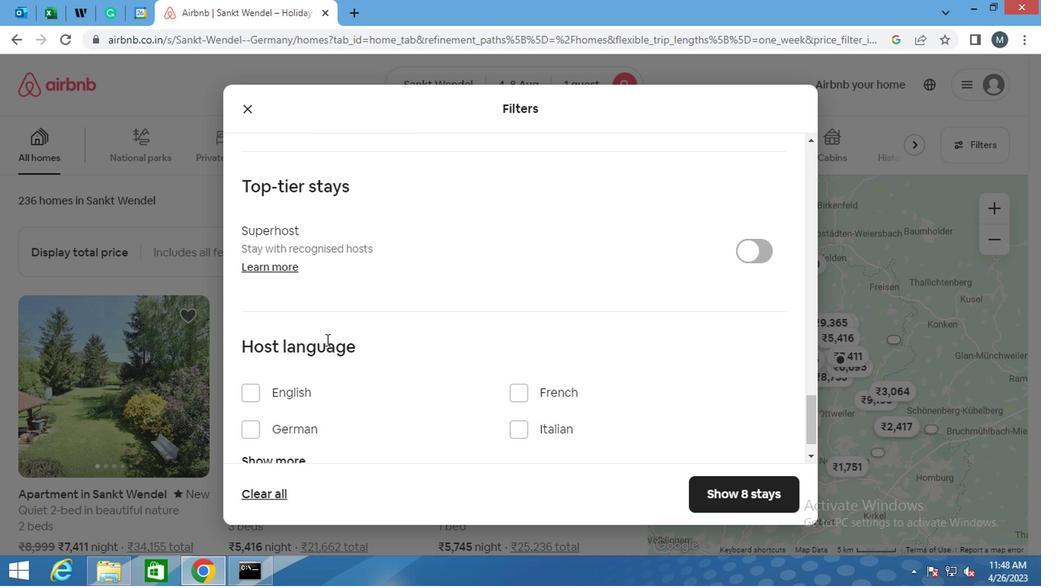 
Action: Mouse moved to (326, 346)
Screenshot: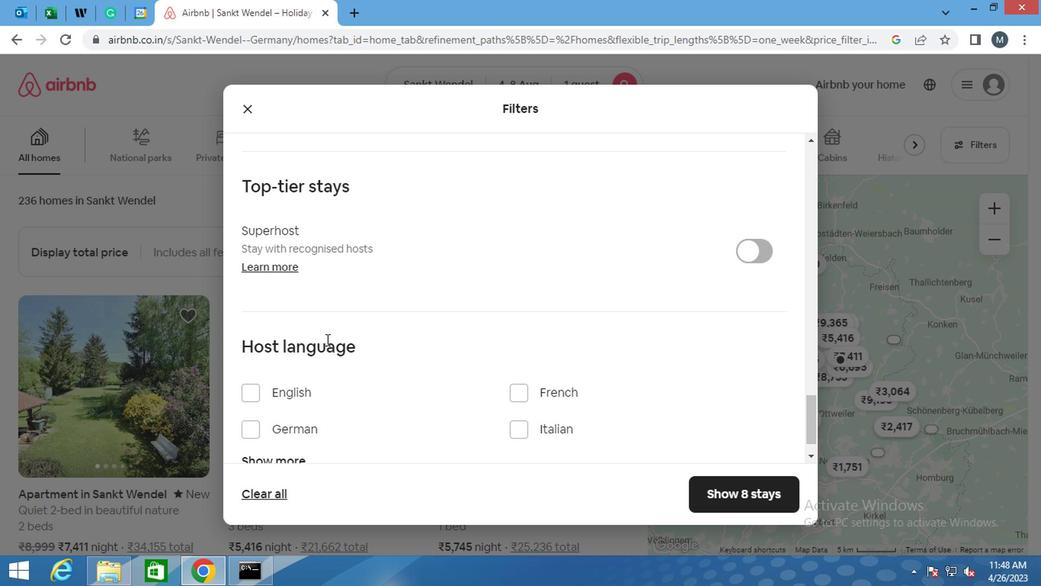 
Action: Mouse scrolled (326, 346) with delta (0, 0)
Screenshot: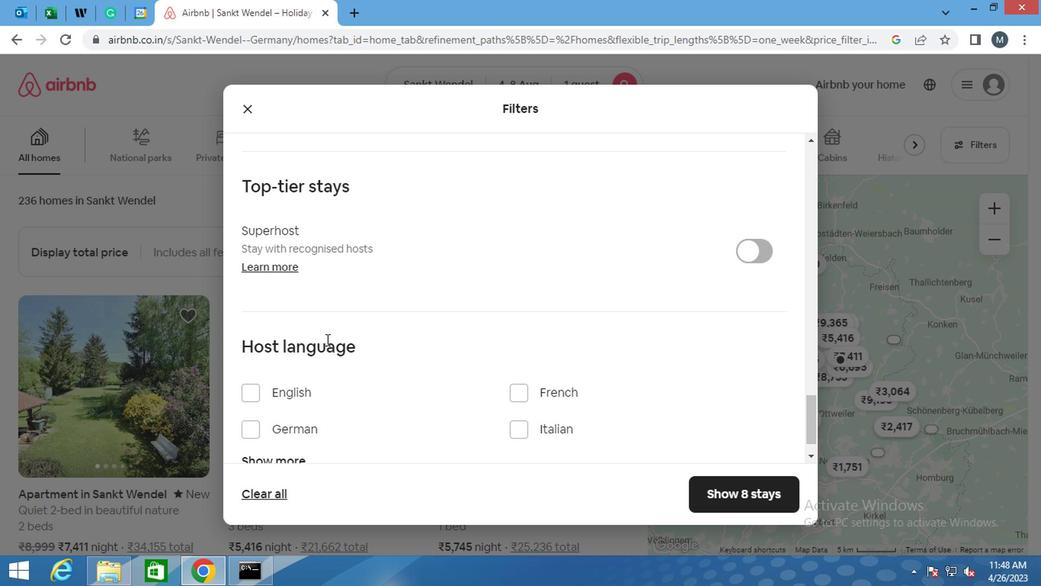 
Action: Mouse moved to (327, 349)
Screenshot: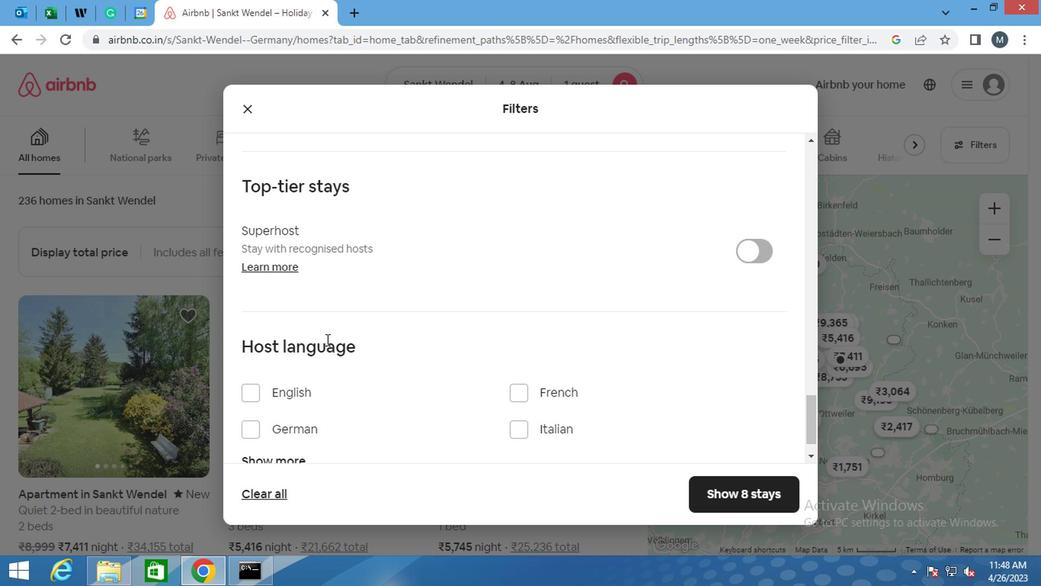 
Action: Mouse scrolled (327, 348) with delta (0, -1)
Screenshot: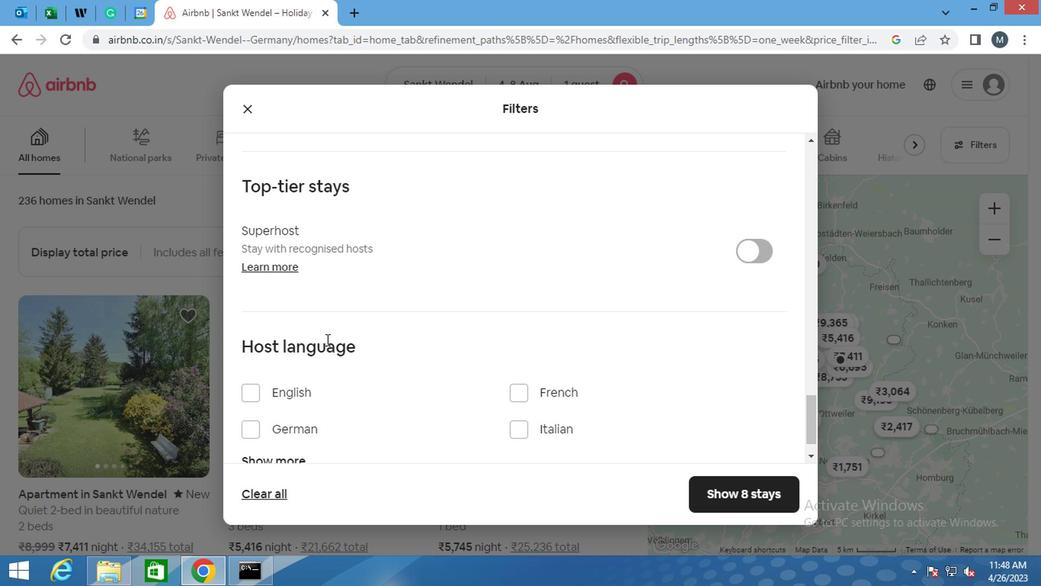 
Action: Mouse moved to (248, 364)
Screenshot: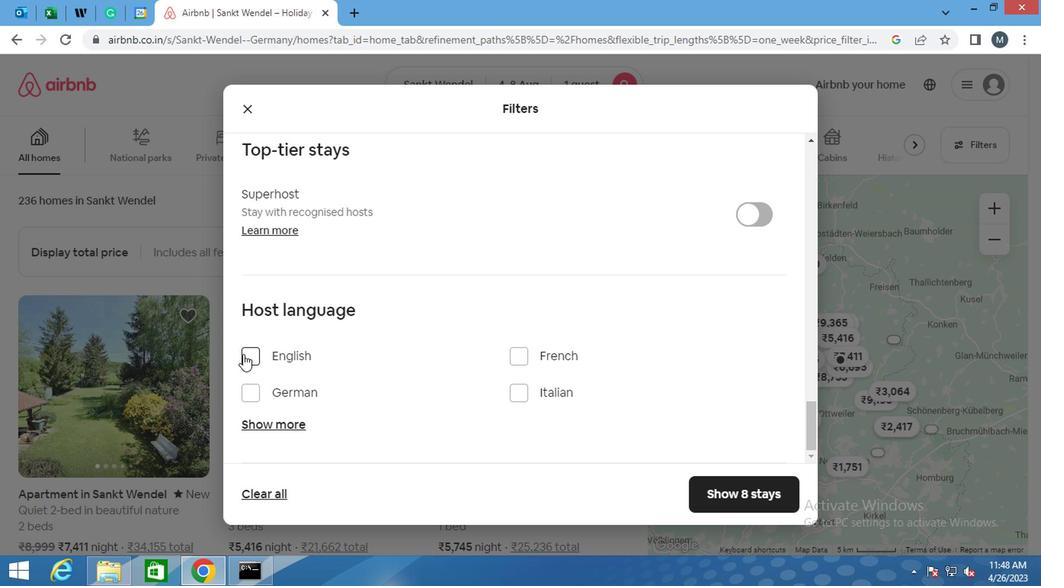 
Action: Mouse pressed left at (248, 364)
Screenshot: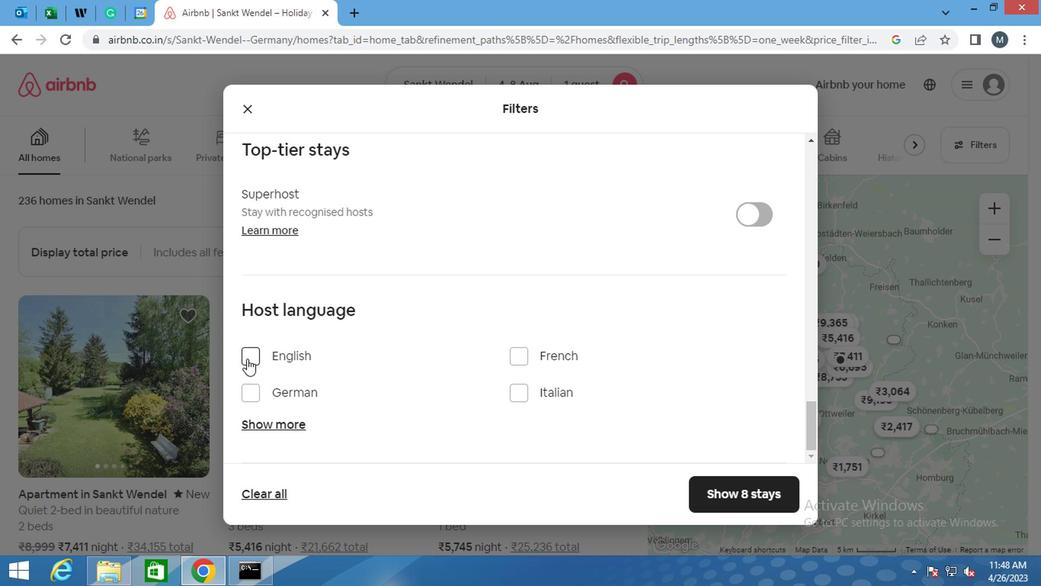 
Action: Mouse moved to (767, 496)
Screenshot: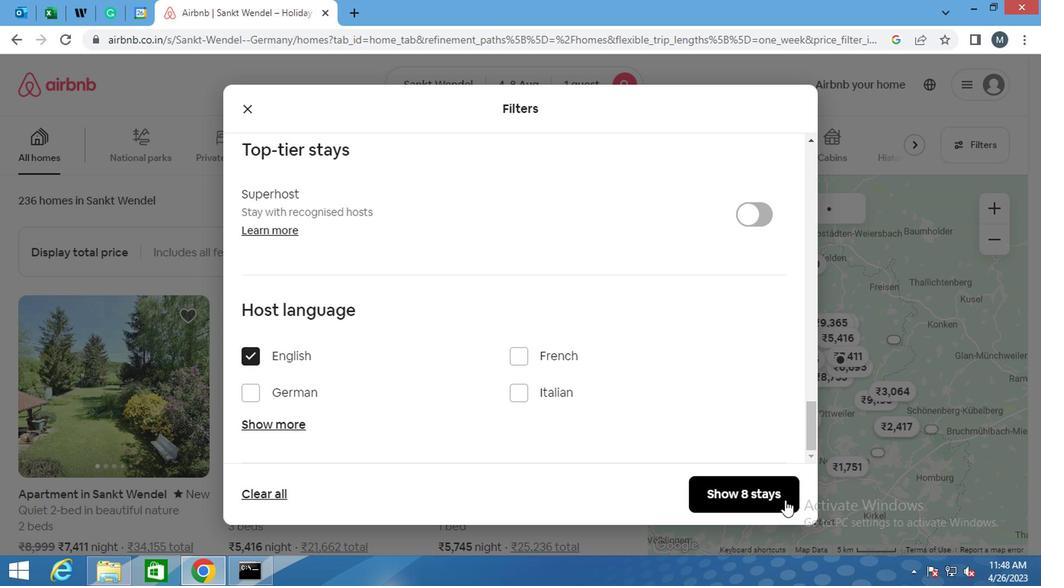 
Action: Mouse pressed left at (767, 496)
Screenshot: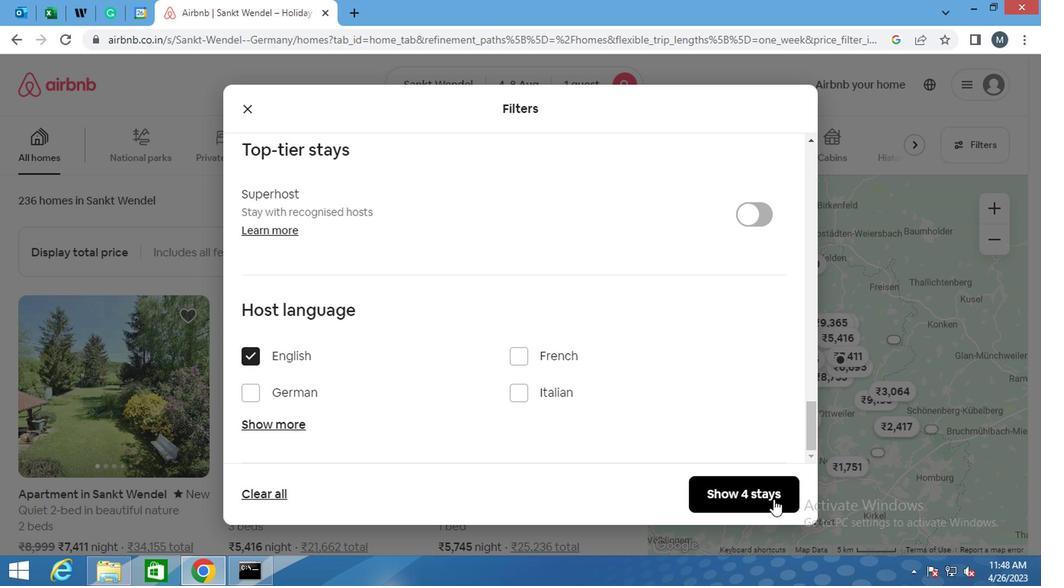 
